 Task: Look for space in Ranipur, Pakistan from 10th July, 2023 to 15th July, 2023 for 7 adults in price range Rs.10000 to Rs.15000. Place can be entire place or shared room with 4 bedrooms having 7 beds and 4 bathrooms. Property type can be house, flat, guest house. Amenities needed are: wifi, TV, free parkinig on premises, gym, breakfast. Booking option can be shelf check-in. Required host language is English.
Action: Mouse moved to (601, 116)
Screenshot: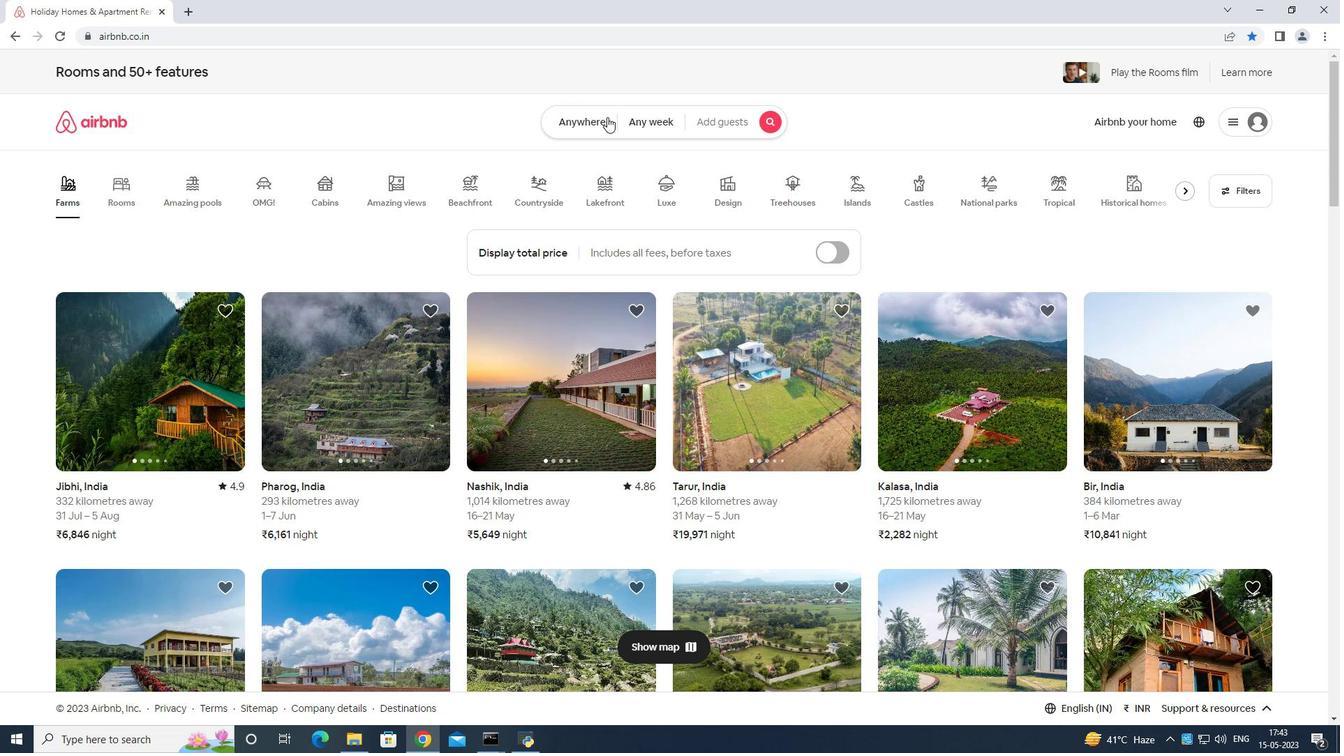 
Action: Mouse pressed left at (601, 116)
Screenshot: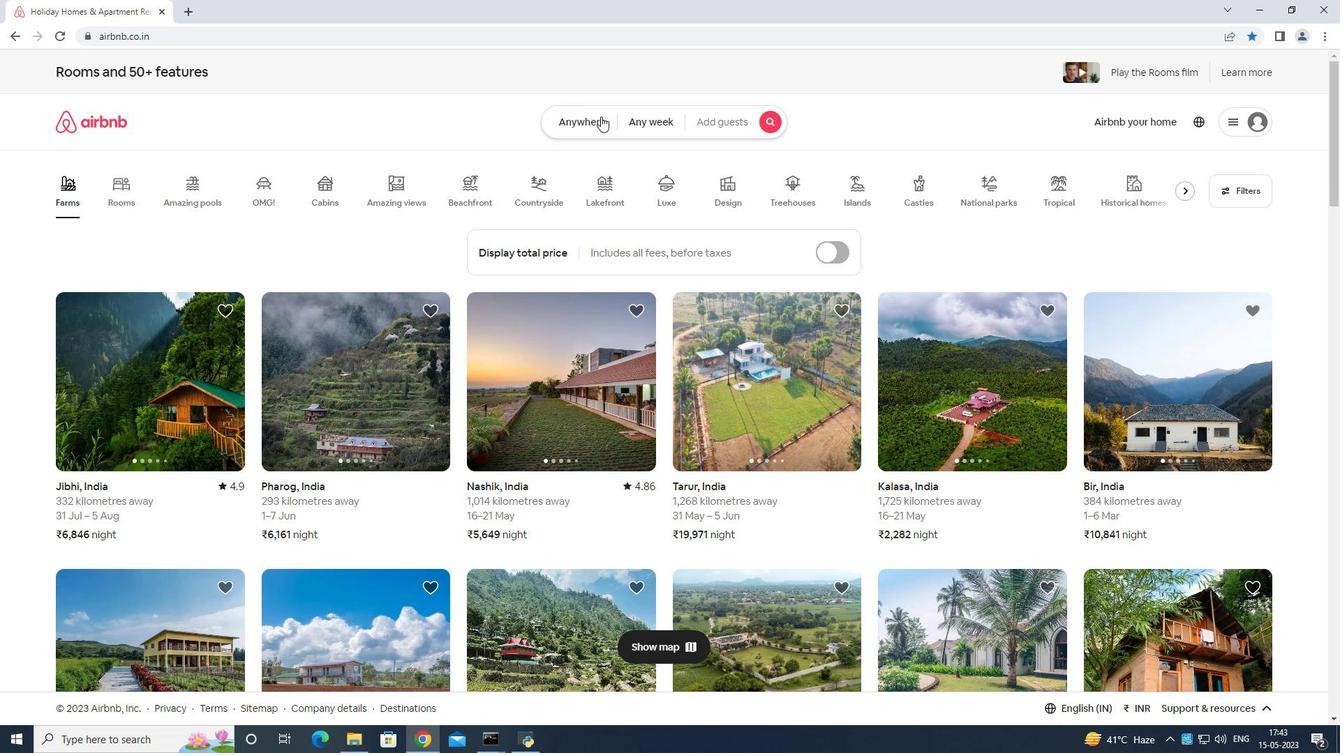 
Action: Mouse moved to (521, 159)
Screenshot: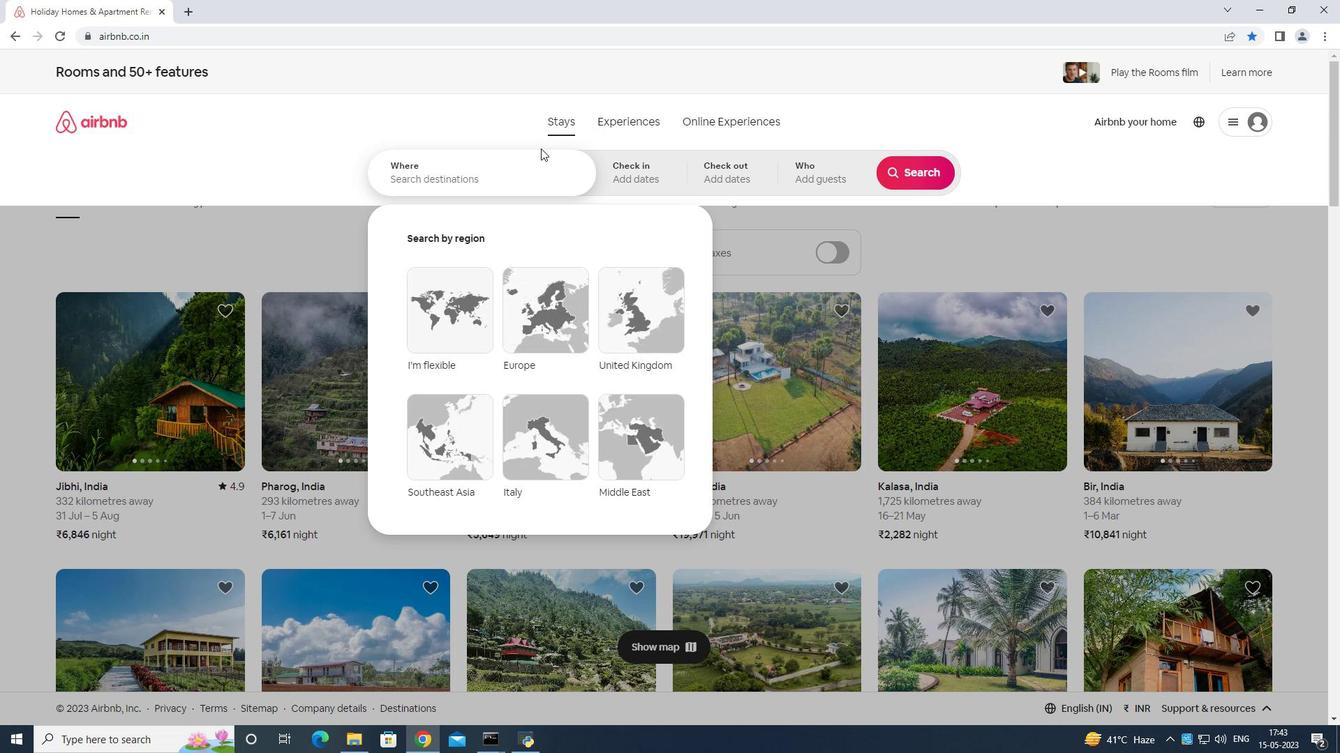 
Action: Mouse pressed left at (521, 159)
Screenshot: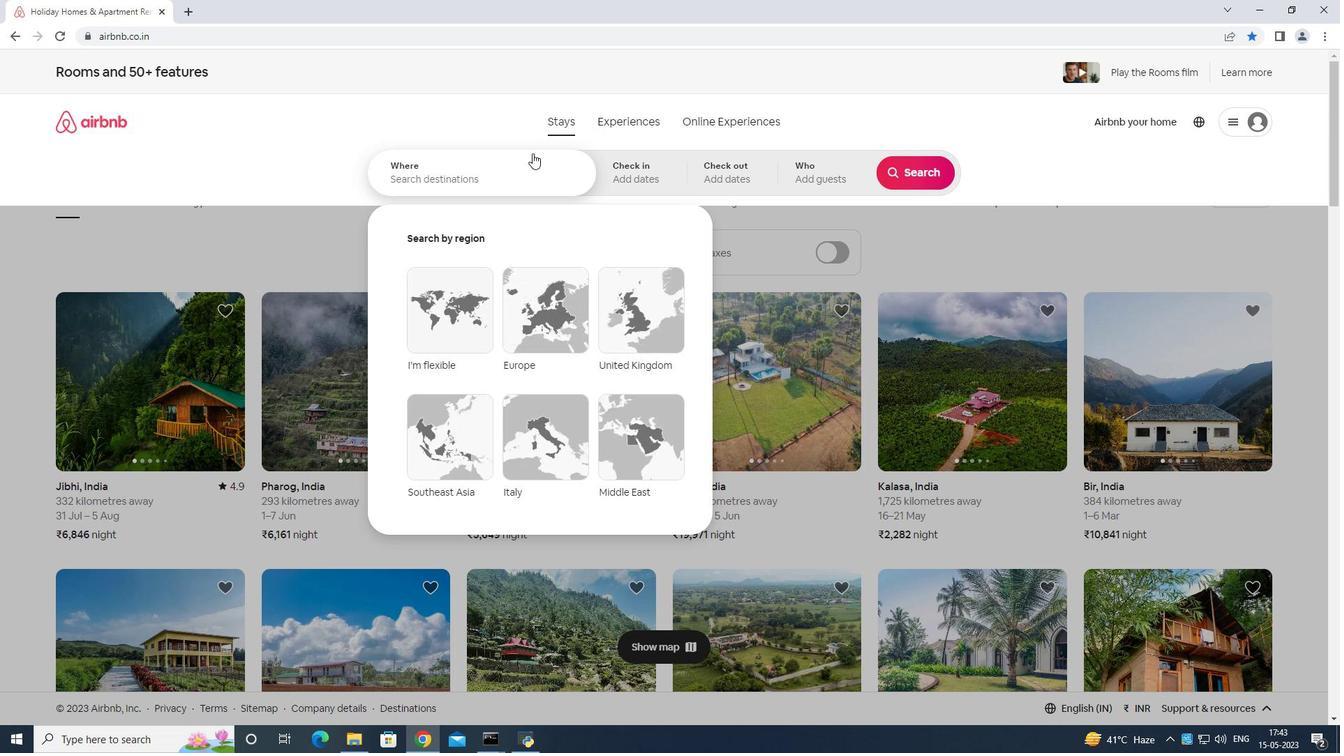 
Action: Mouse moved to (527, 174)
Screenshot: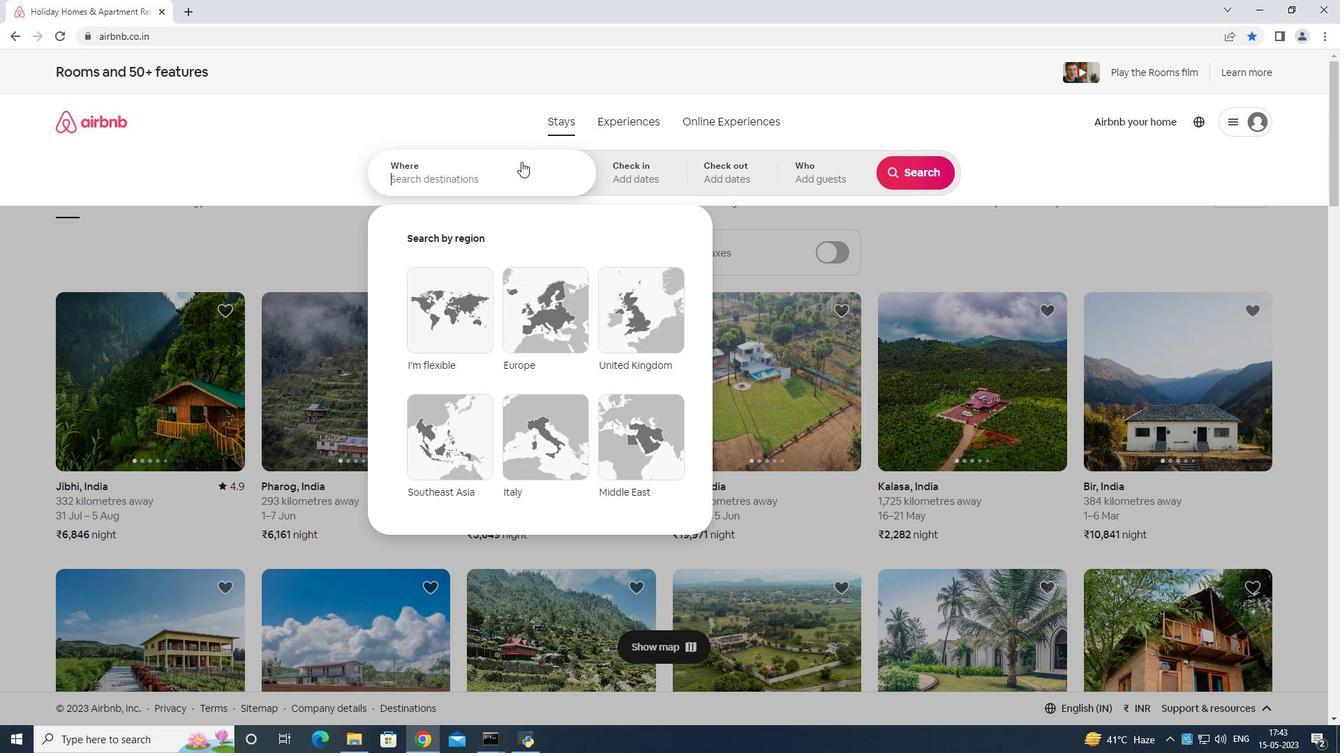 
Action: Key pressed <Key.shift>Ranipur<Key.space>p<Key.shift>ki<Key.backspace><Key.backspace>akistan<Key.space><Key.enter>
Screenshot: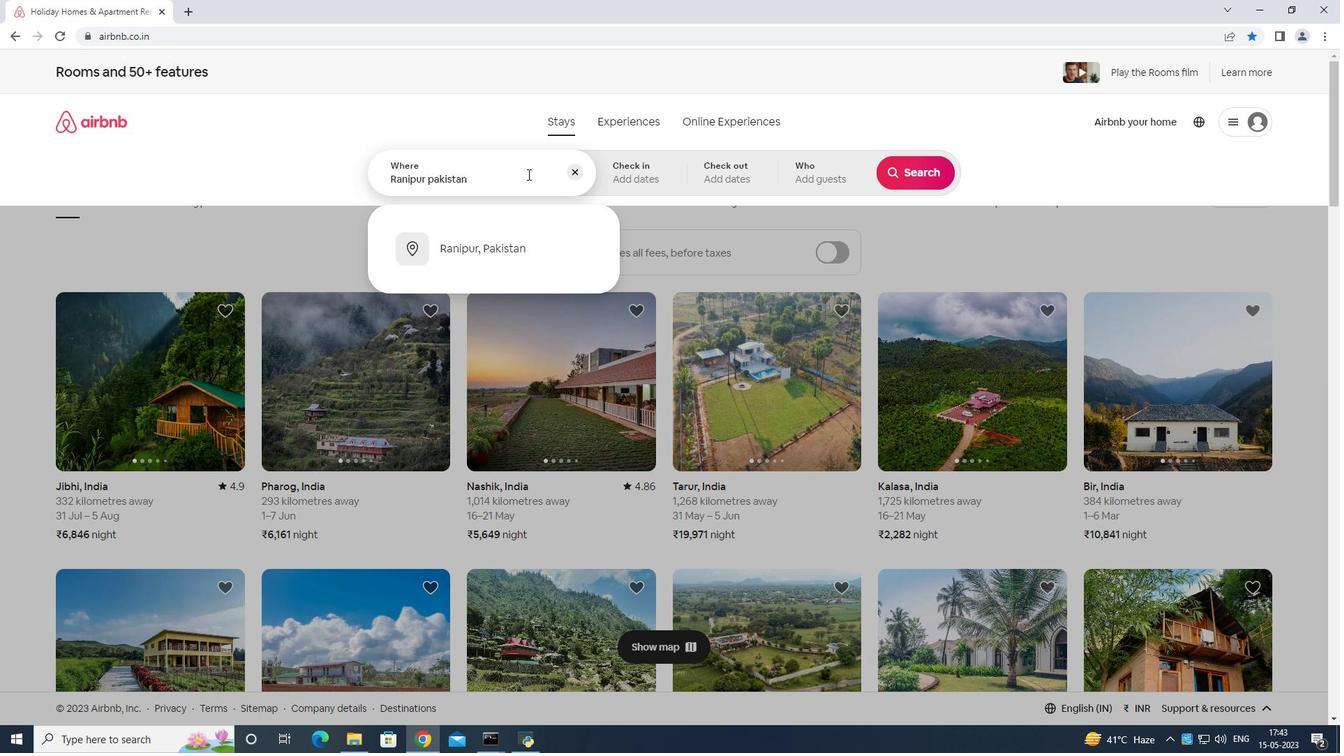 
Action: Mouse moved to (913, 287)
Screenshot: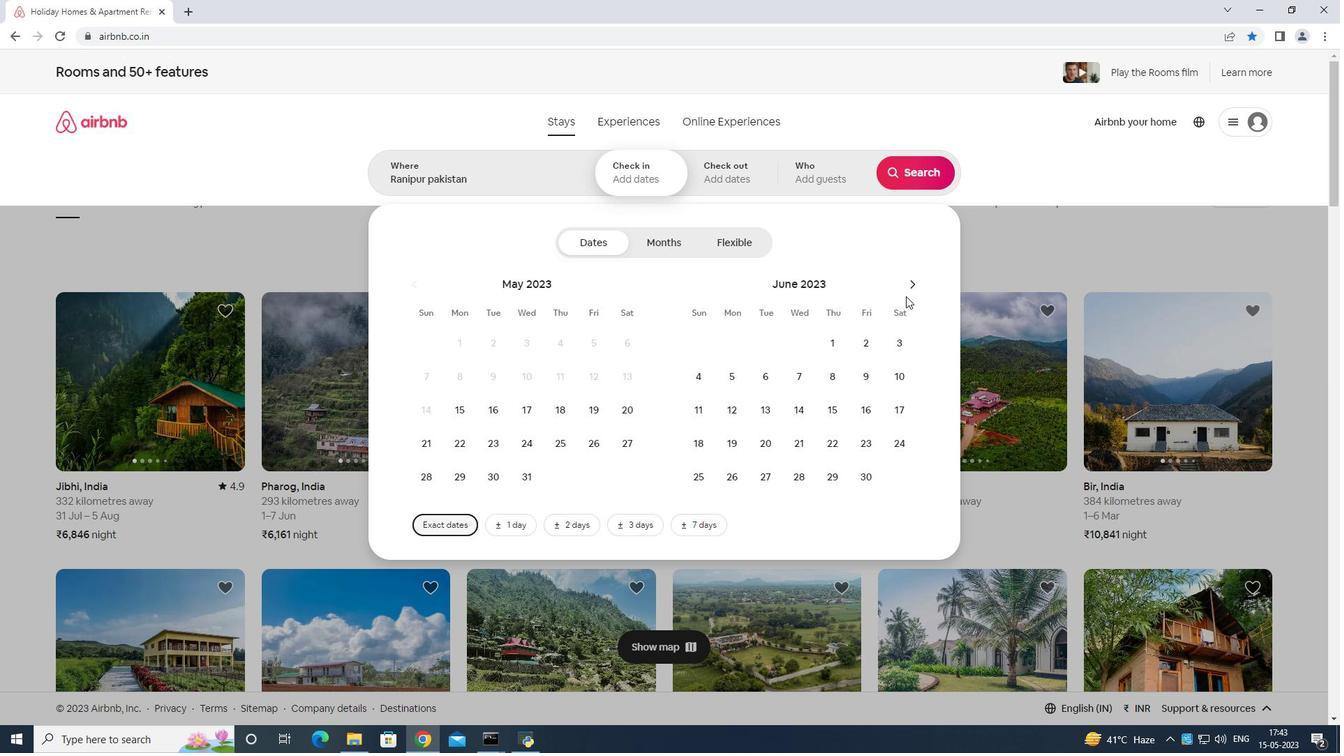 
Action: Mouse pressed left at (913, 287)
Screenshot: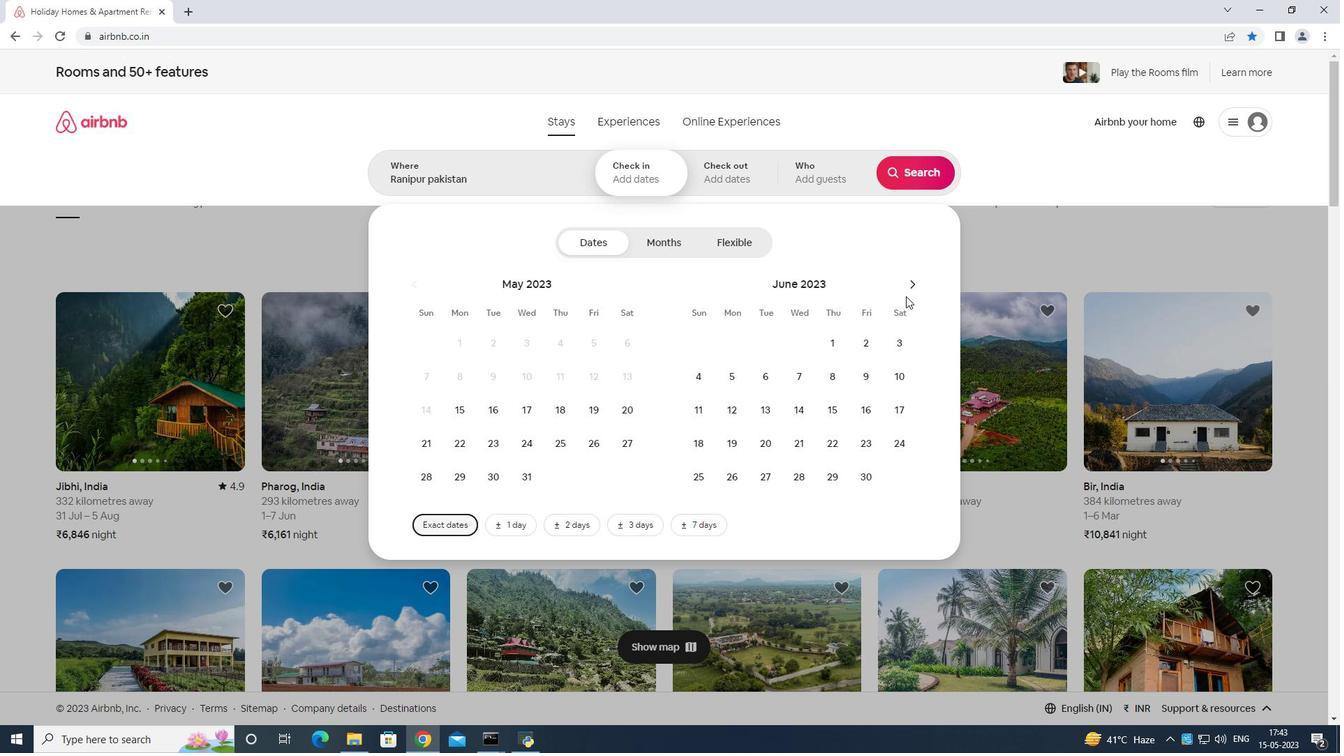 
Action: Mouse moved to (737, 402)
Screenshot: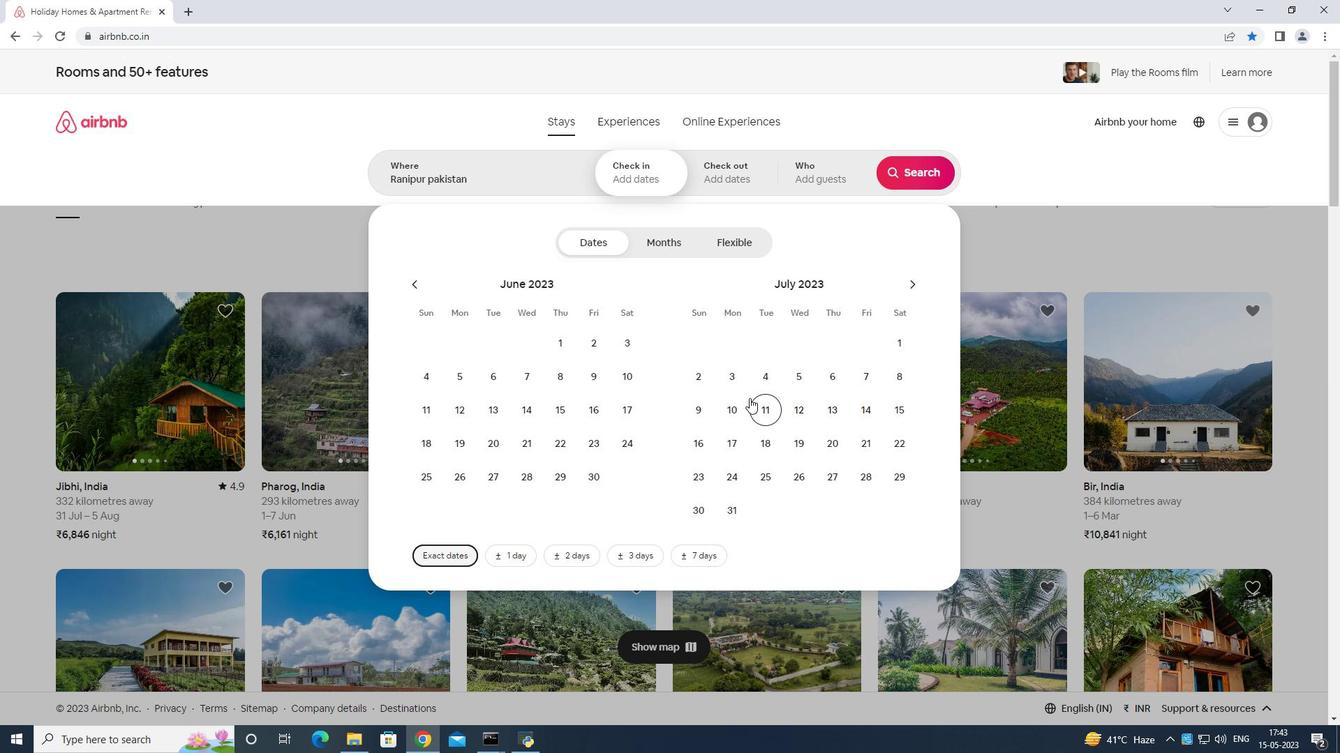 
Action: Mouse pressed left at (737, 402)
Screenshot: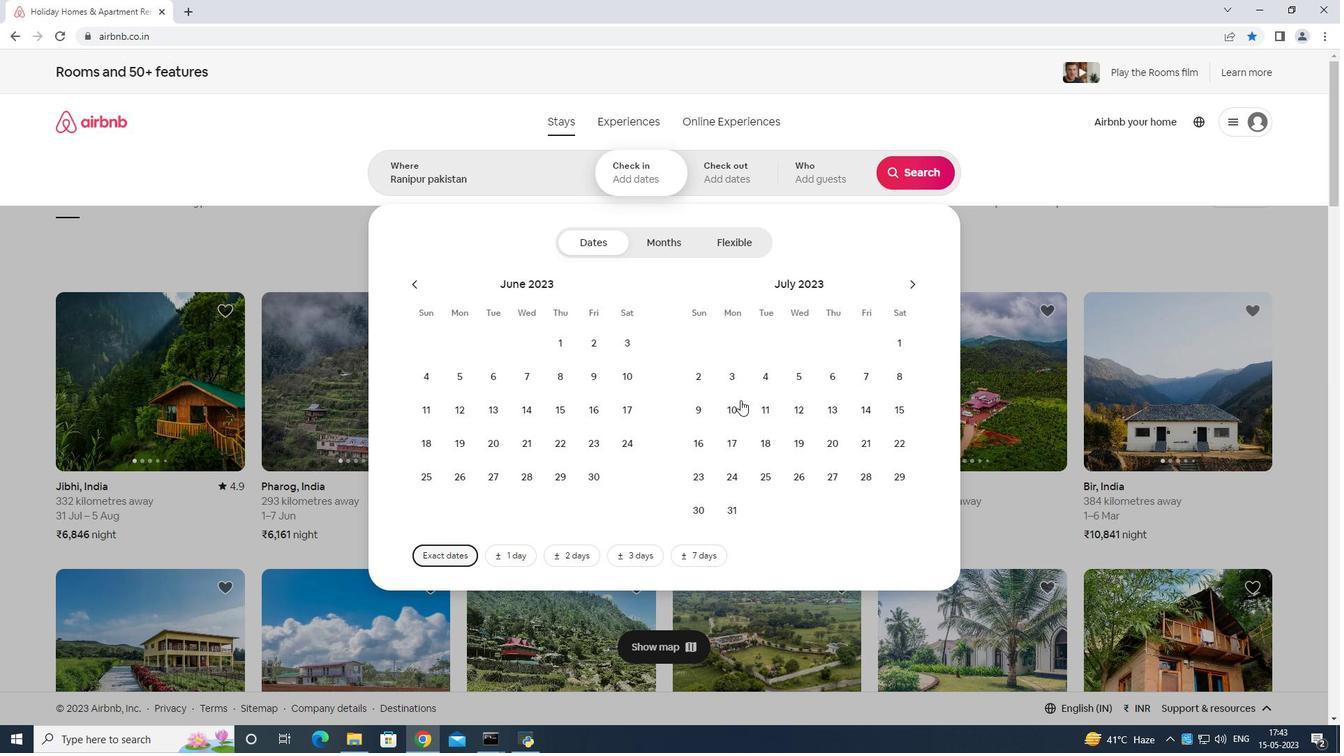 
Action: Mouse moved to (909, 418)
Screenshot: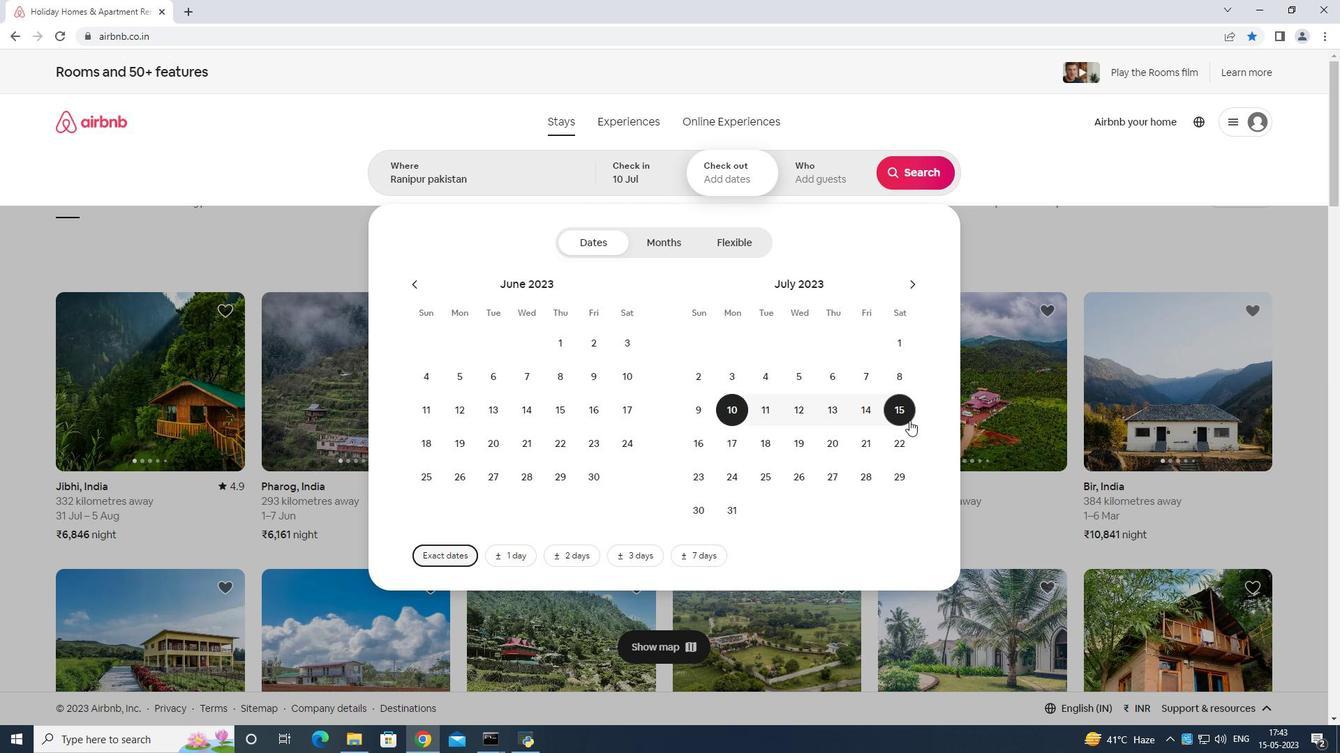 
Action: Mouse pressed left at (909, 418)
Screenshot: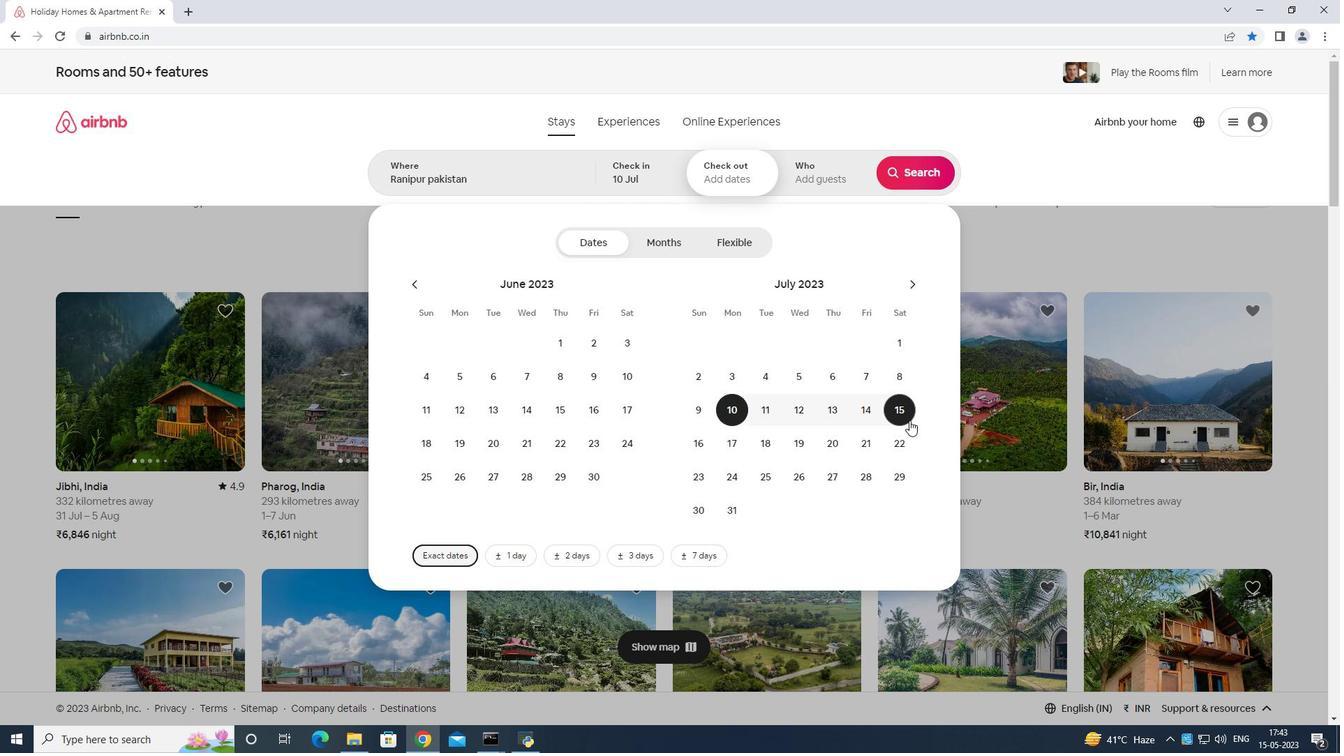 
Action: Mouse moved to (813, 162)
Screenshot: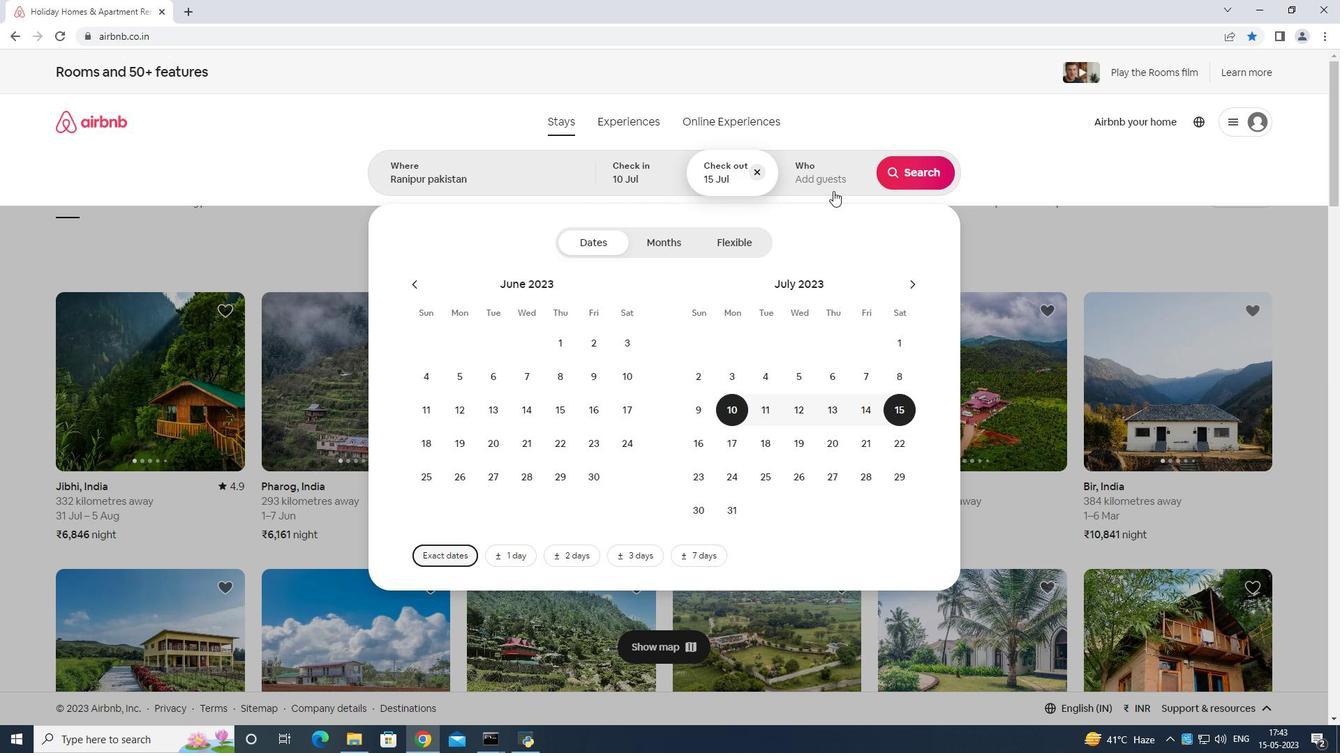 
Action: Mouse pressed left at (813, 162)
Screenshot: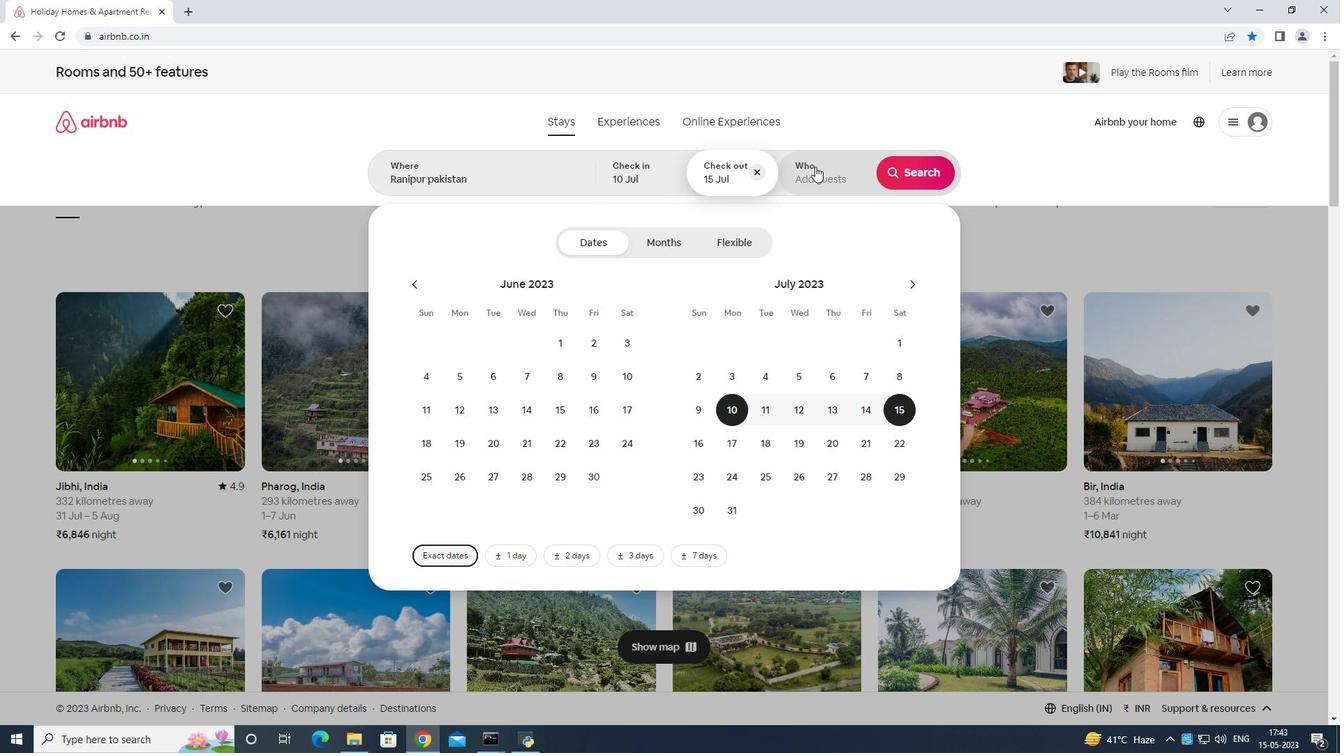 
Action: Mouse moved to (922, 252)
Screenshot: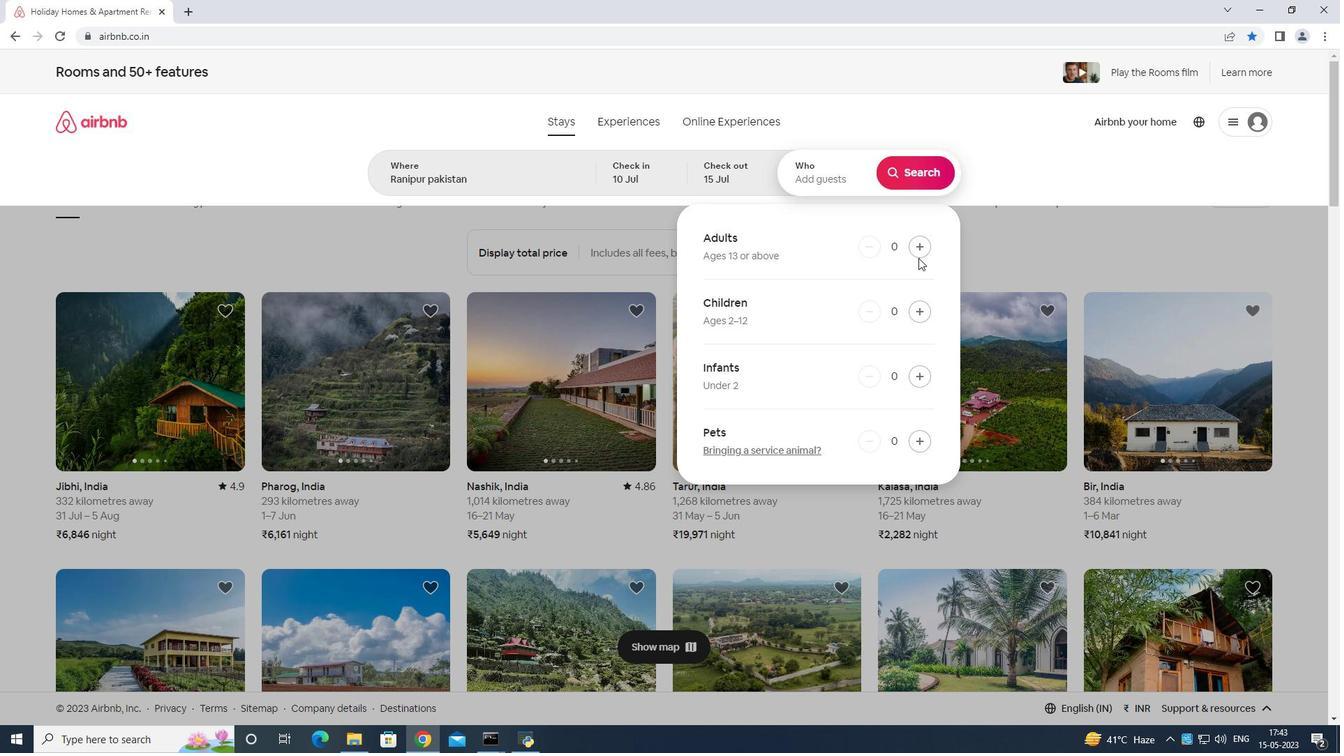 
Action: Mouse pressed left at (922, 252)
Screenshot: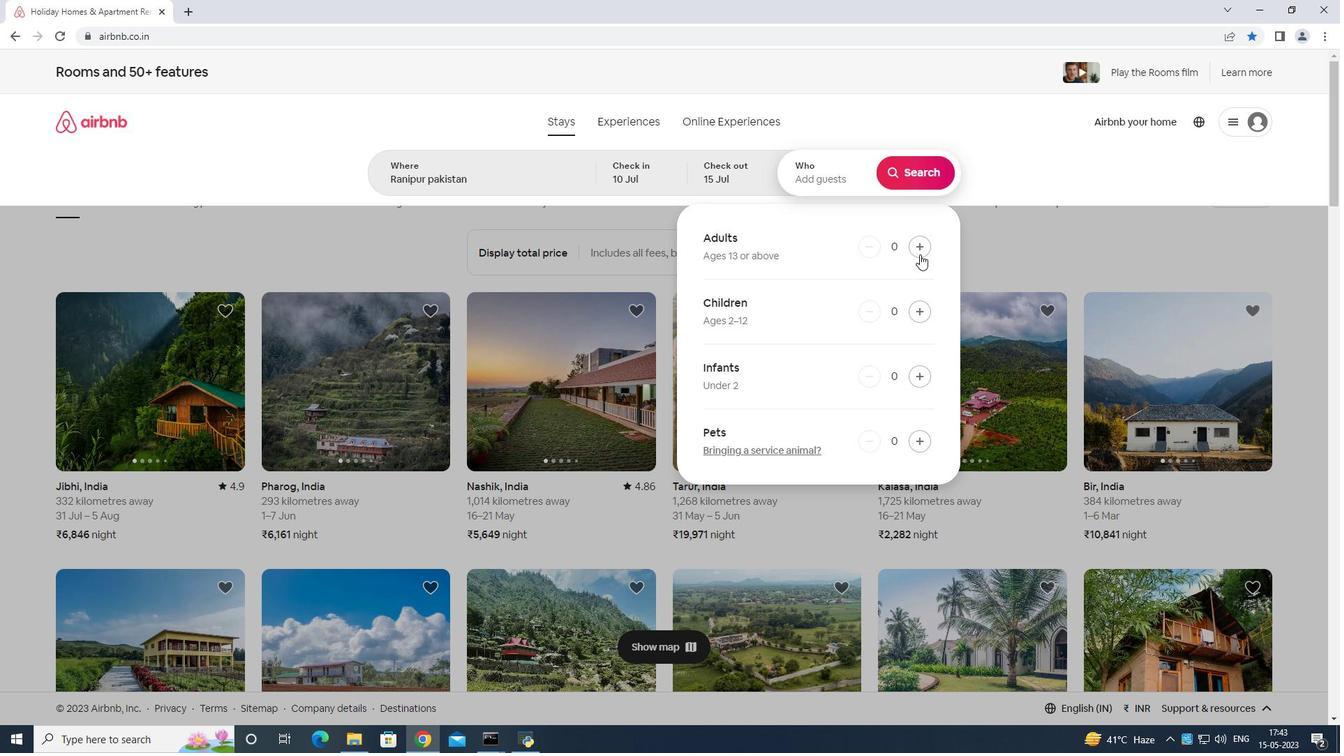 
Action: Mouse moved to (922, 252)
Screenshot: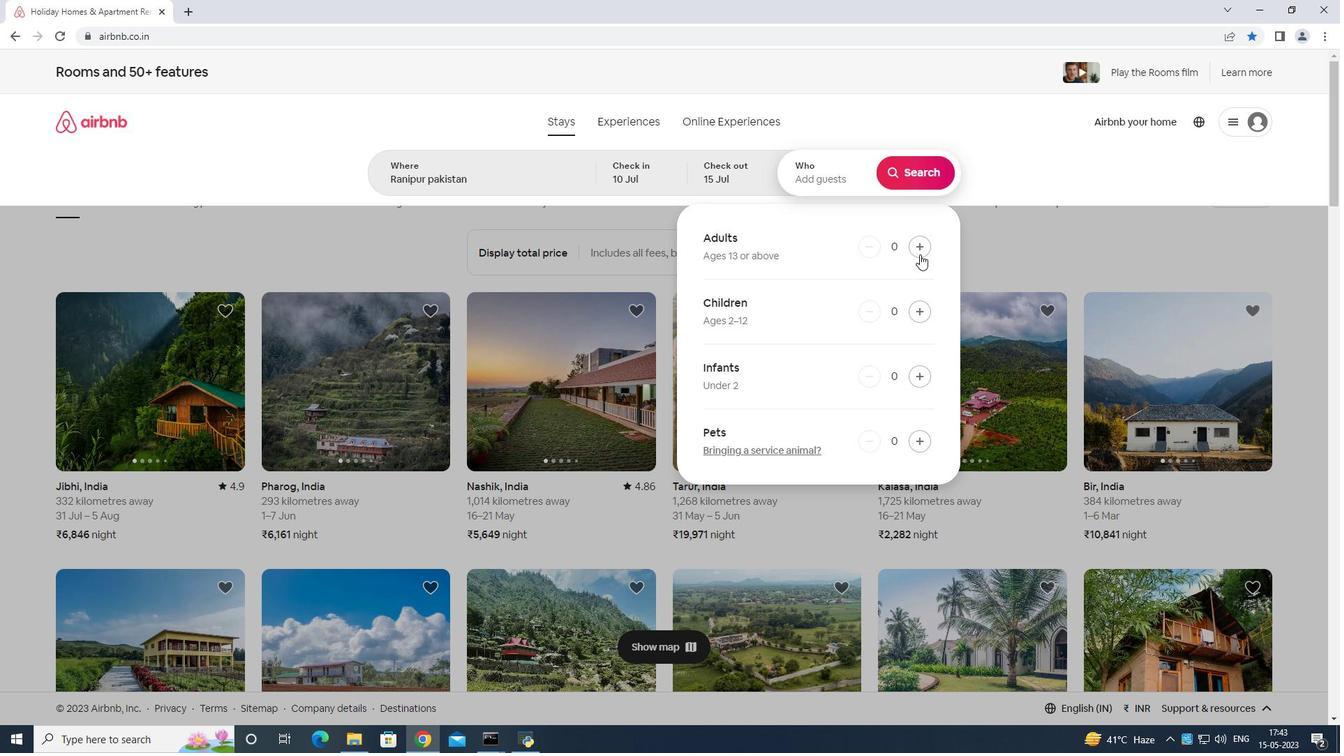 
Action: Mouse pressed left at (922, 252)
Screenshot: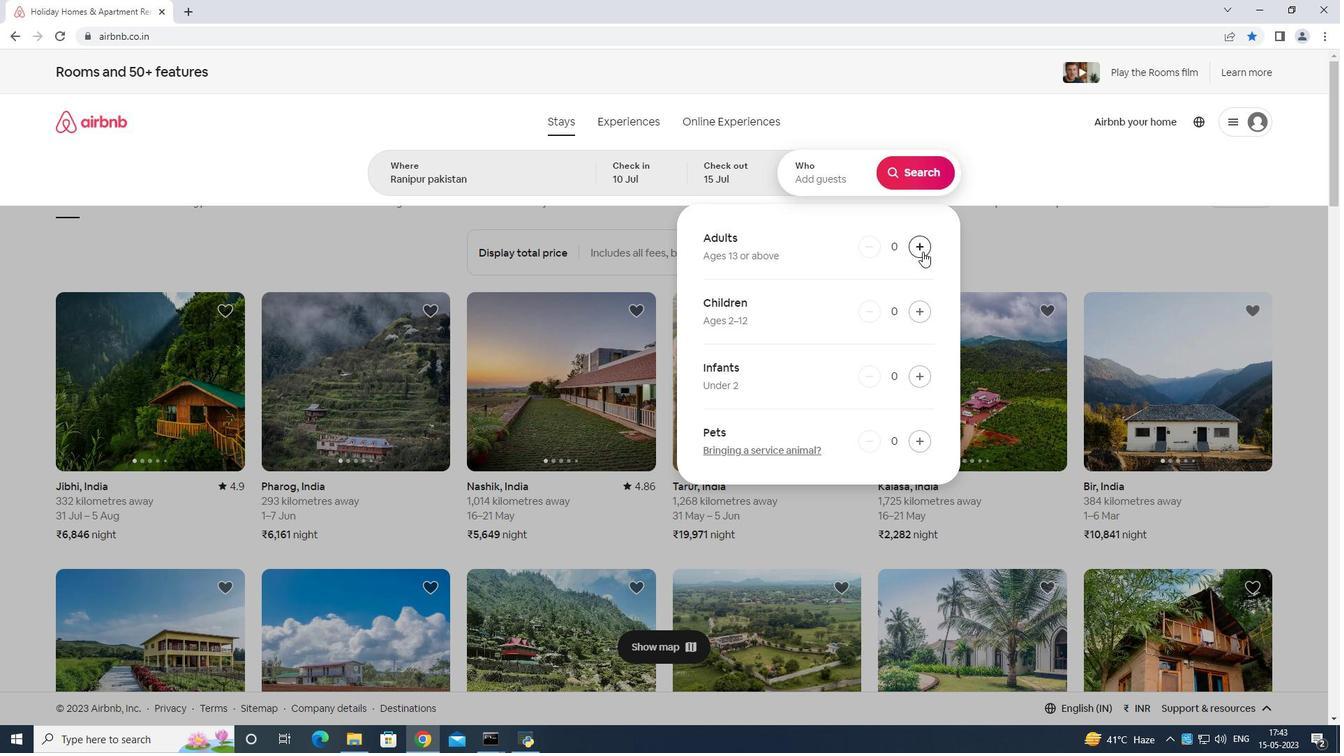 
Action: Mouse pressed left at (922, 252)
Screenshot: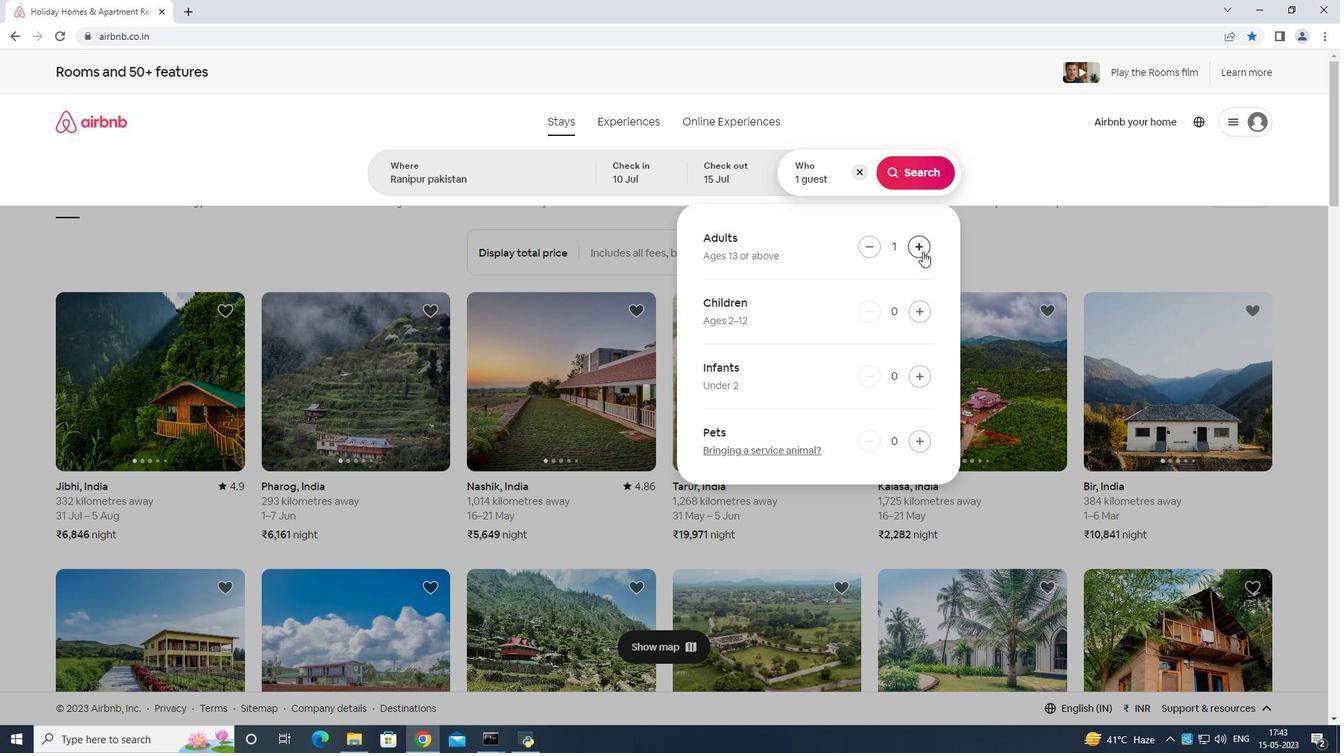 
Action: Mouse pressed left at (922, 252)
Screenshot: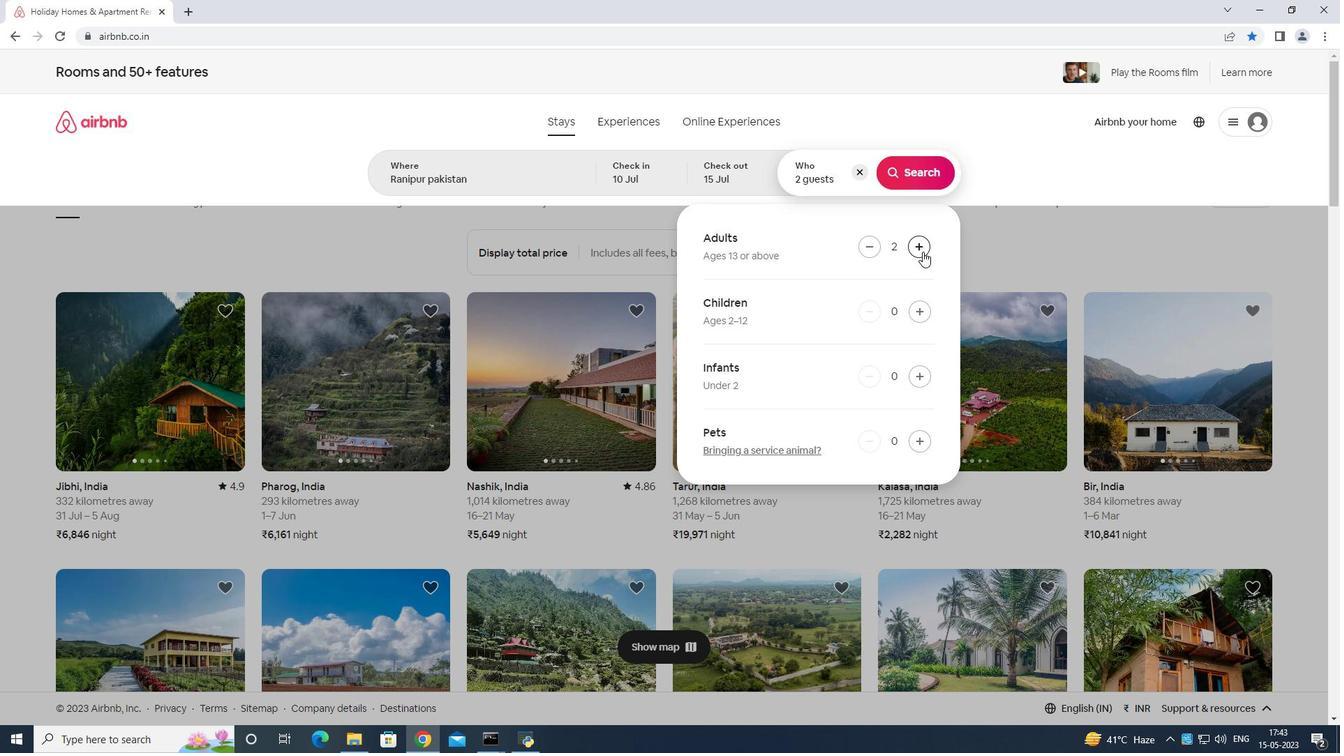 
Action: Mouse pressed left at (922, 252)
Screenshot: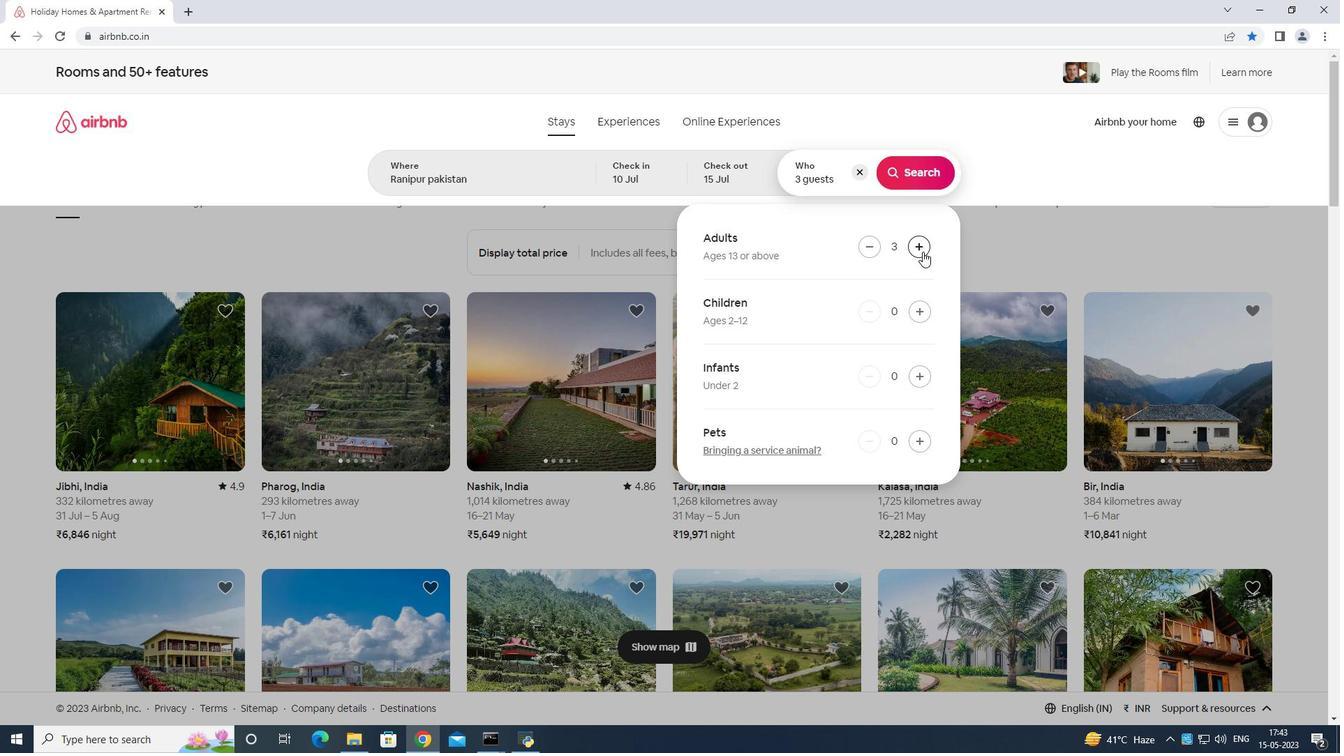 
Action: Mouse pressed left at (922, 252)
Screenshot: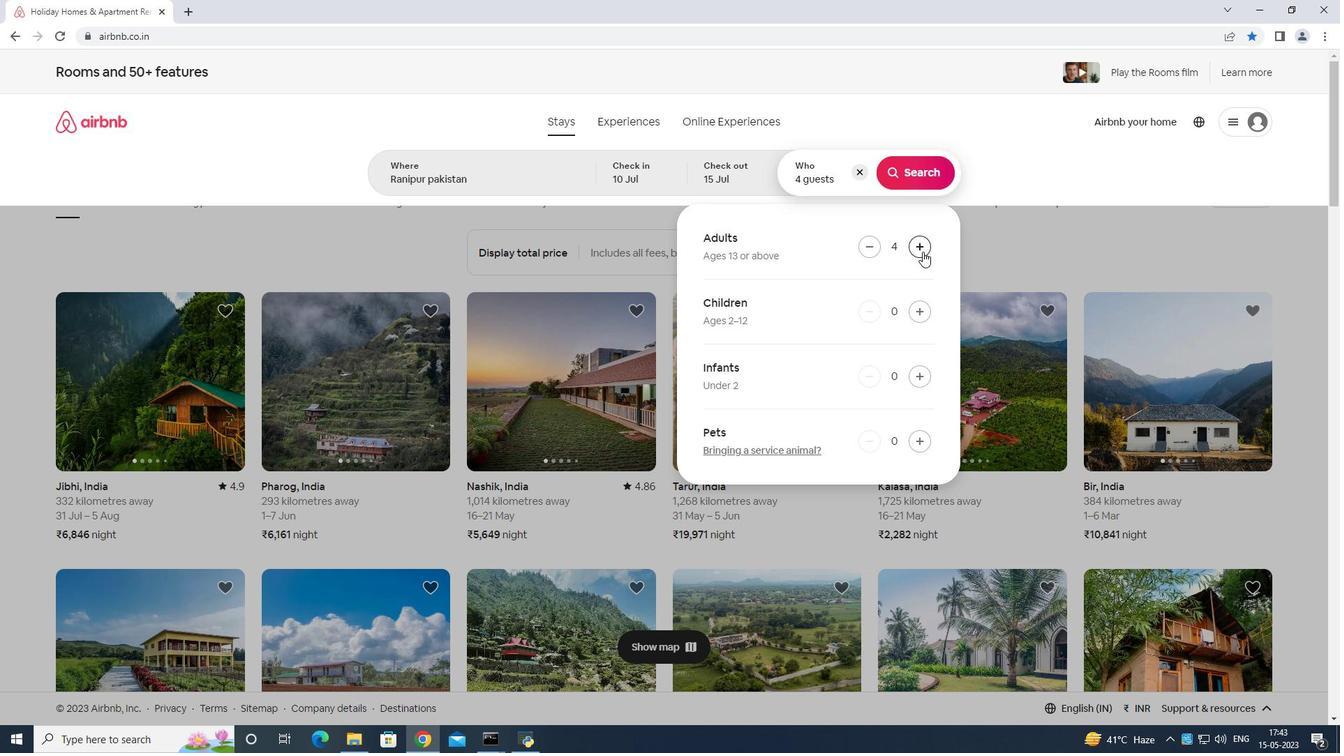 
Action: Mouse pressed left at (922, 252)
Screenshot: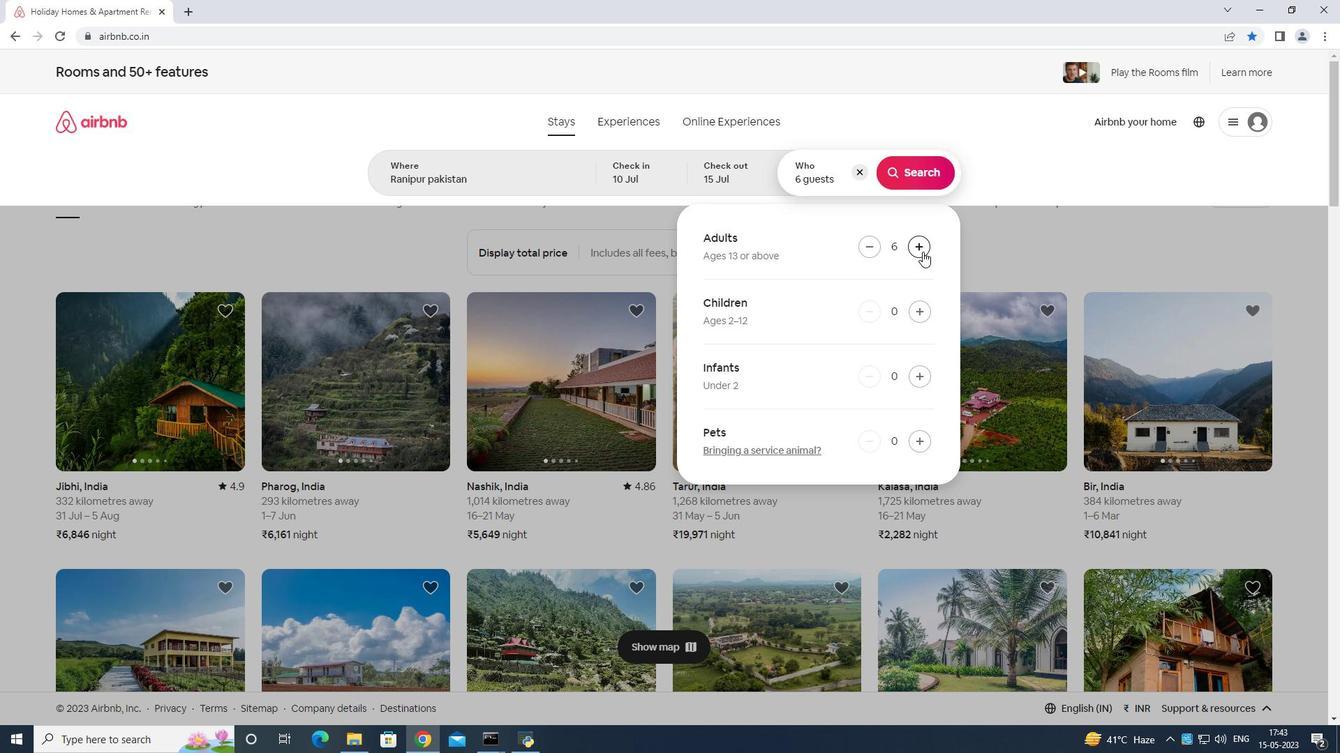 
Action: Mouse moved to (908, 183)
Screenshot: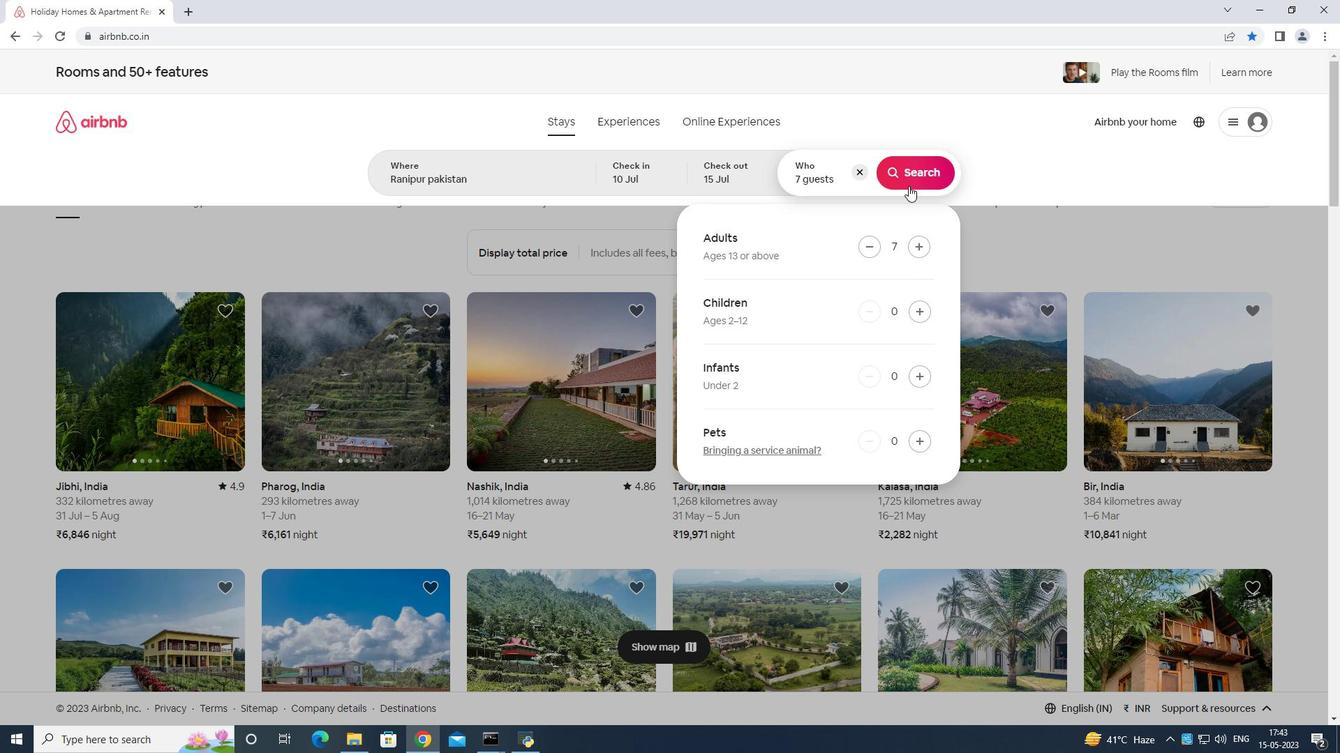 
Action: Mouse pressed left at (908, 183)
Screenshot: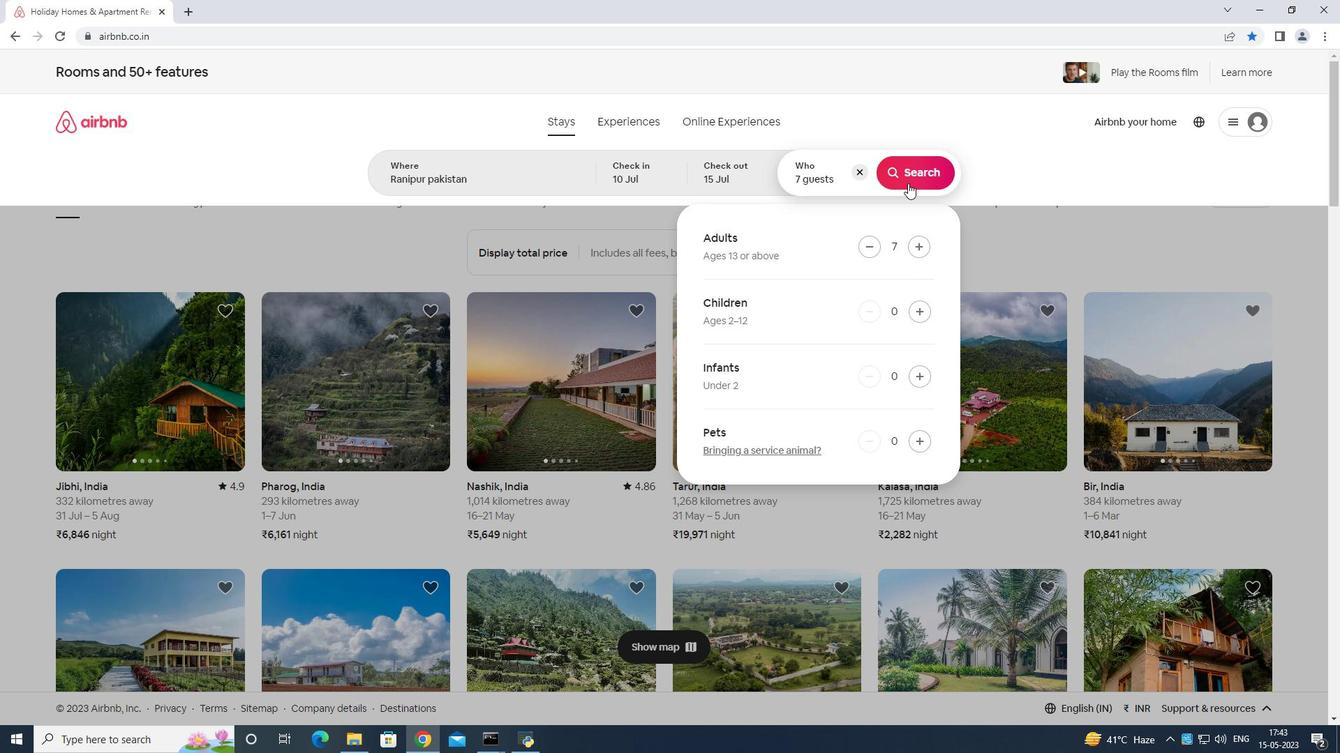 
Action: Mouse moved to (1281, 125)
Screenshot: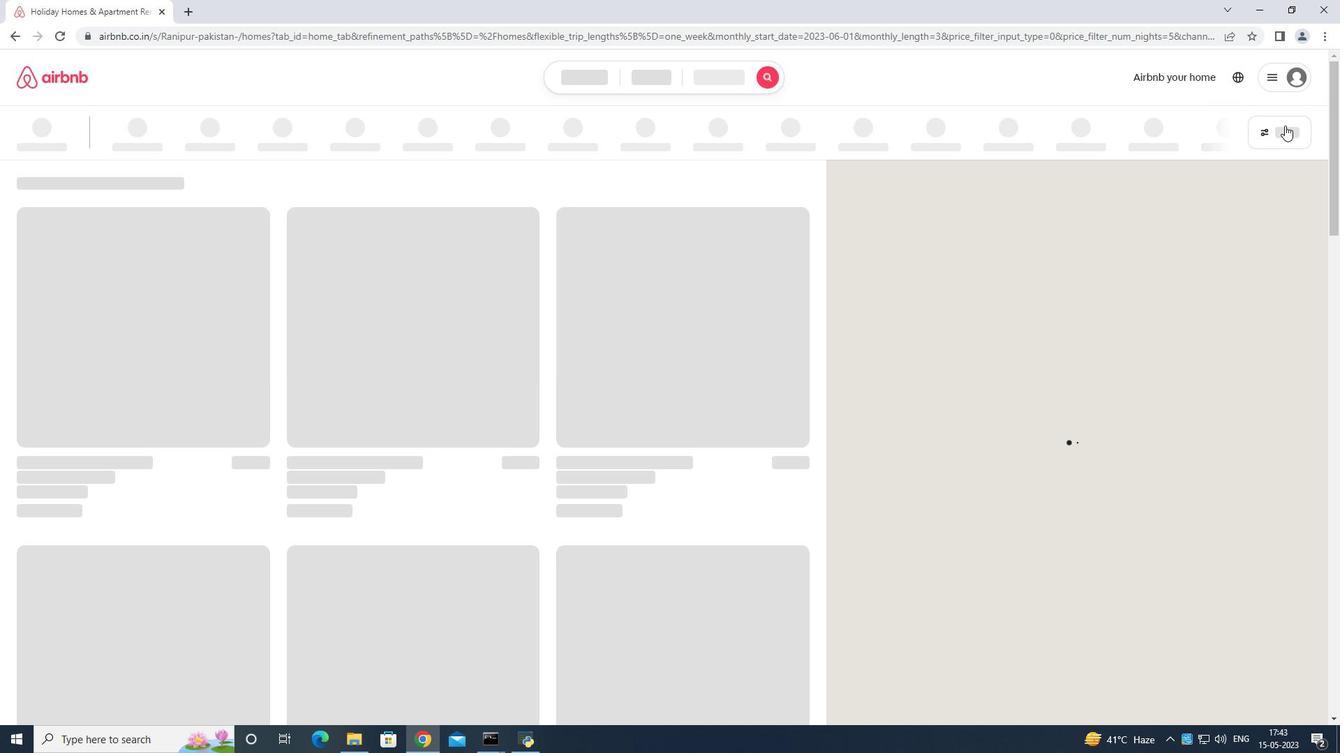 
Action: Mouse pressed left at (1281, 125)
Screenshot: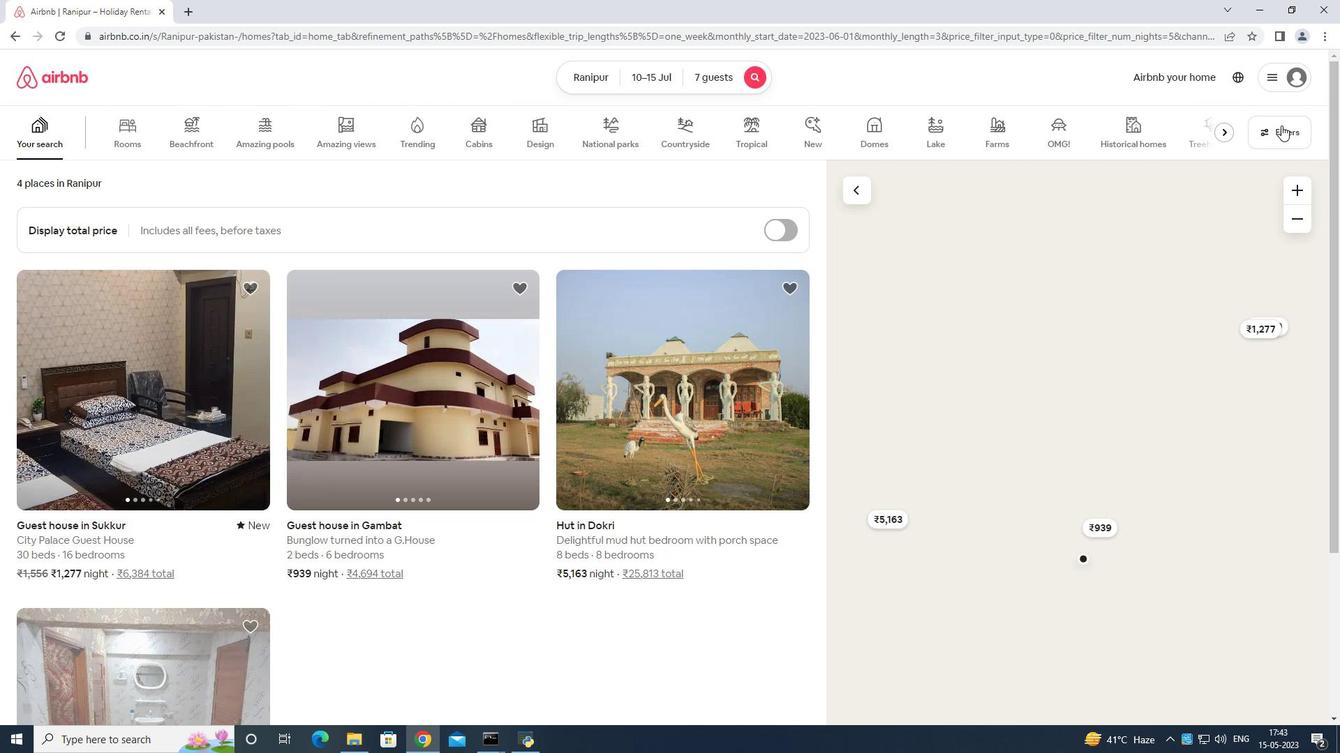 
Action: Mouse moved to (611, 470)
Screenshot: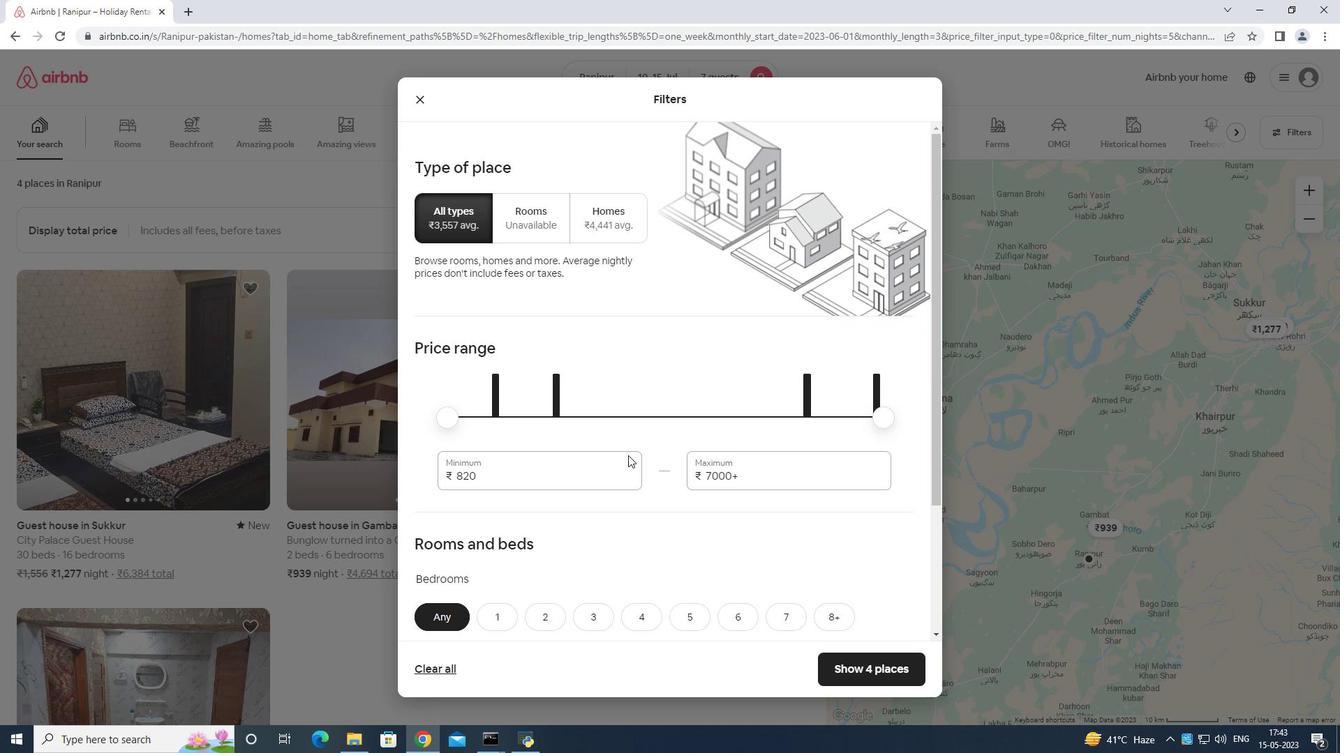 
Action: Mouse pressed left at (611, 470)
Screenshot: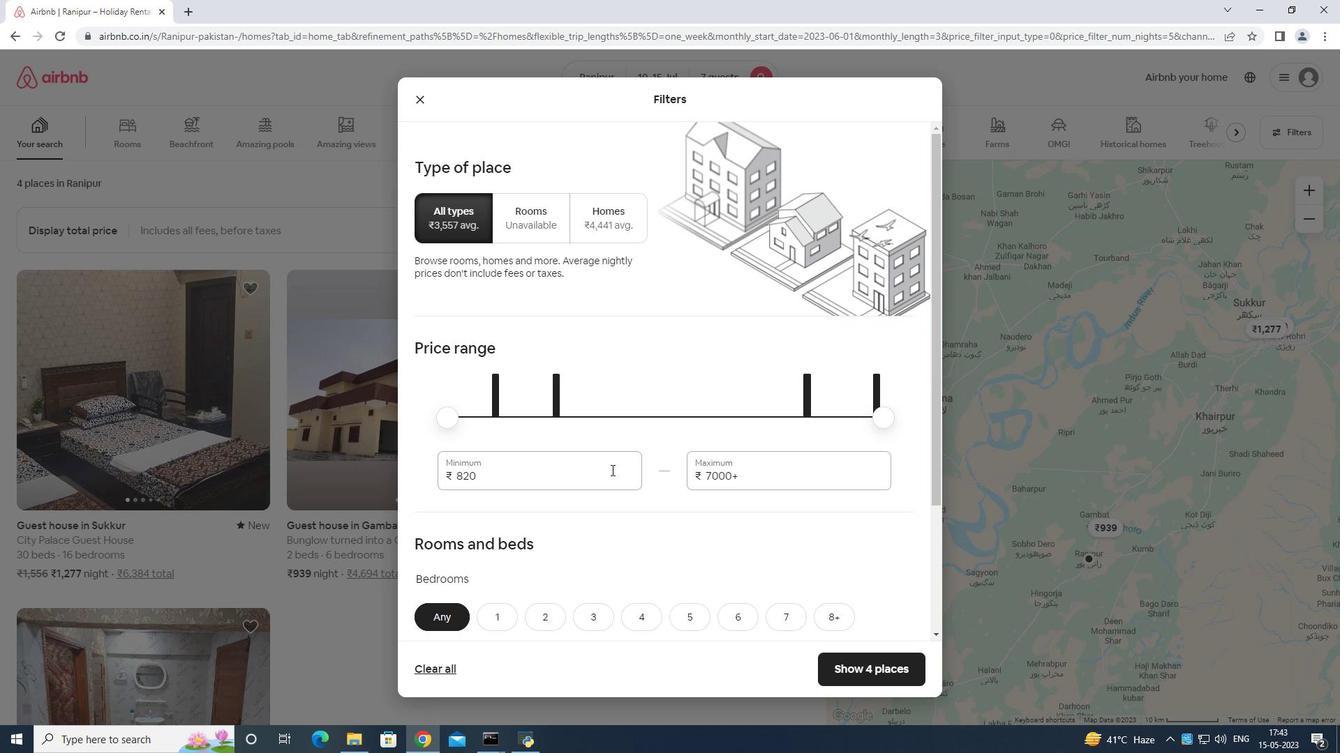 
Action: Mouse moved to (612, 453)
Screenshot: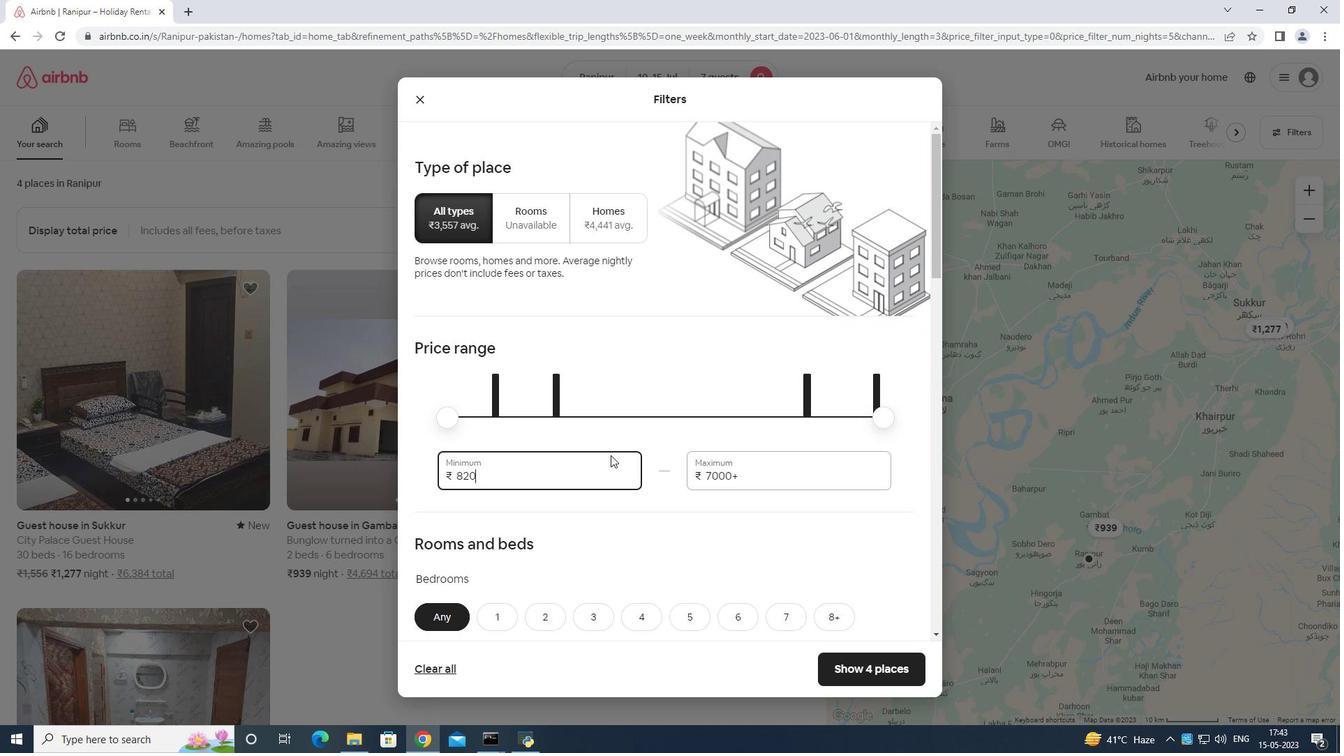 
Action: Key pressed <Key.backspace>
Screenshot: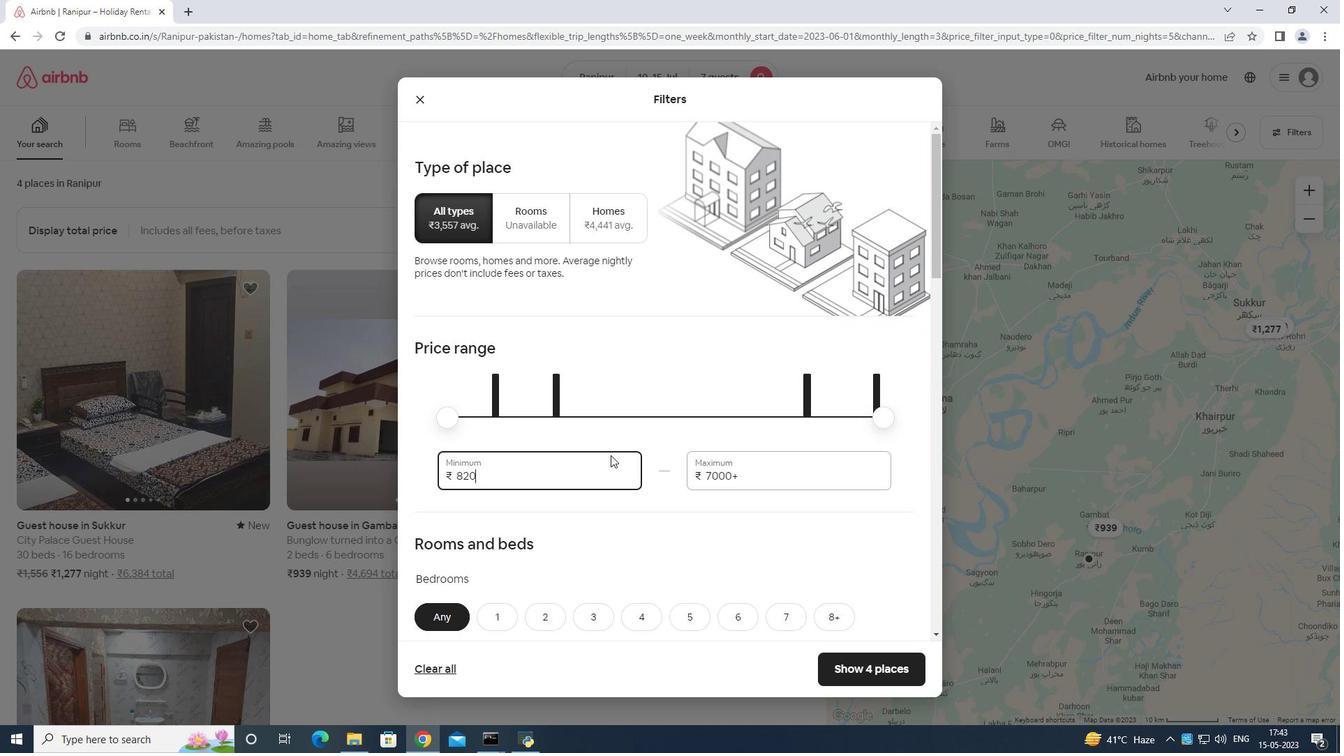 
Action: Mouse moved to (615, 441)
Screenshot: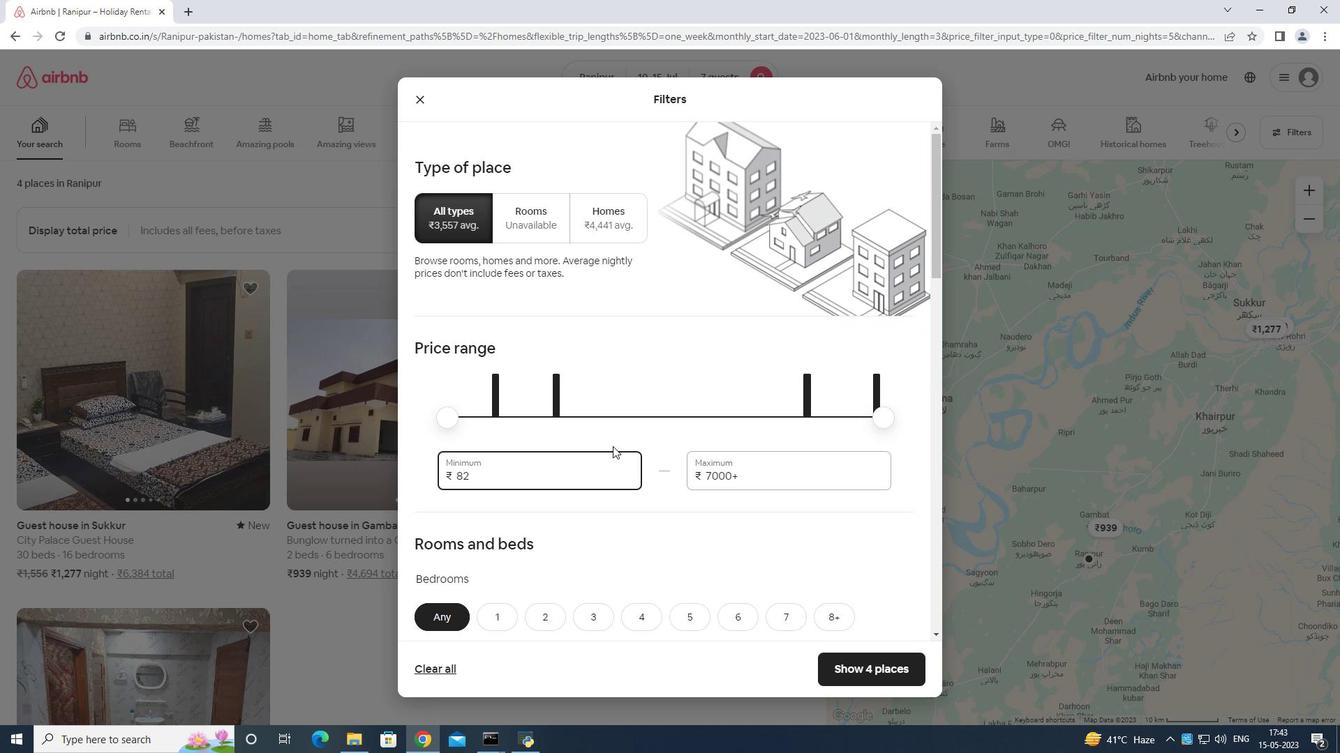 
Action: Key pressed <Key.backspace><Key.backspace><Key.backspace><Key.backspace>
Screenshot: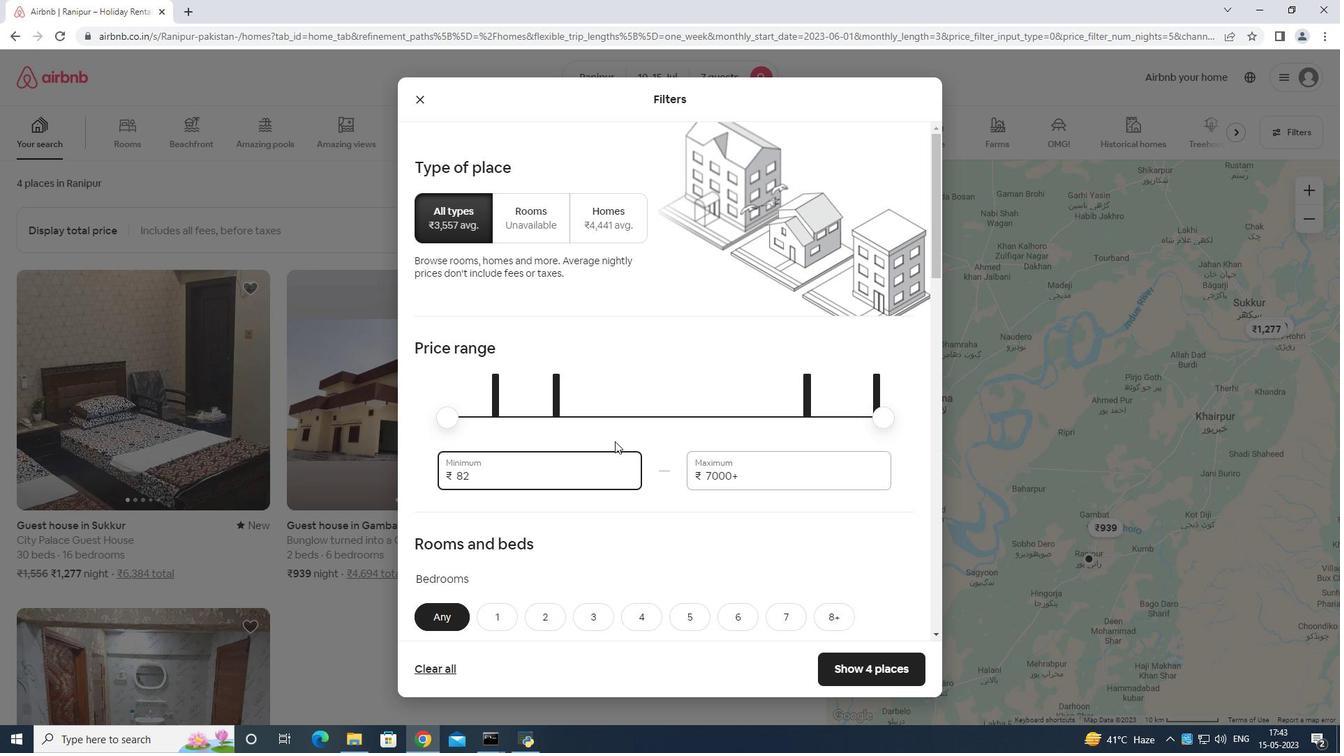 
Action: Mouse moved to (615, 441)
Screenshot: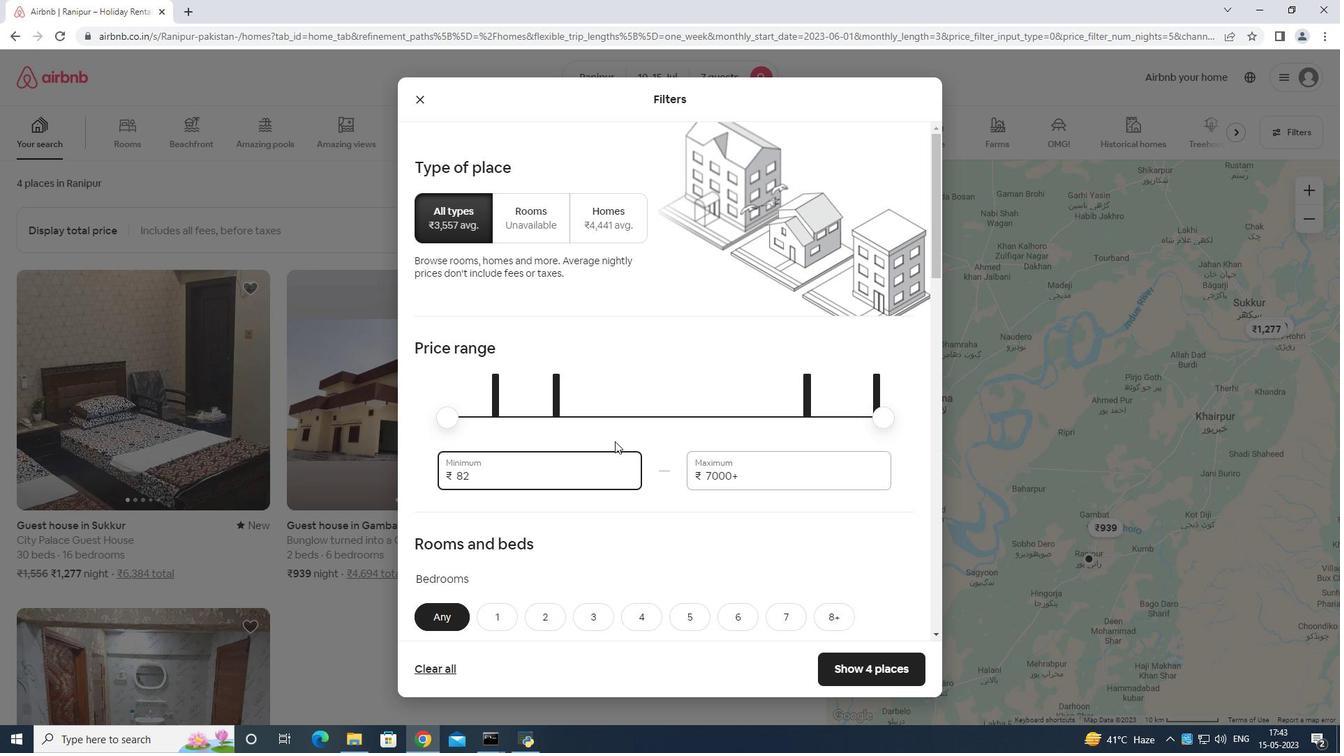 
Action: Key pressed <Key.backspace>
Screenshot: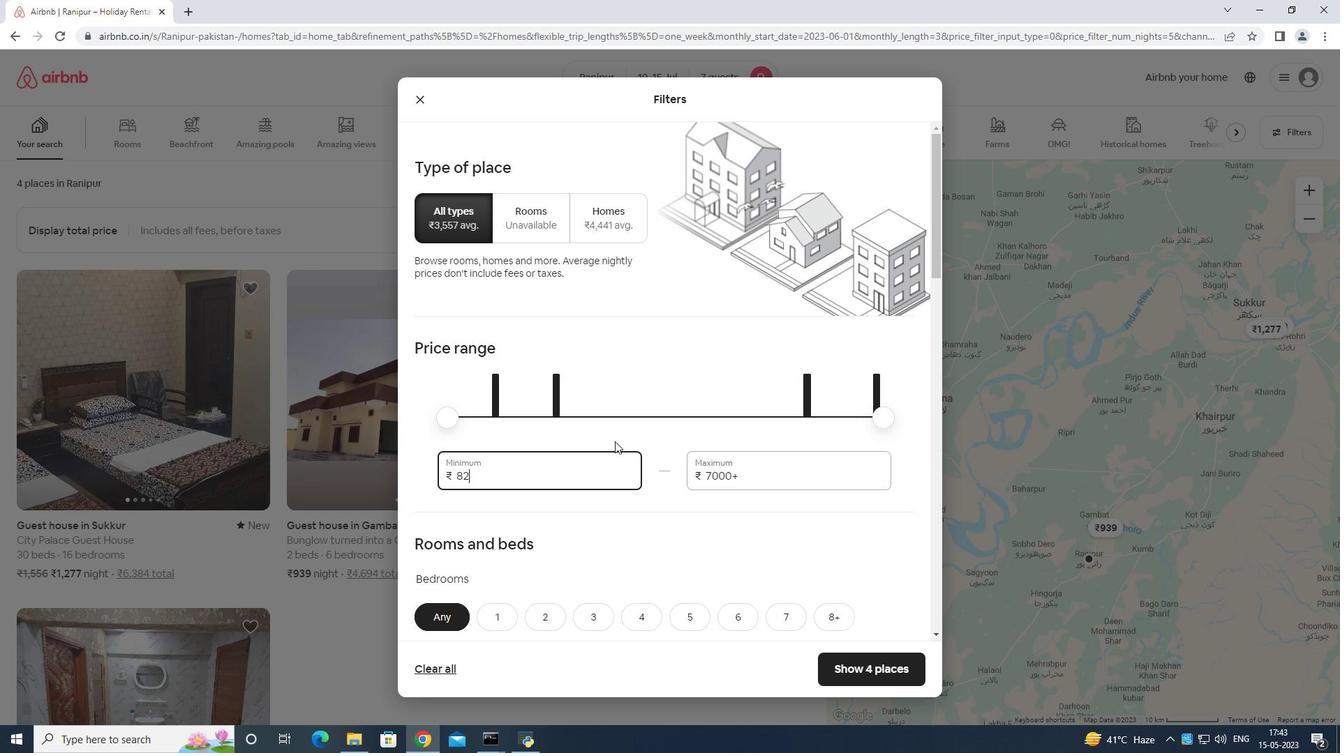 
Action: Mouse moved to (615, 441)
Screenshot: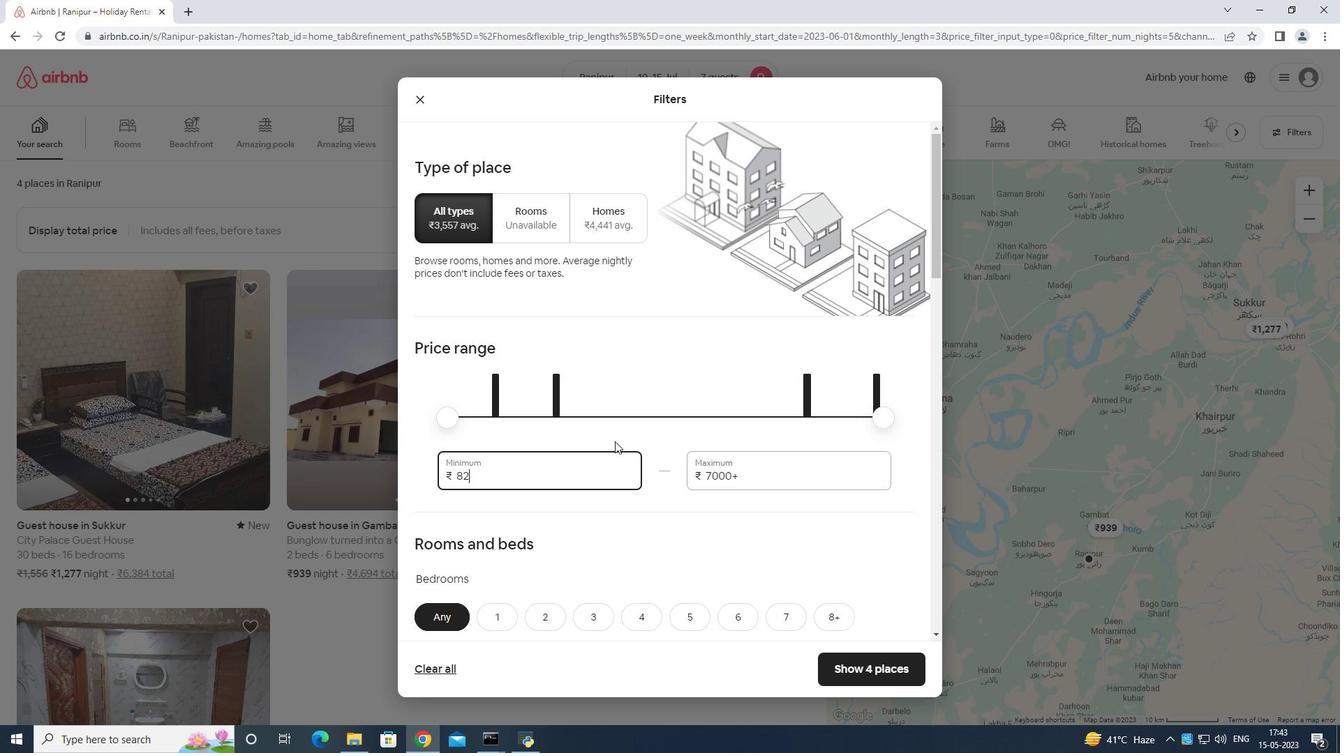 
Action: Key pressed <Key.backspace><Key.backspace>
Screenshot: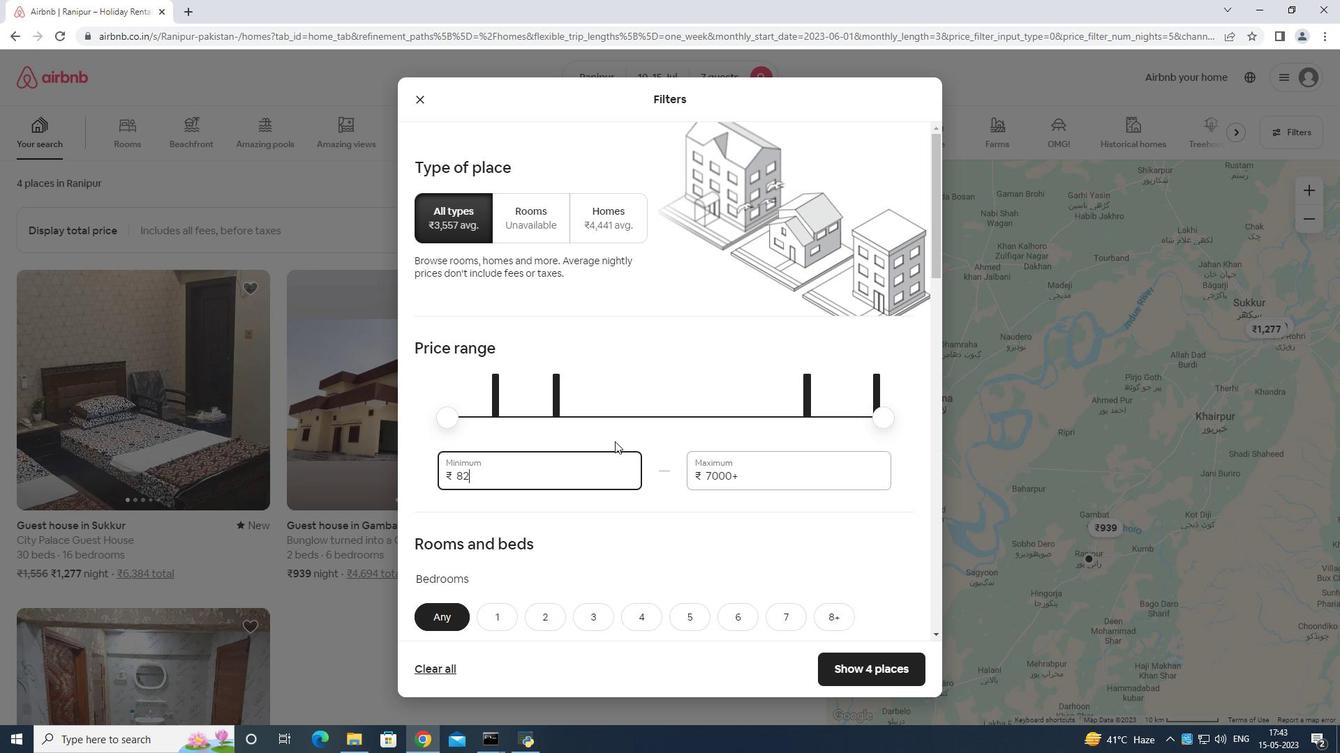 
Action: Mouse moved to (617, 445)
Screenshot: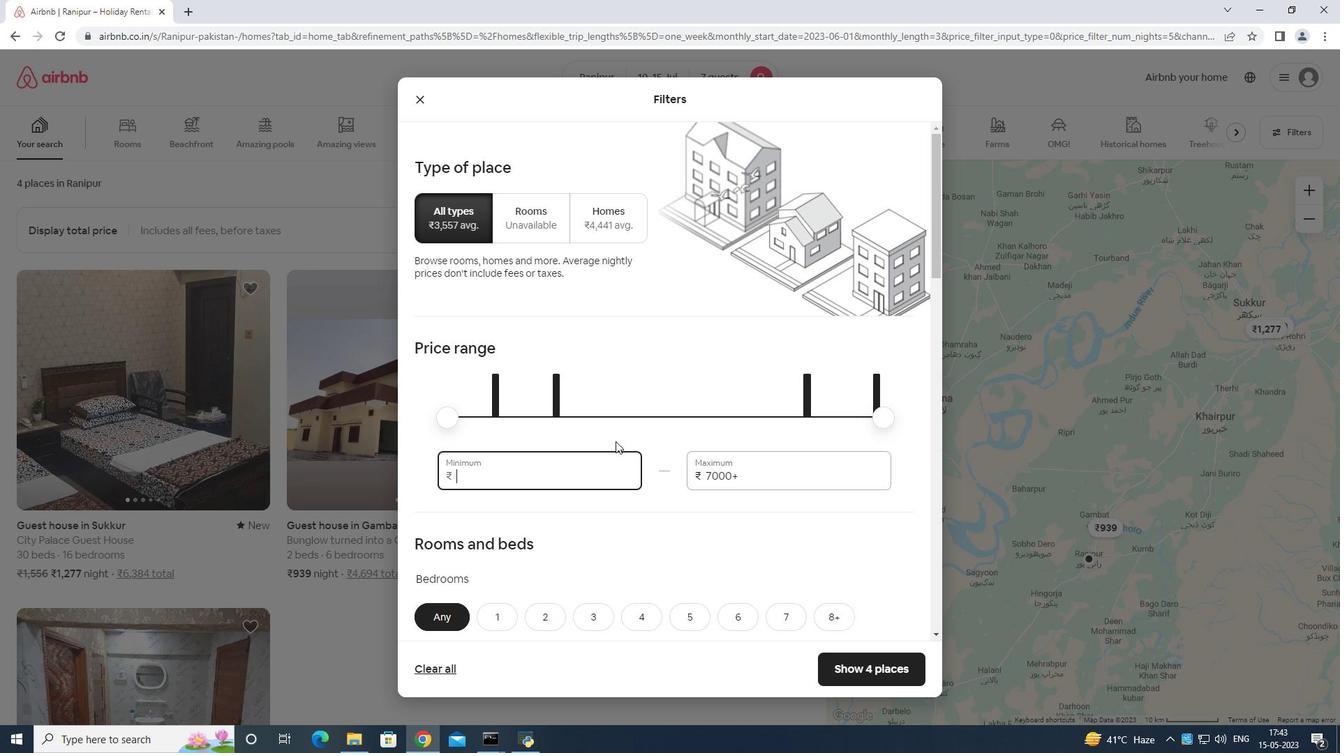 
Action: Key pressed 1
Screenshot: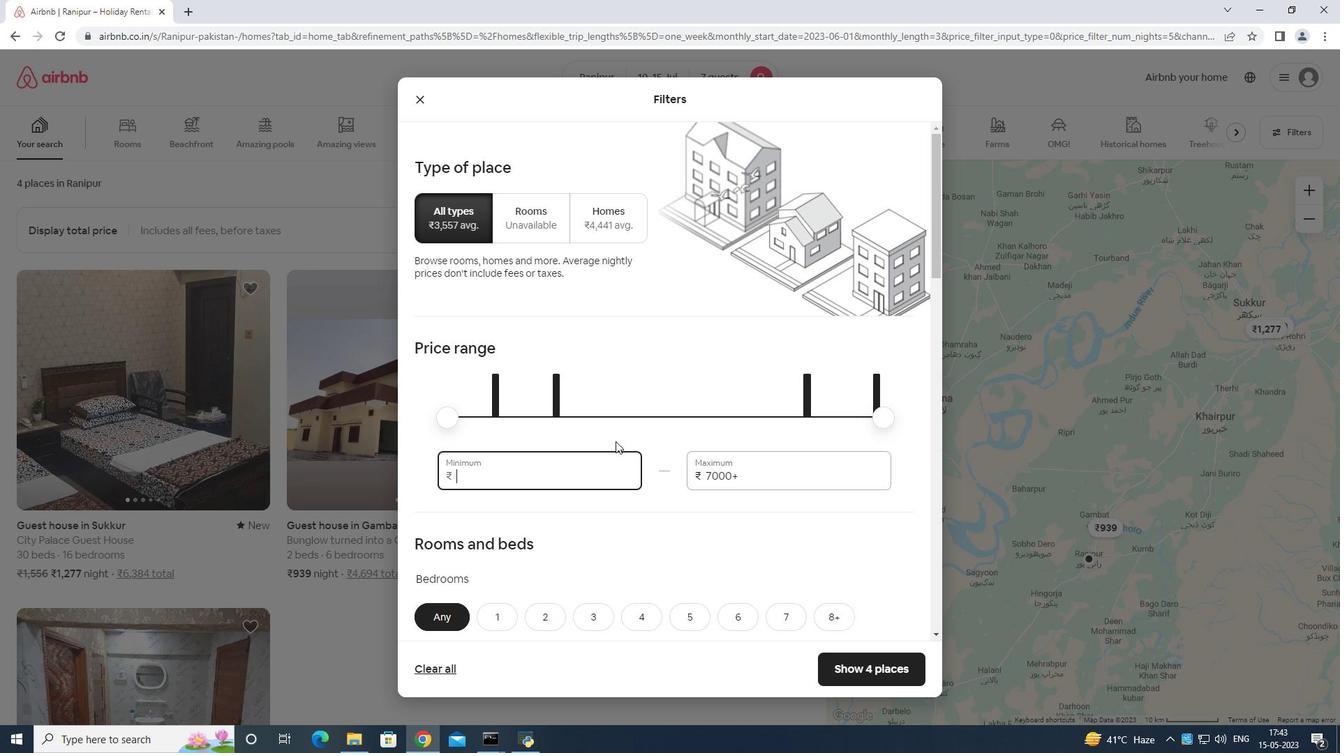 
Action: Mouse moved to (617, 446)
Screenshot: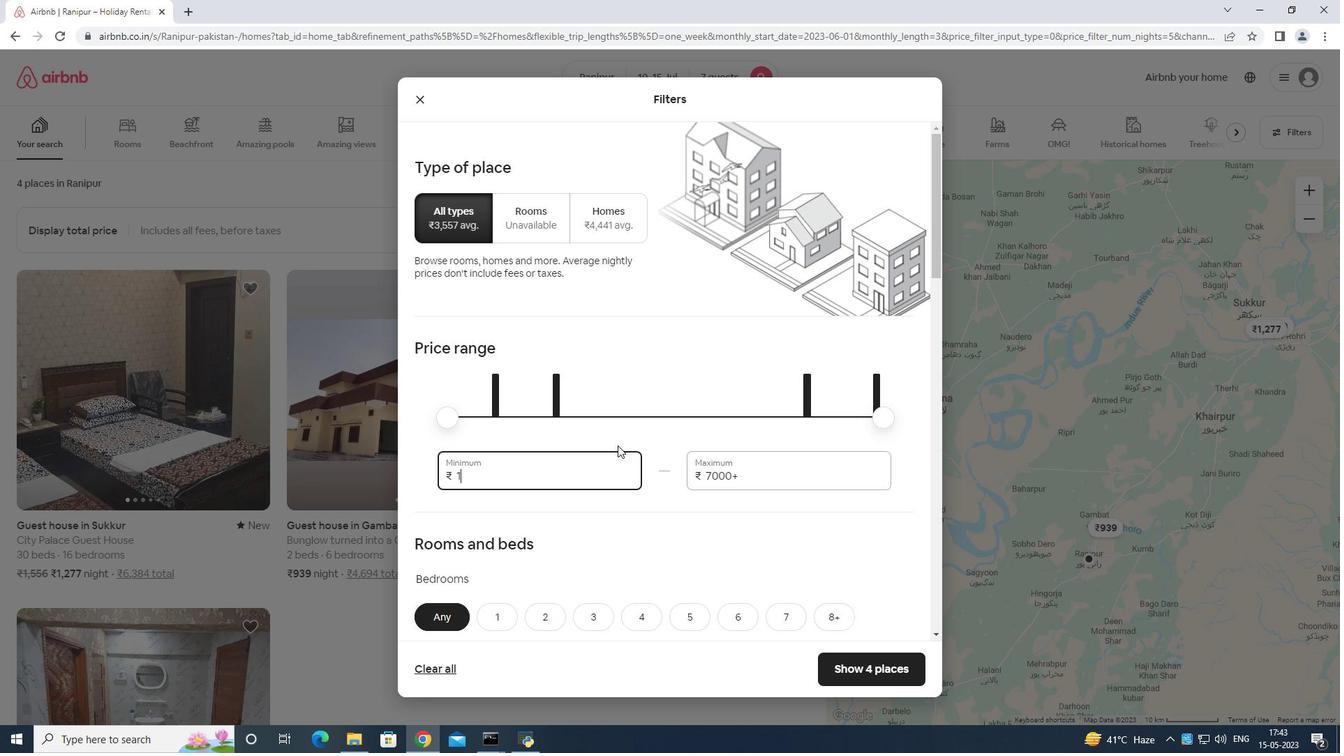 
Action: Key pressed 0
Screenshot: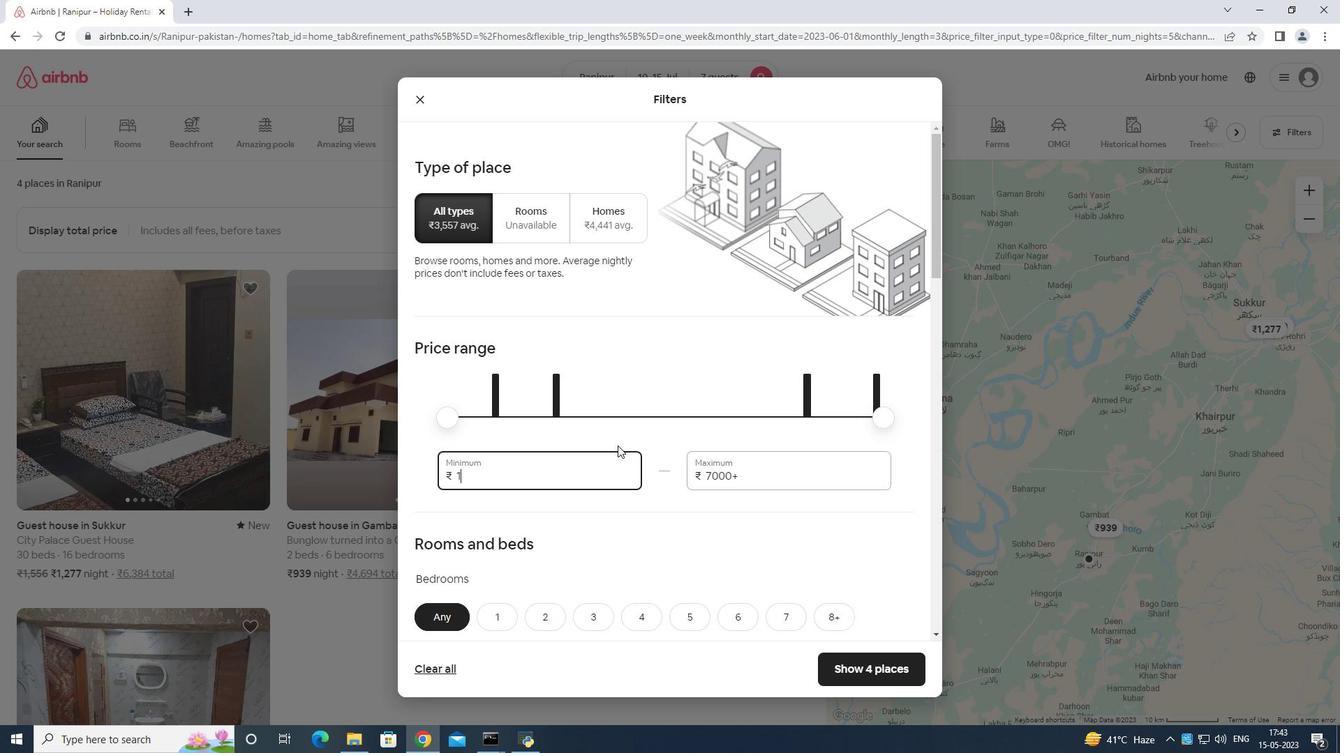 
Action: Mouse moved to (617, 446)
Screenshot: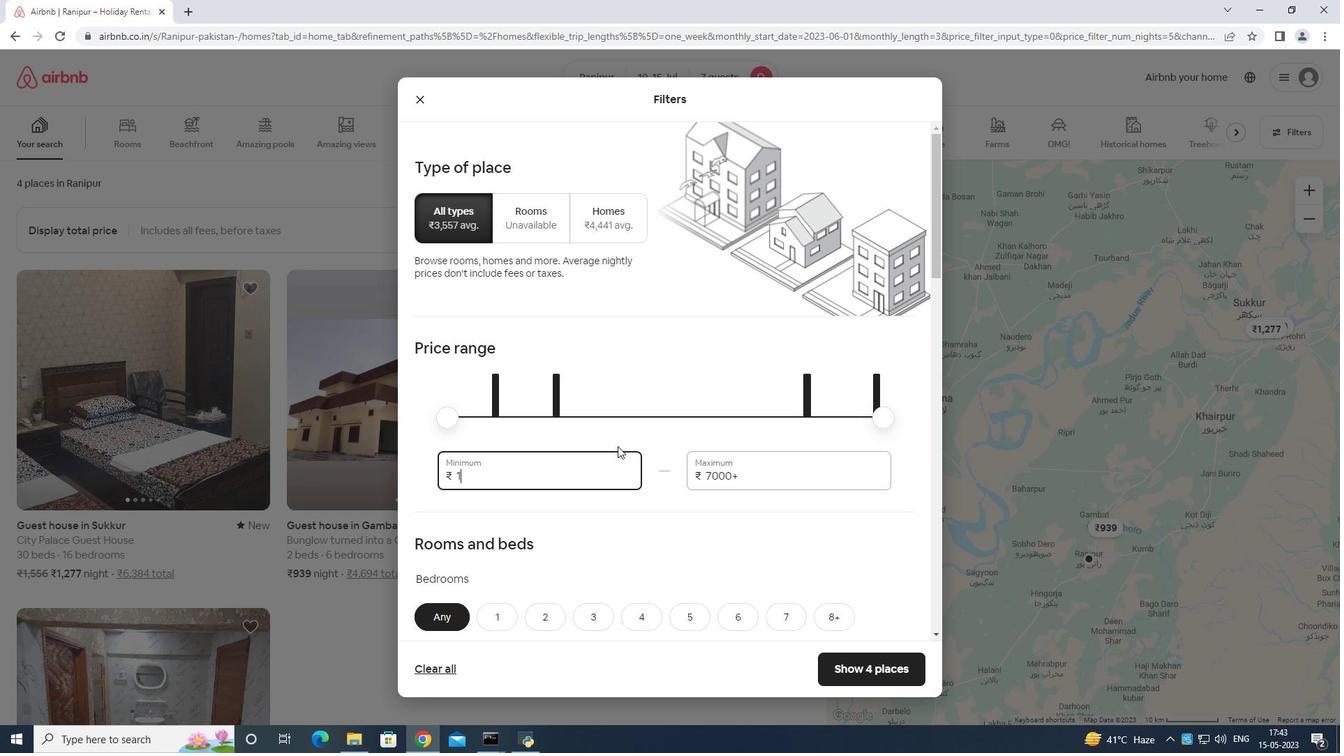 
Action: Key pressed 000
Screenshot: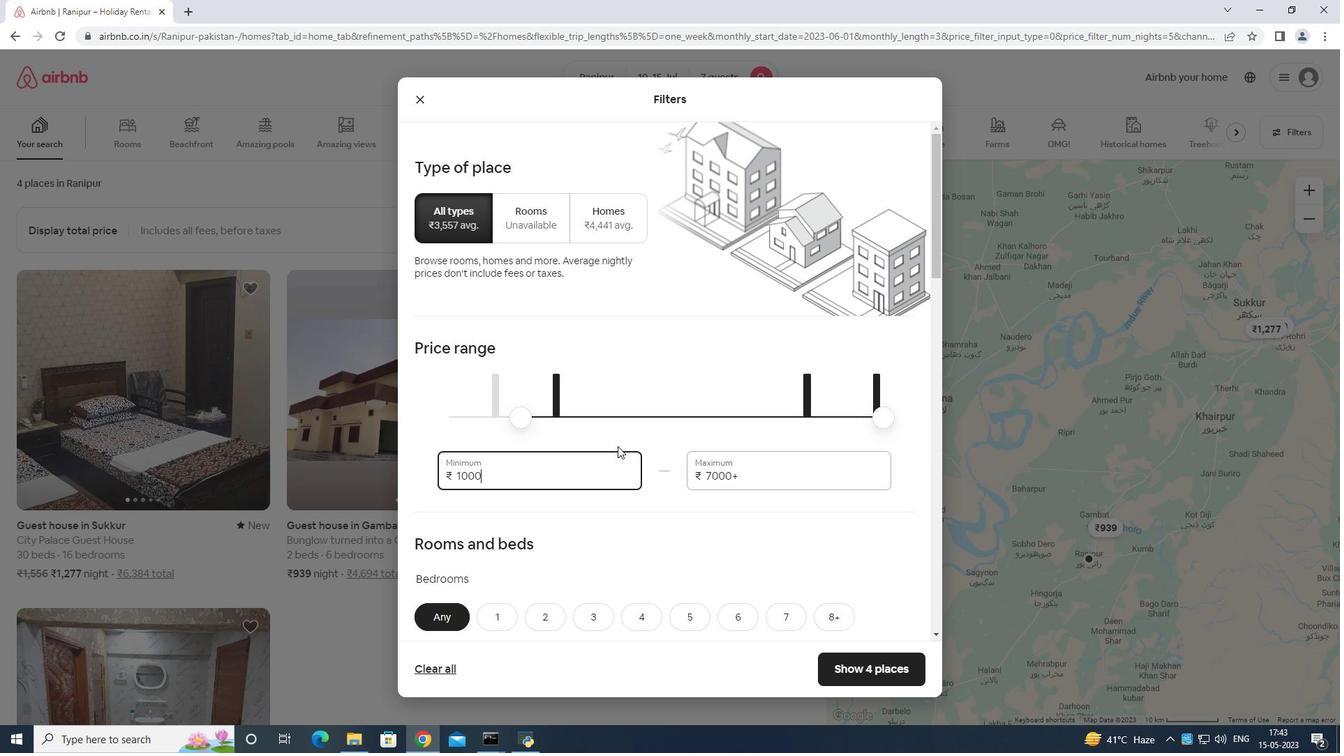 
Action: Mouse moved to (743, 464)
Screenshot: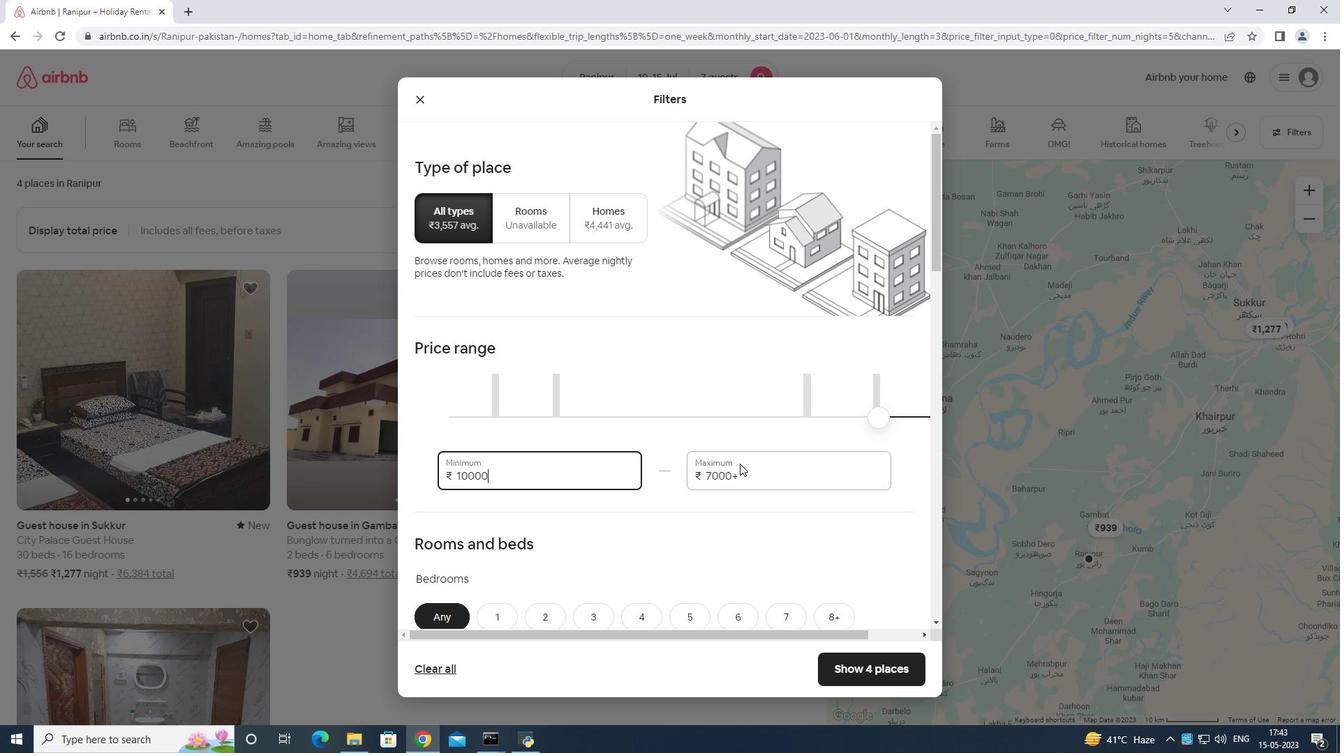 
Action: Mouse pressed left at (743, 464)
Screenshot: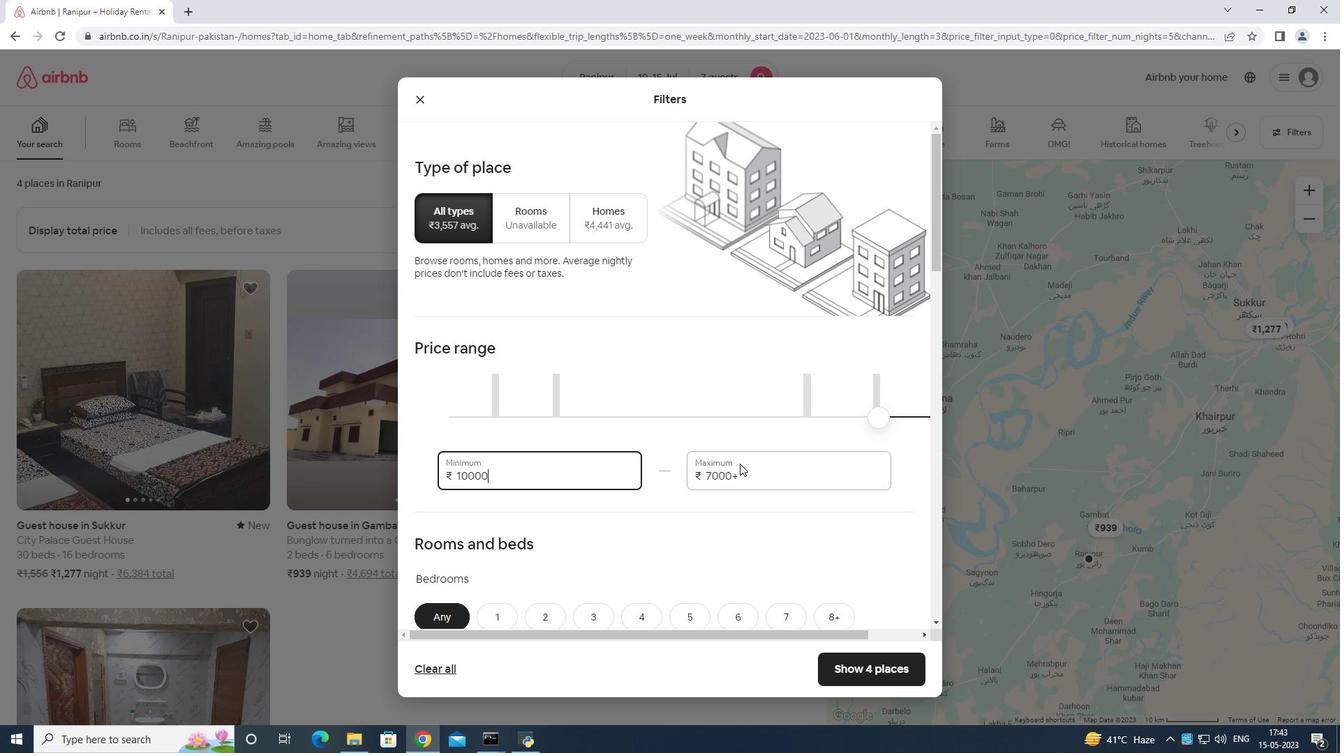 
Action: Mouse moved to (751, 461)
Screenshot: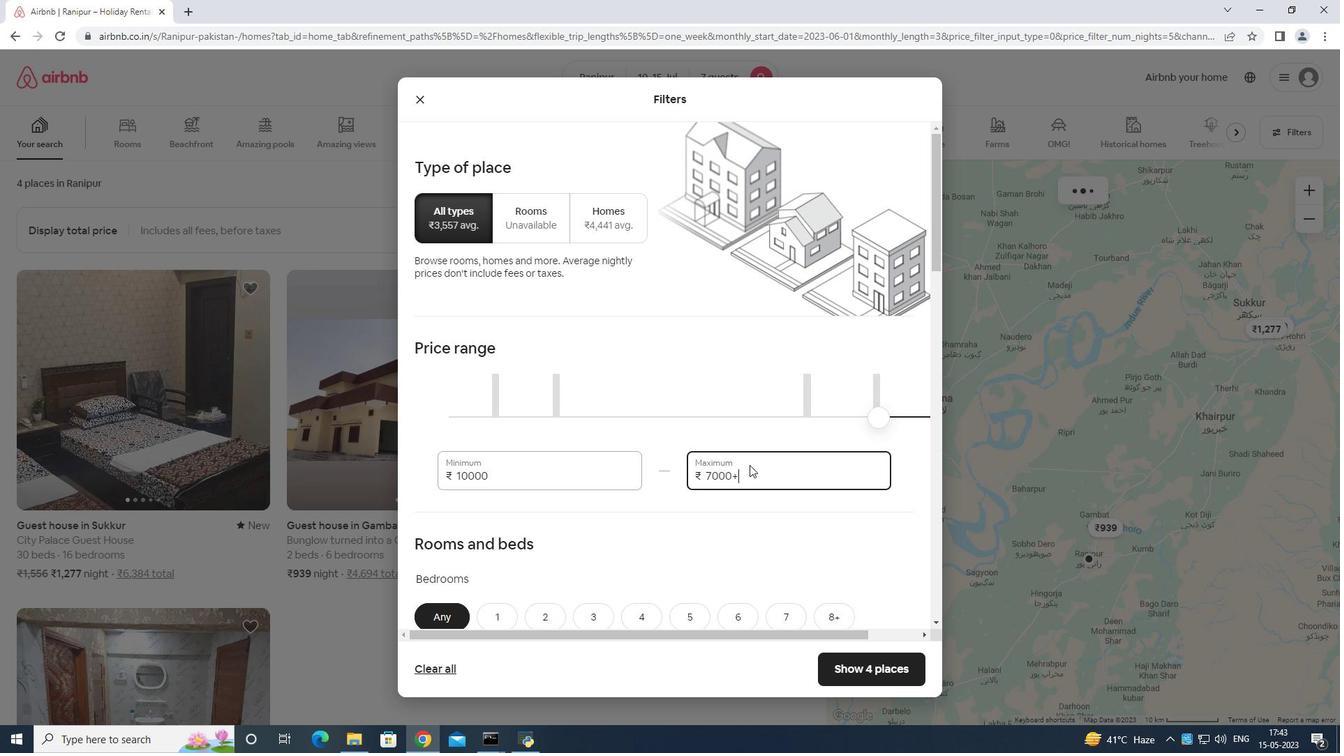 
Action: Key pressed <Key.backspace><Key.backspace><Key.backspace><Key.backspace><Key.backspace><Key.backspace><Key.backspace><Key.backspace><Key.backspace><Key.backspace><Key.backspace><Key.backspace><Key.backspace><Key.backspace><Key.backspace>1
Screenshot: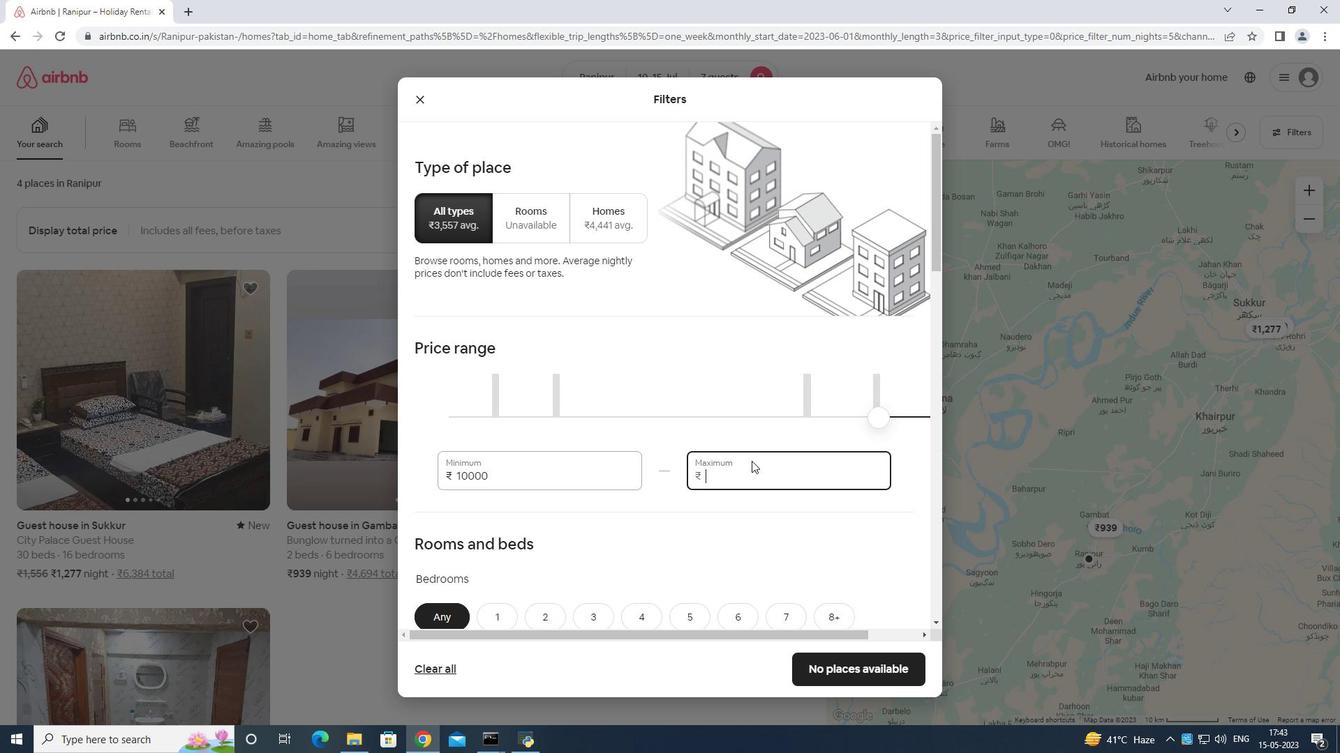 
Action: Mouse moved to (753, 460)
Screenshot: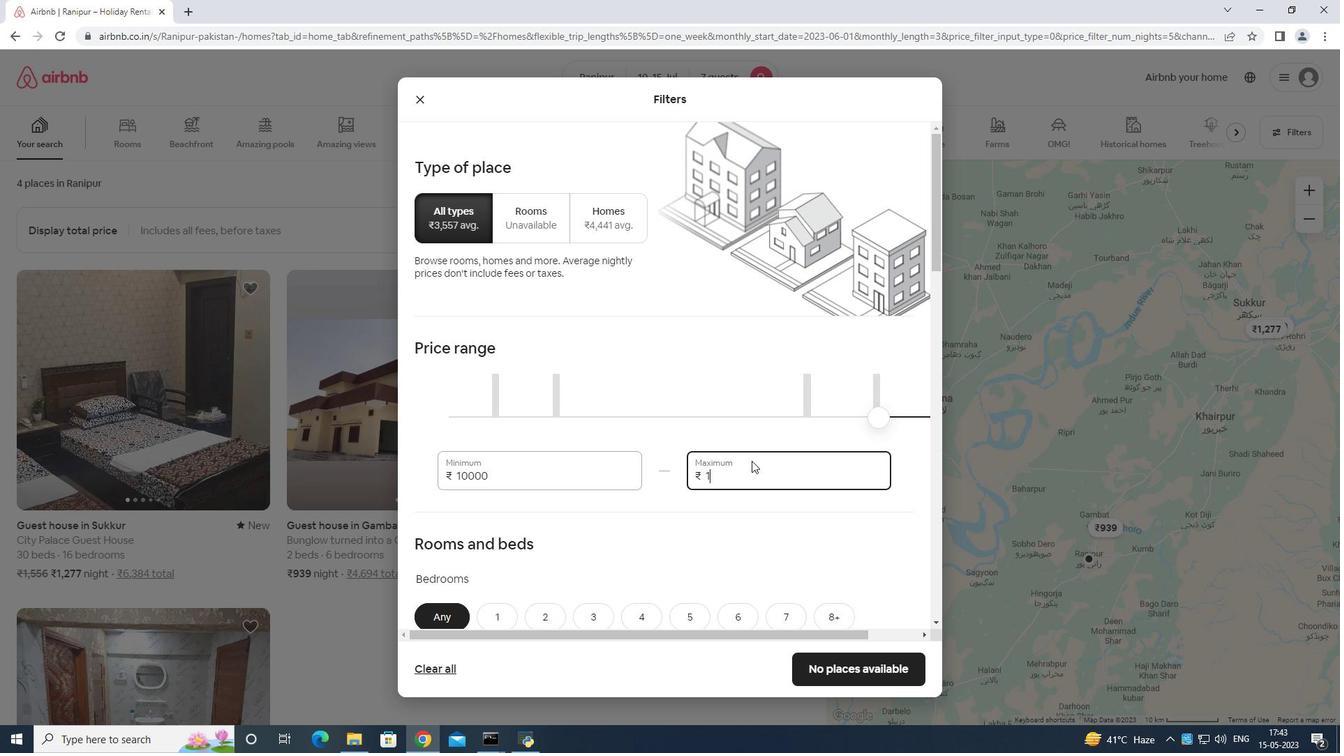 
Action: Key pressed 5
Screenshot: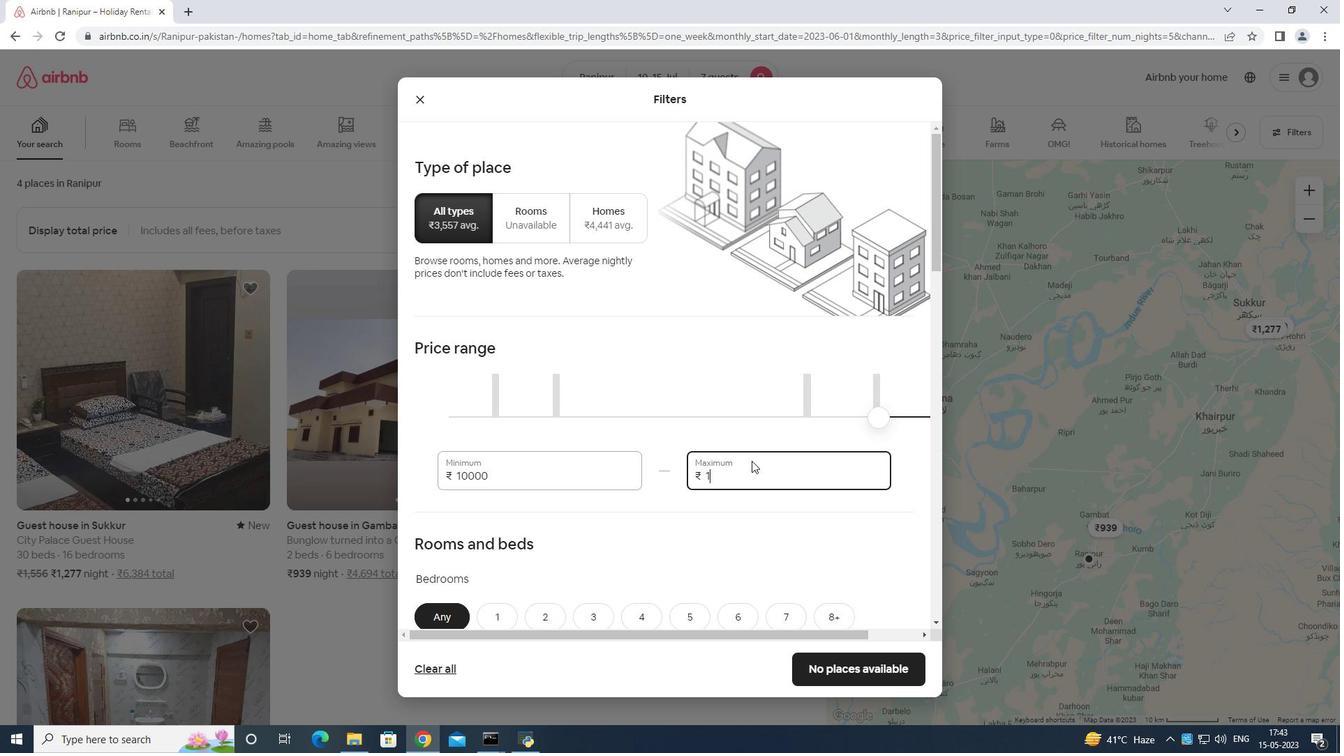 
Action: Mouse moved to (756, 457)
Screenshot: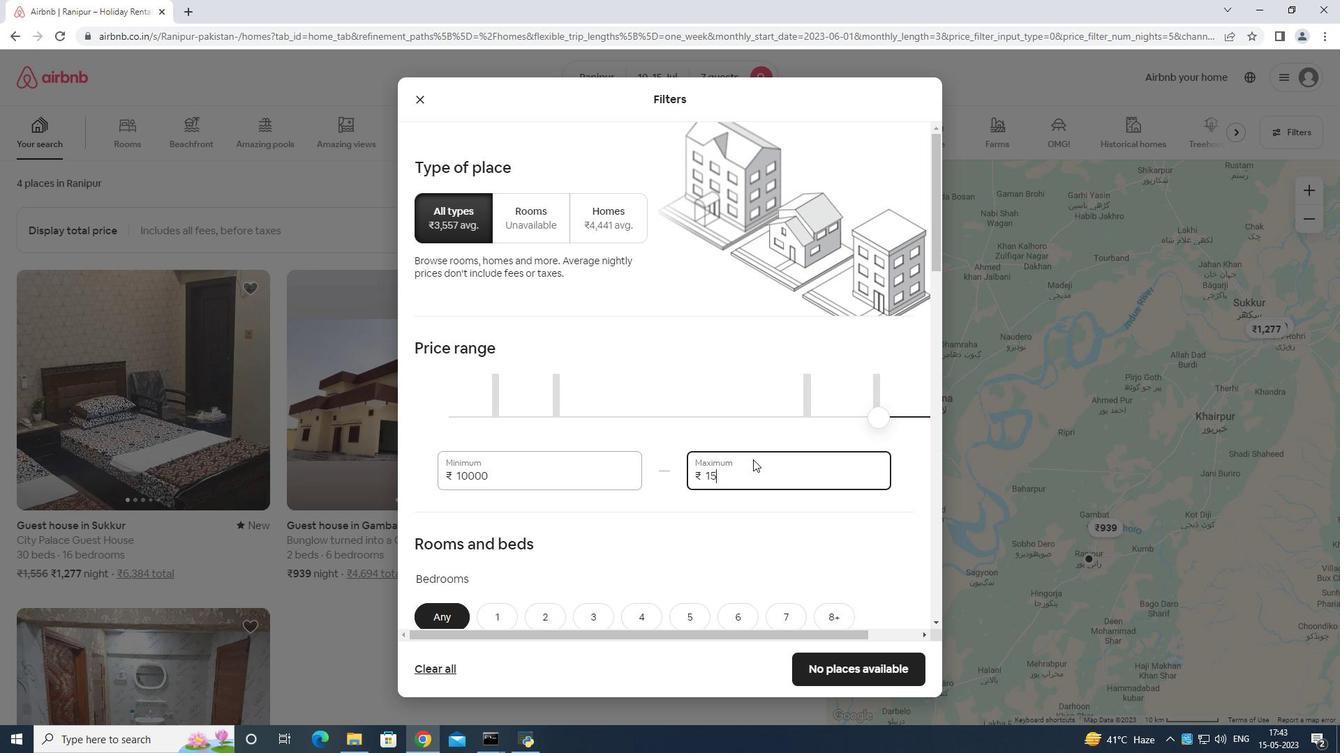 
Action: Key pressed 000
Screenshot: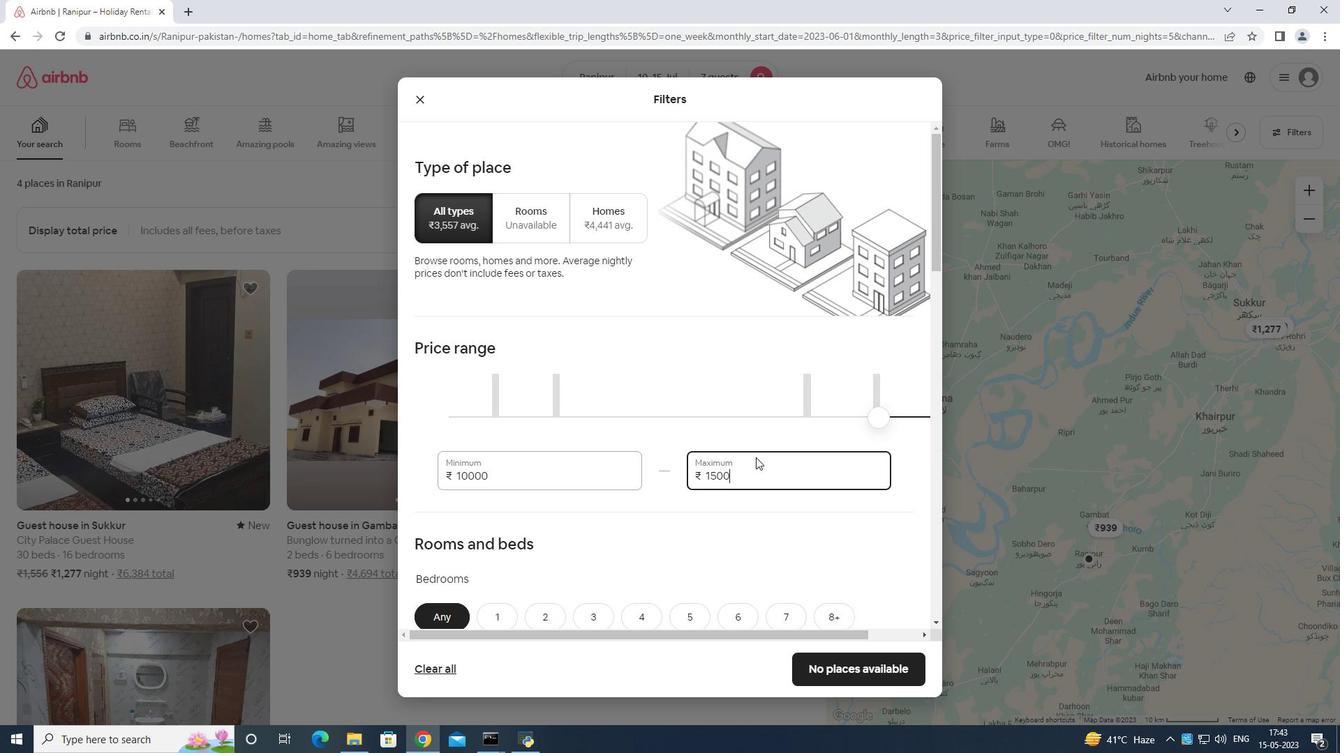 
Action: Mouse scrolled (756, 457) with delta (0, 0)
Screenshot: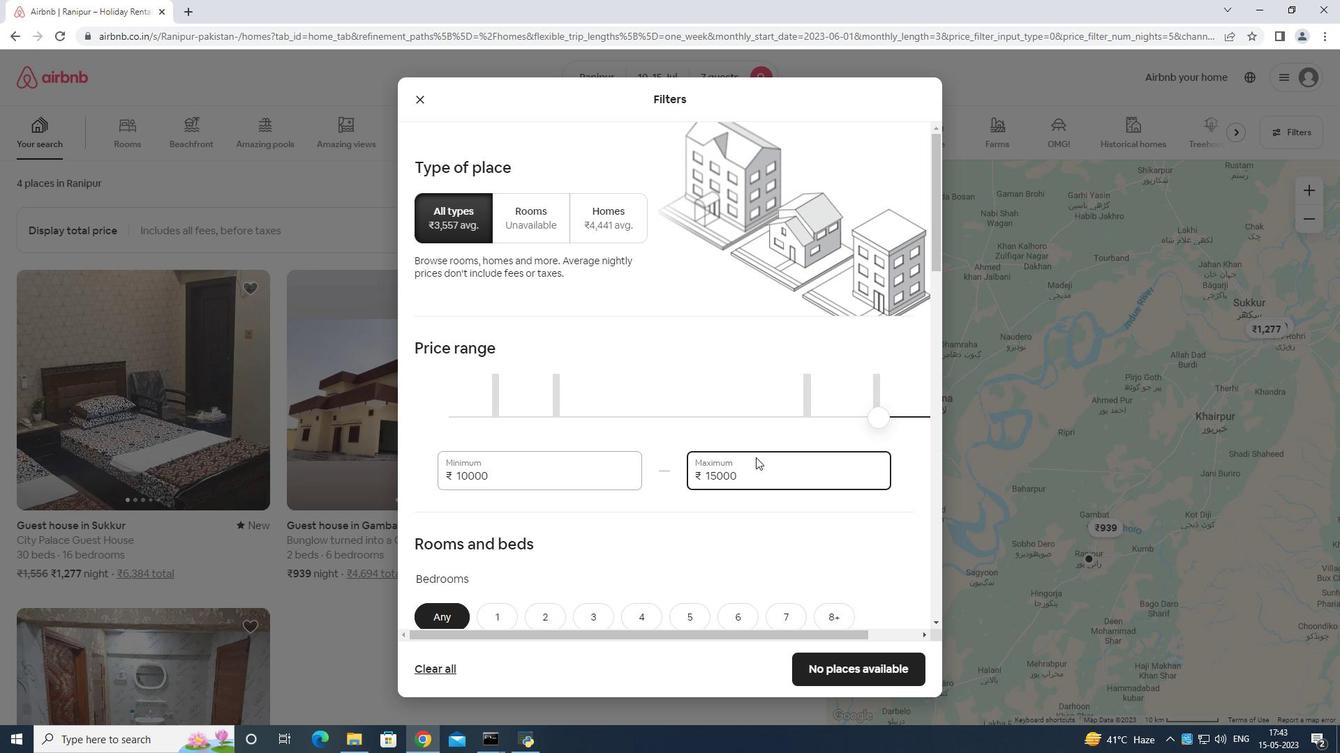 
Action: Mouse scrolled (756, 457) with delta (0, 0)
Screenshot: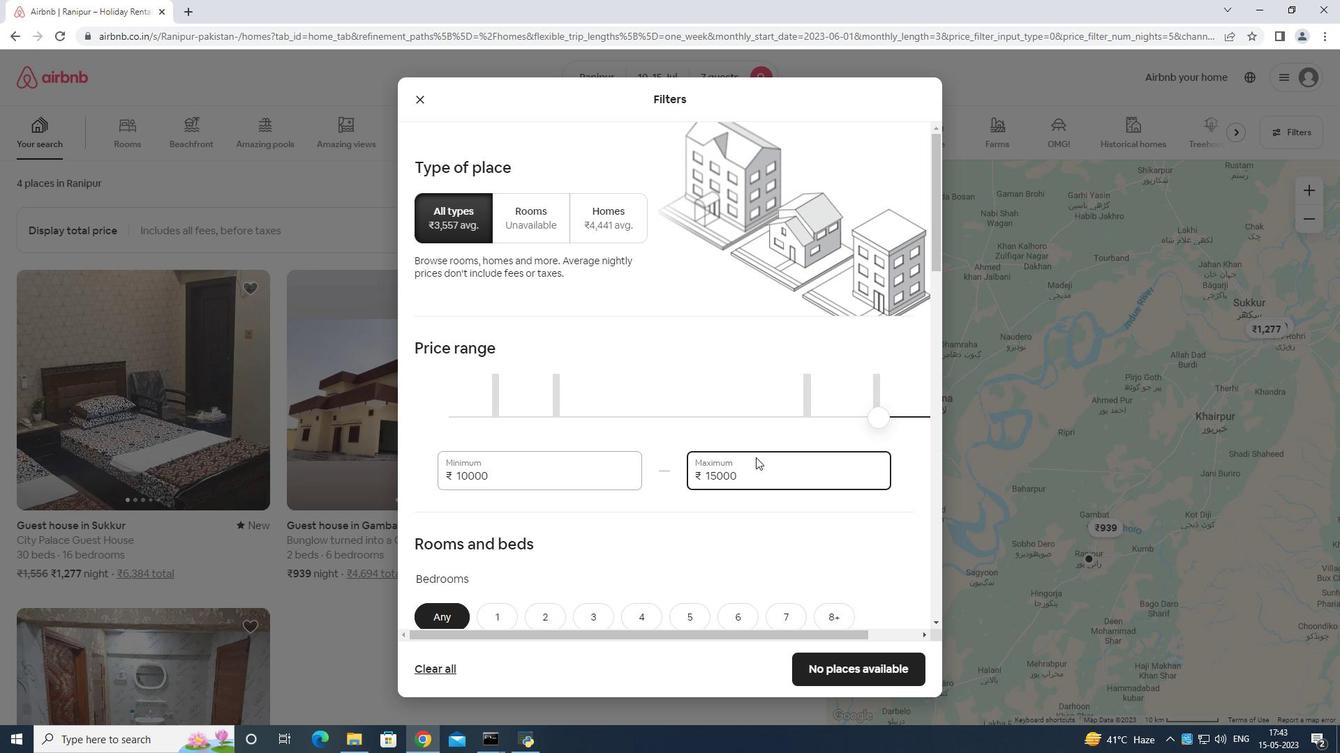 
Action: Mouse scrolled (756, 457) with delta (0, 0)
Screenshot: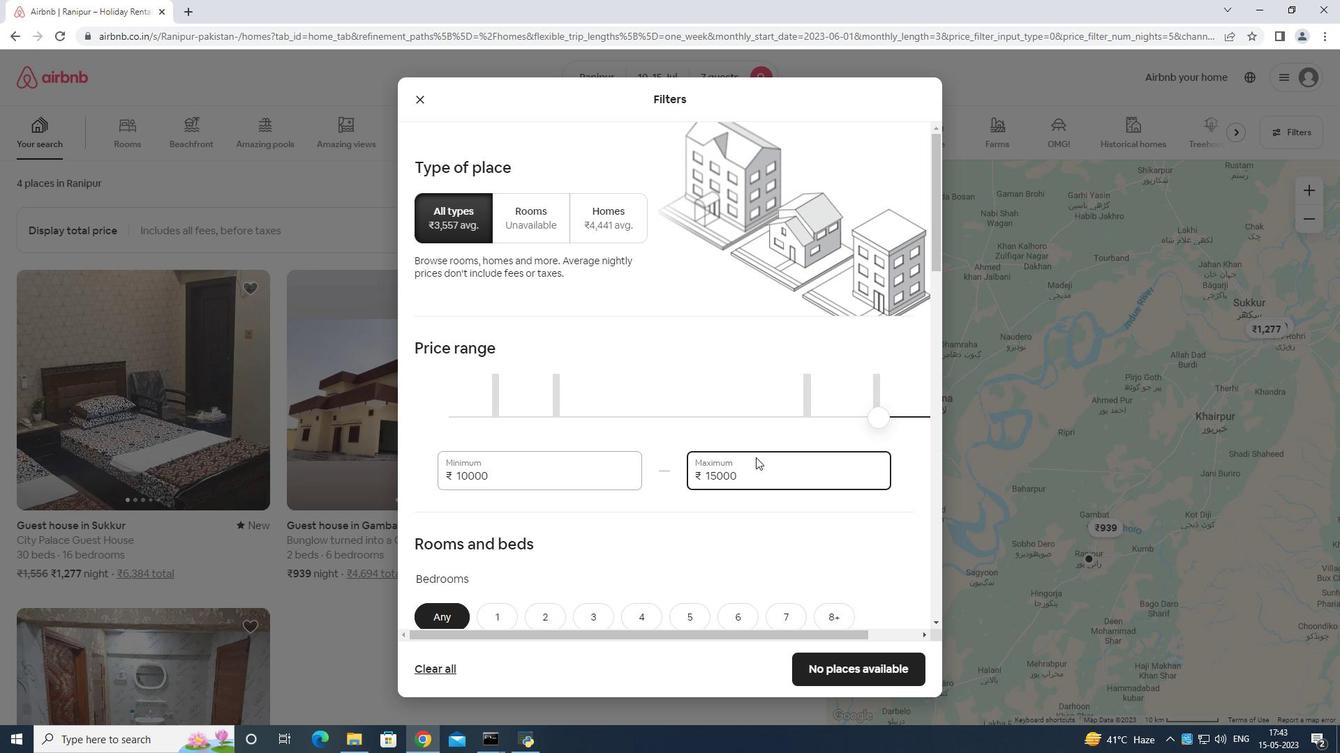 
Action: Mouse scrolled (756, 457) with delta (0, 0)
Screenshot: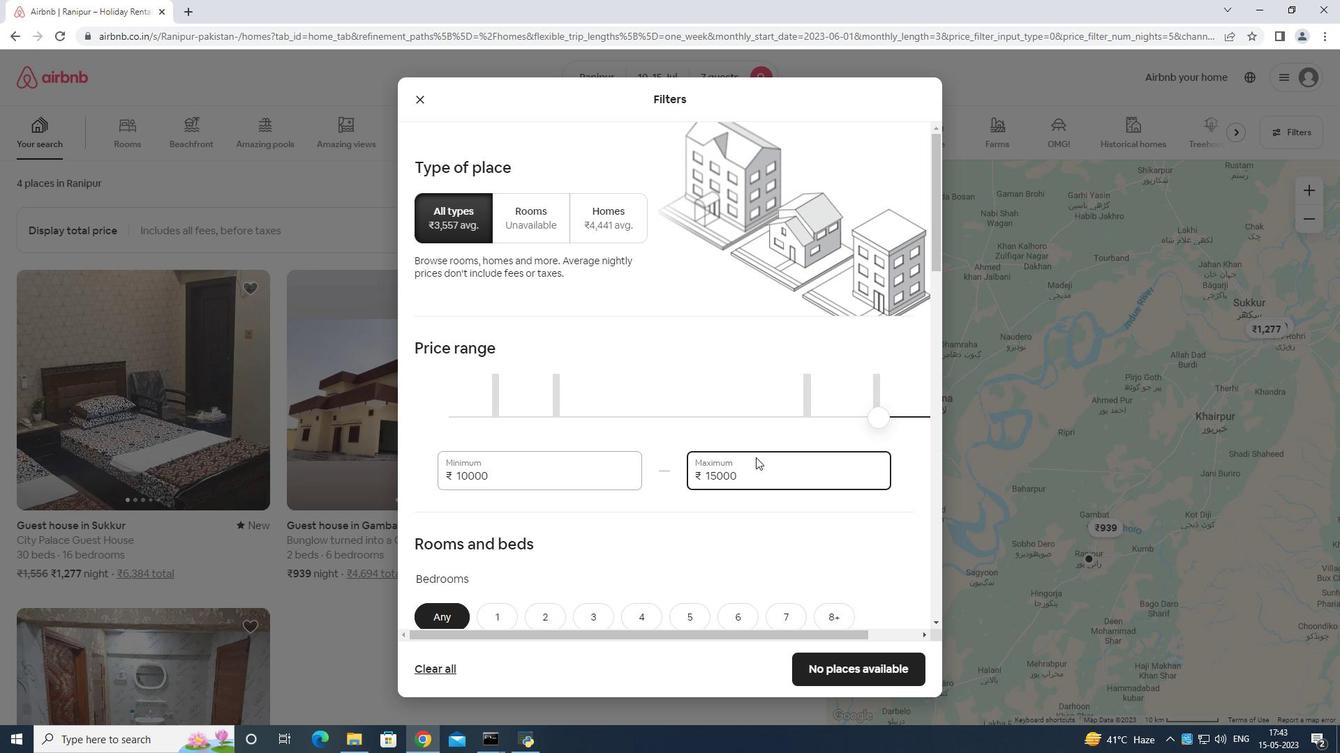 
Action: Mouse moved to (626, 335)
Screenshot: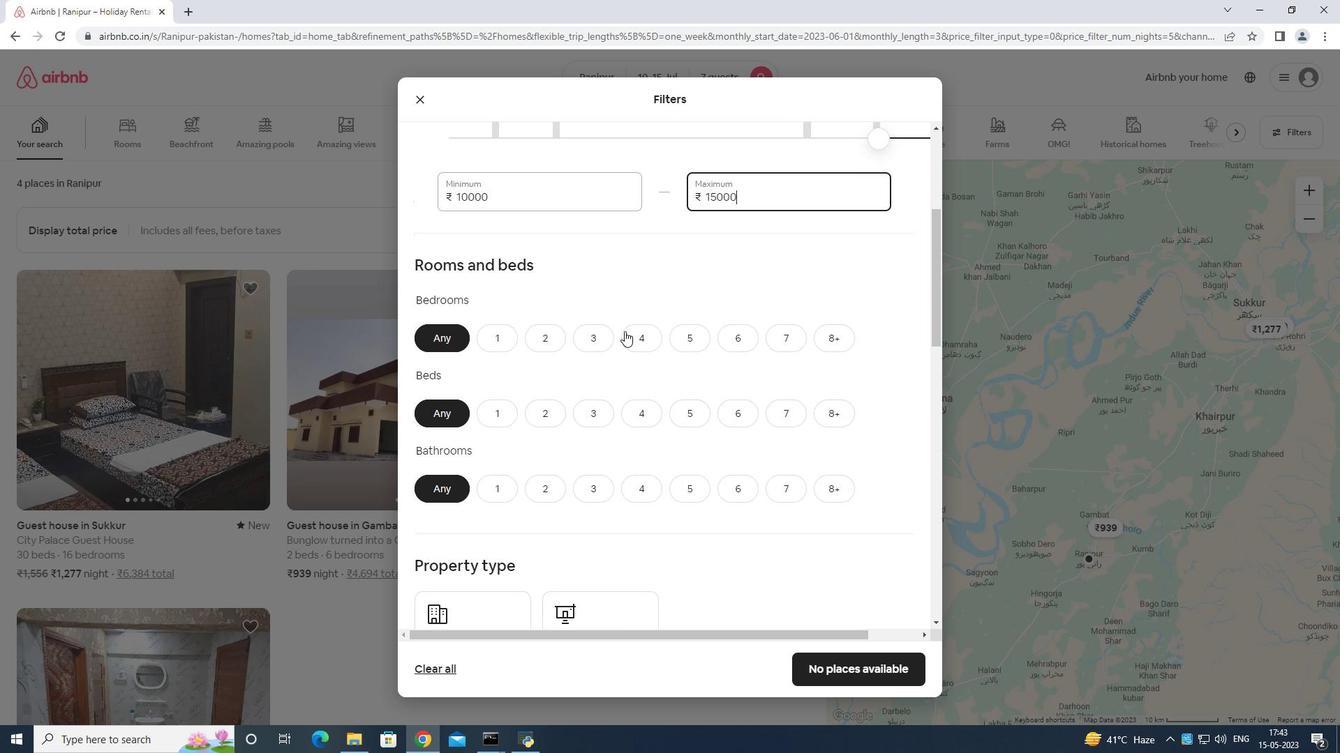 
Action: Mouse pressed left at (626, 335)
Screenshot: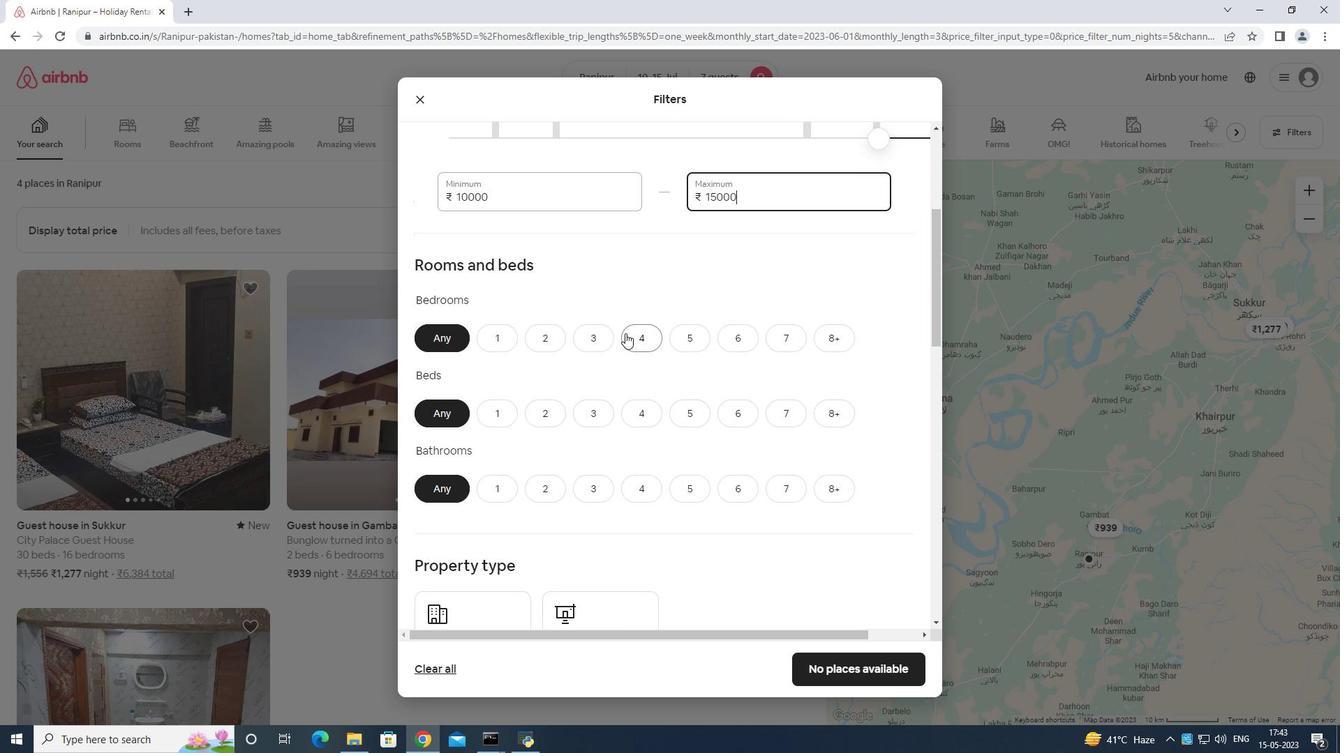 
Action: Mouse moved to (782, 418)
Screenshot: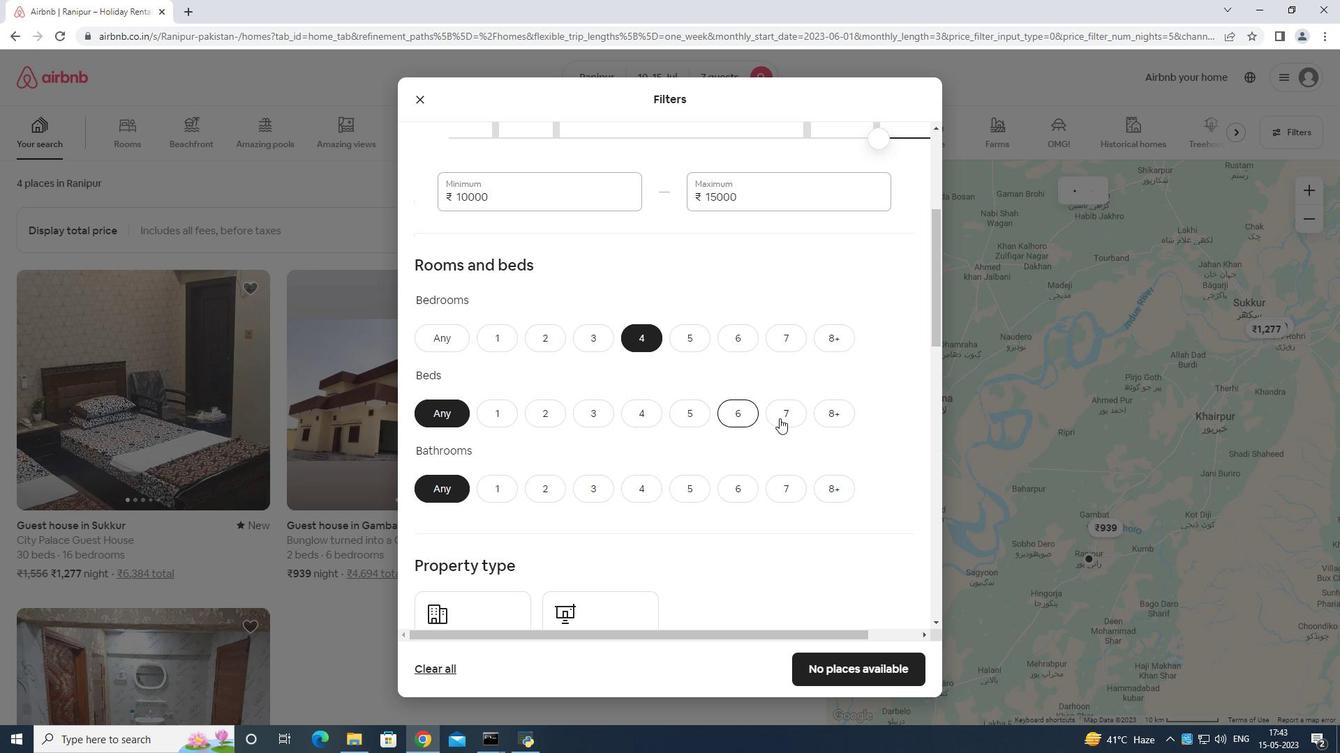 
Action: Mouse pressed left at (782, 418)
Screenshot: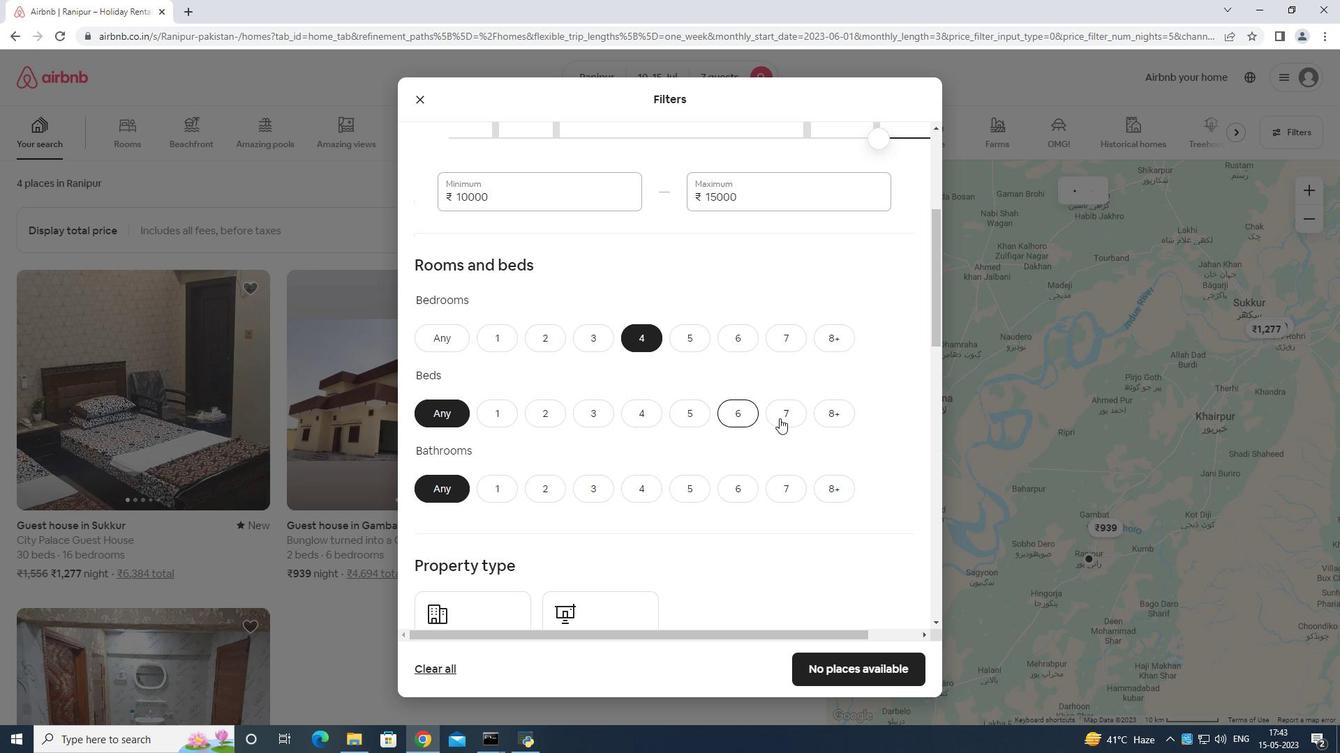 
Action: Mouse moved to (637, 487)
Screenshot: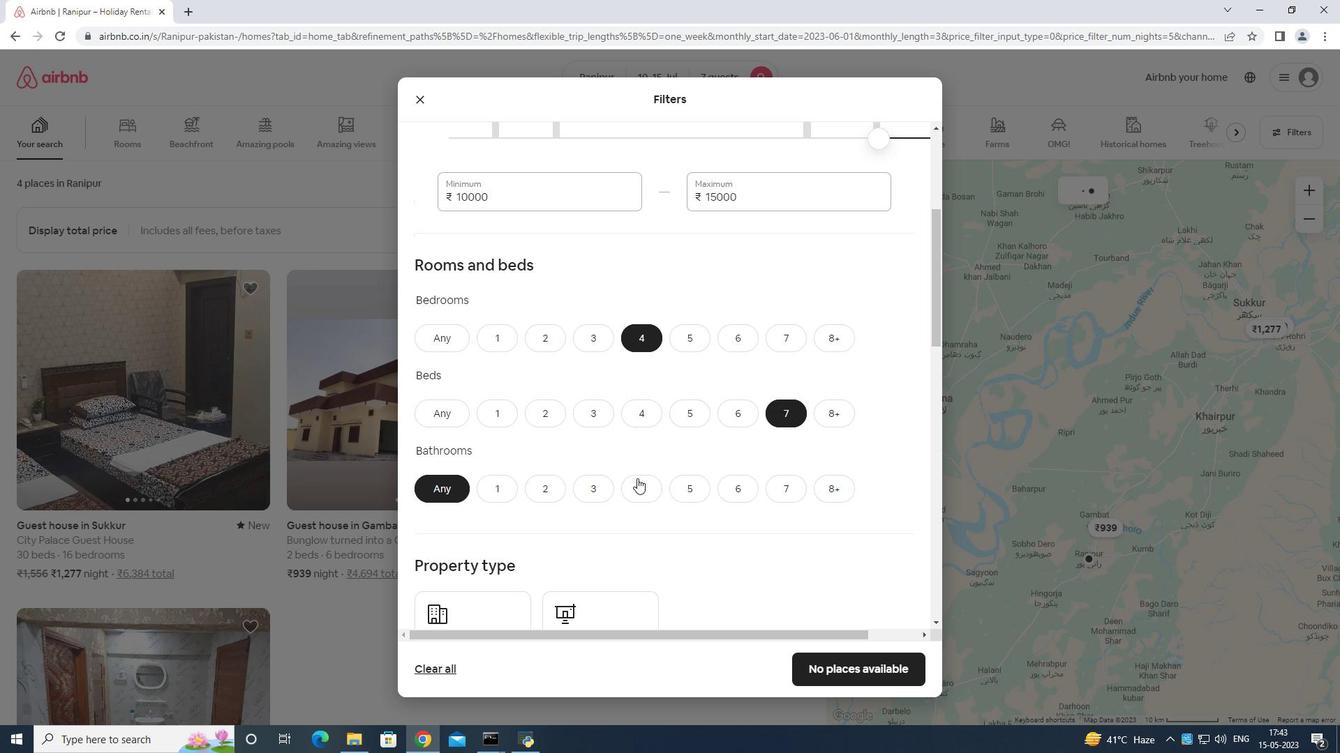
Action: Mouse pressed left at (637, 487)
Screenshot: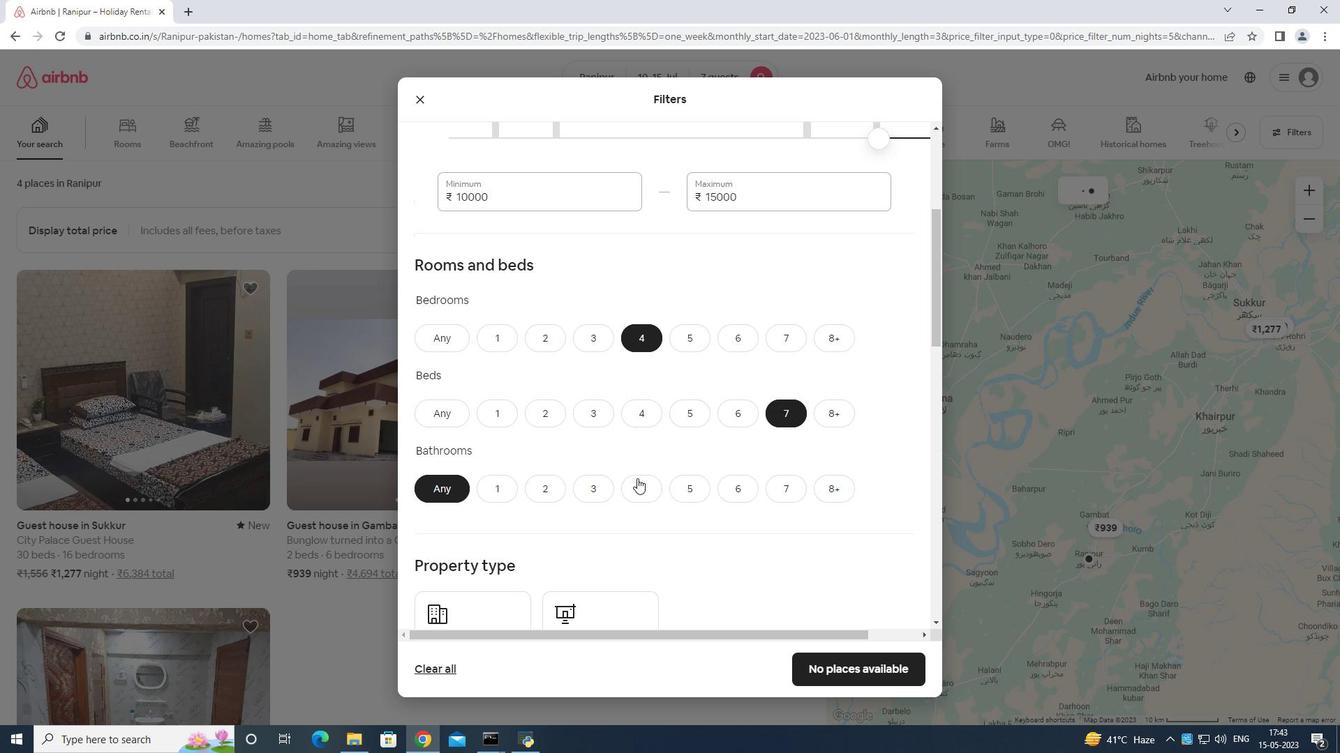 
Action: Mouse moved to (669, 444)
Screenshot: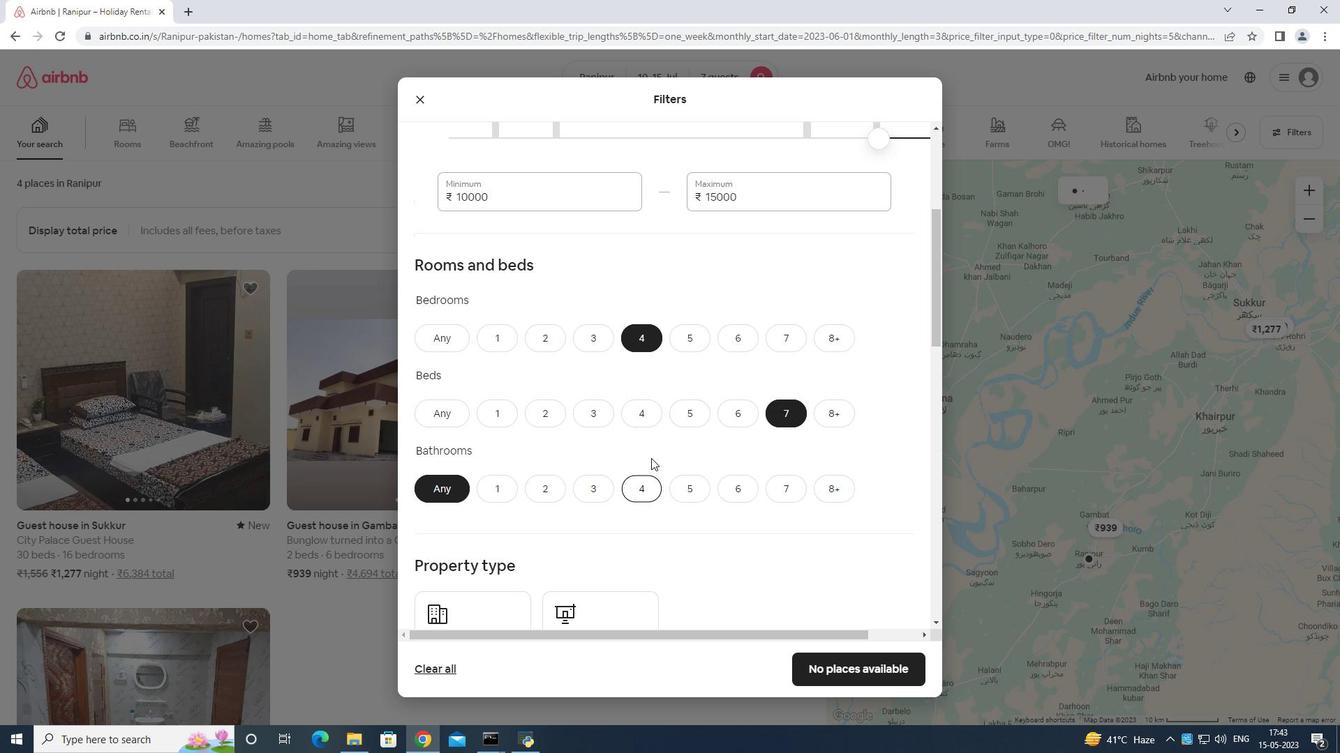 
Action: Mouse scrolled (669, 443) with delta (0, 0)
Screenshot: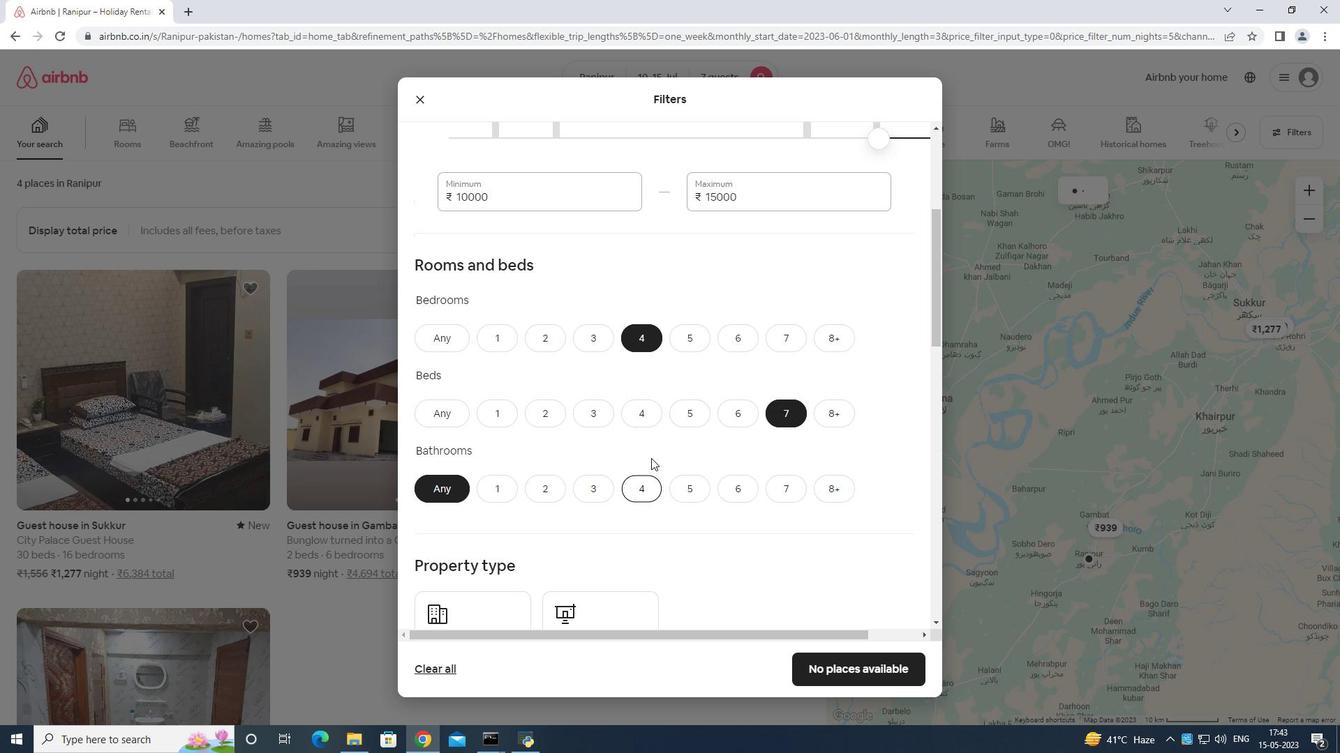 
Action: Mouse moved to (674, 445)
Screenshot: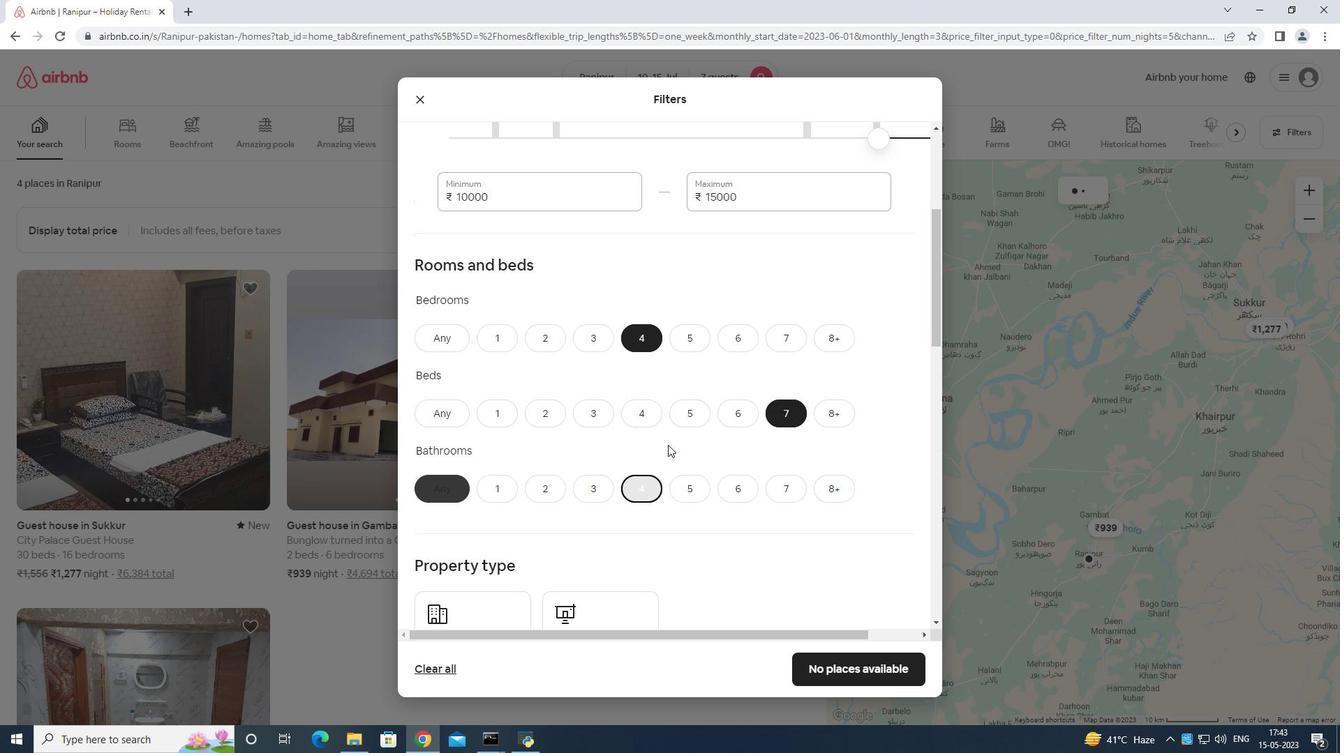 
Action: Mouse scrolled (674, 444) with delta (0, 0)
Screenshot: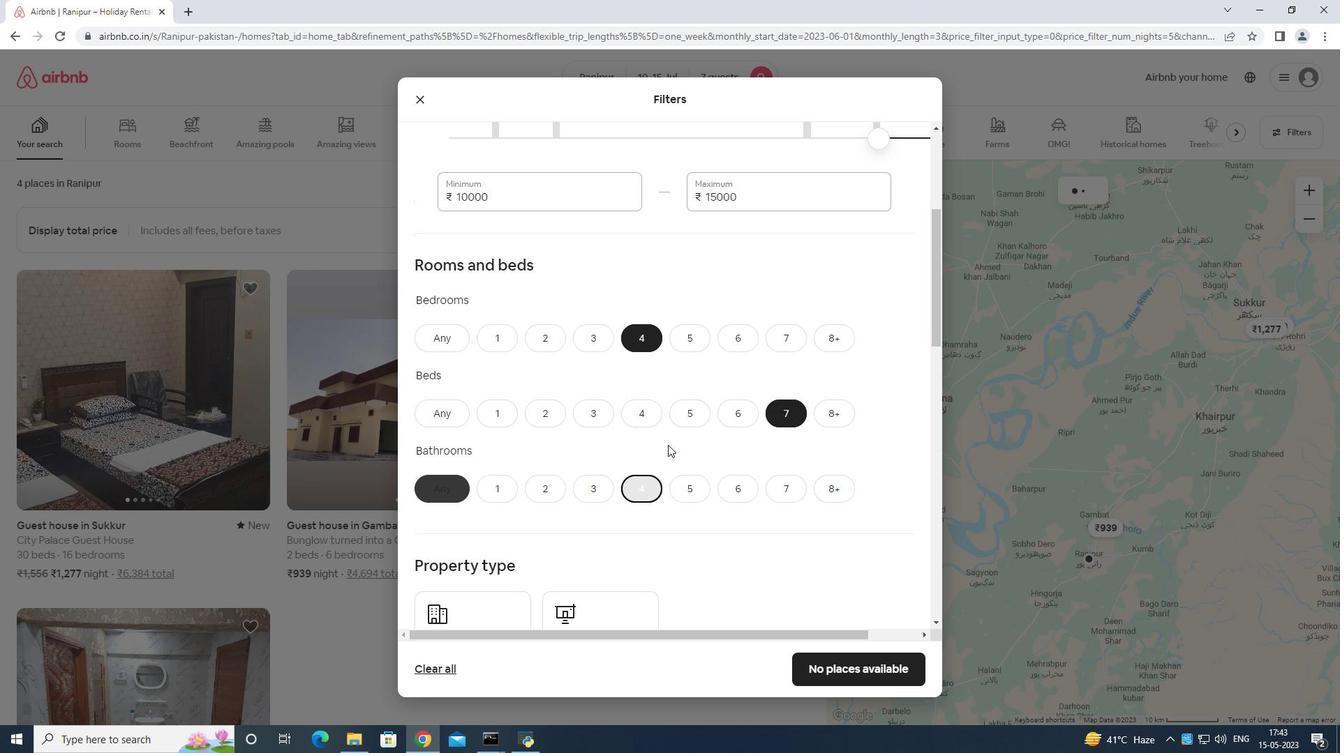
Action: Mouse moved to (680, 444)
Screenshot: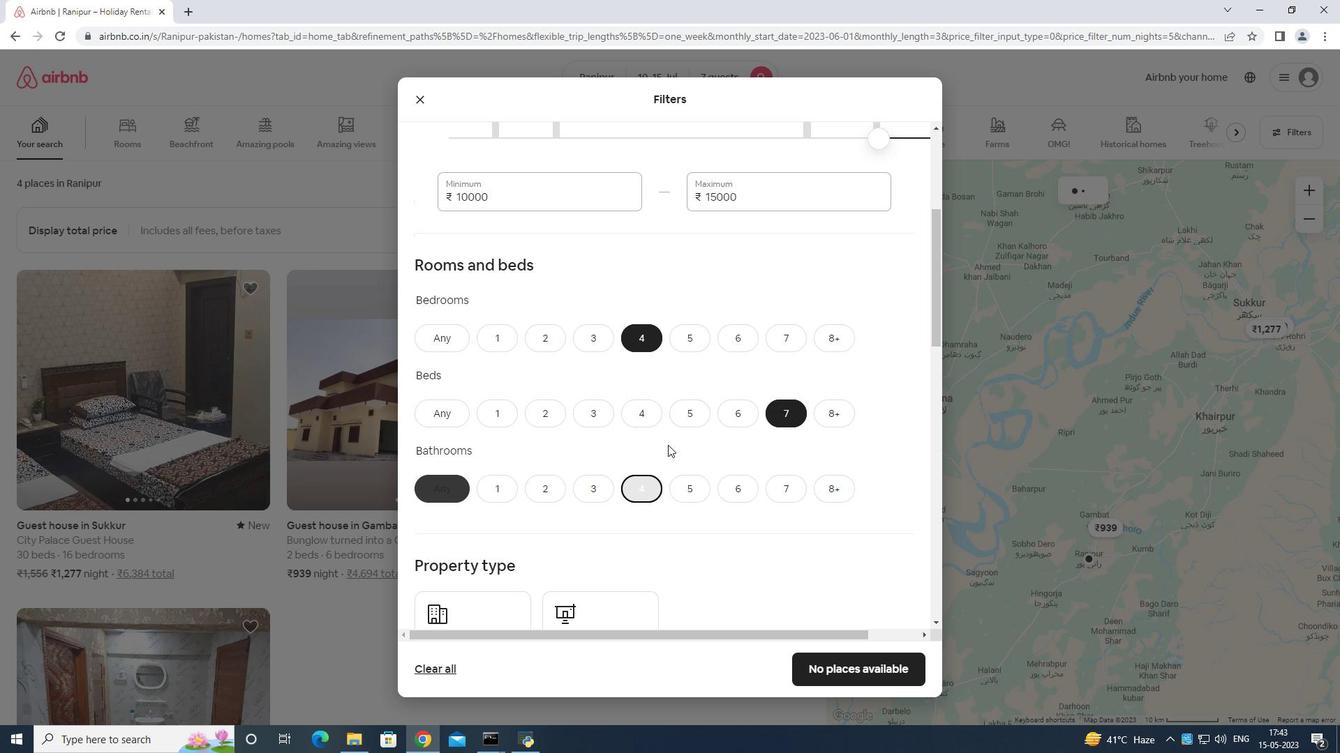 
Action: Mouse scrolled (680, 443) with delta (0, 0)
Screenshot: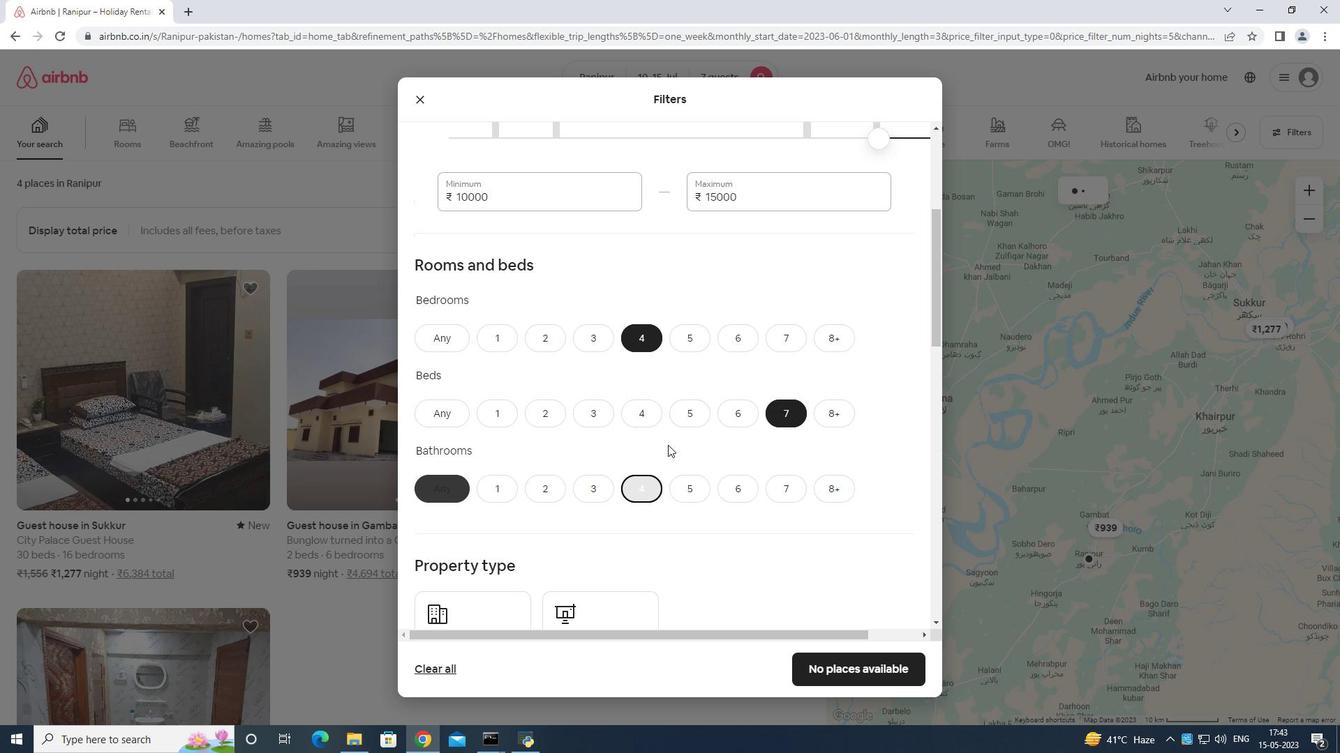 
Action: Mouse moved to (684, 442)
Screenshot: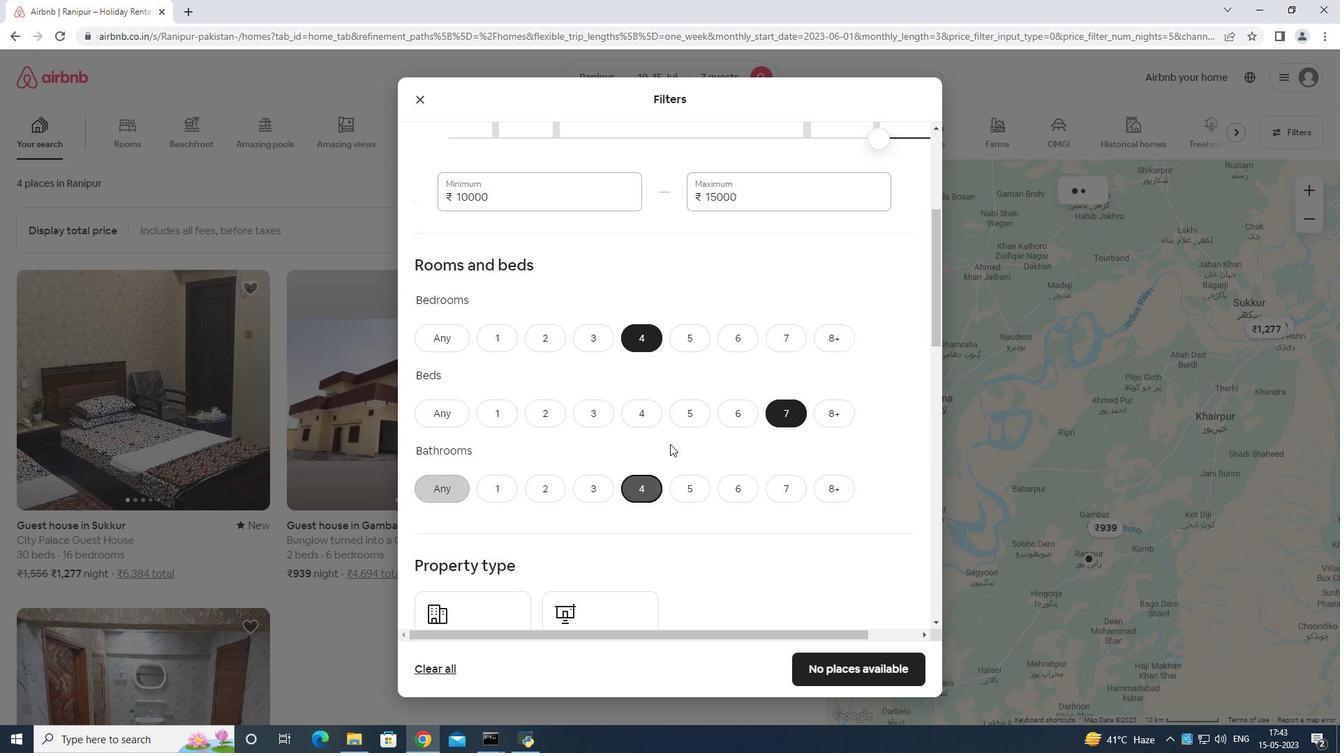
Action: Mouse scrolled (684, 441) with delta (0, 0)
Screenshot: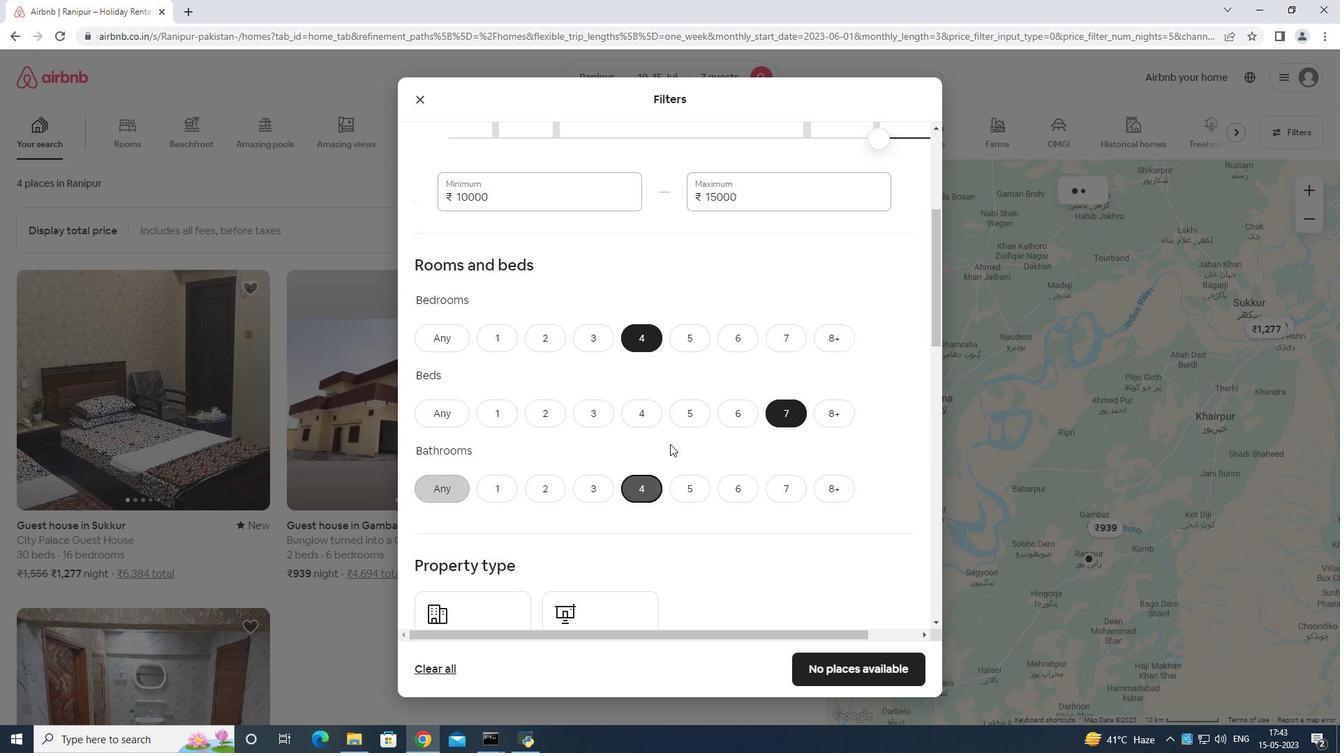 
Action: Mouse moved to (501, 337)
Screenshot: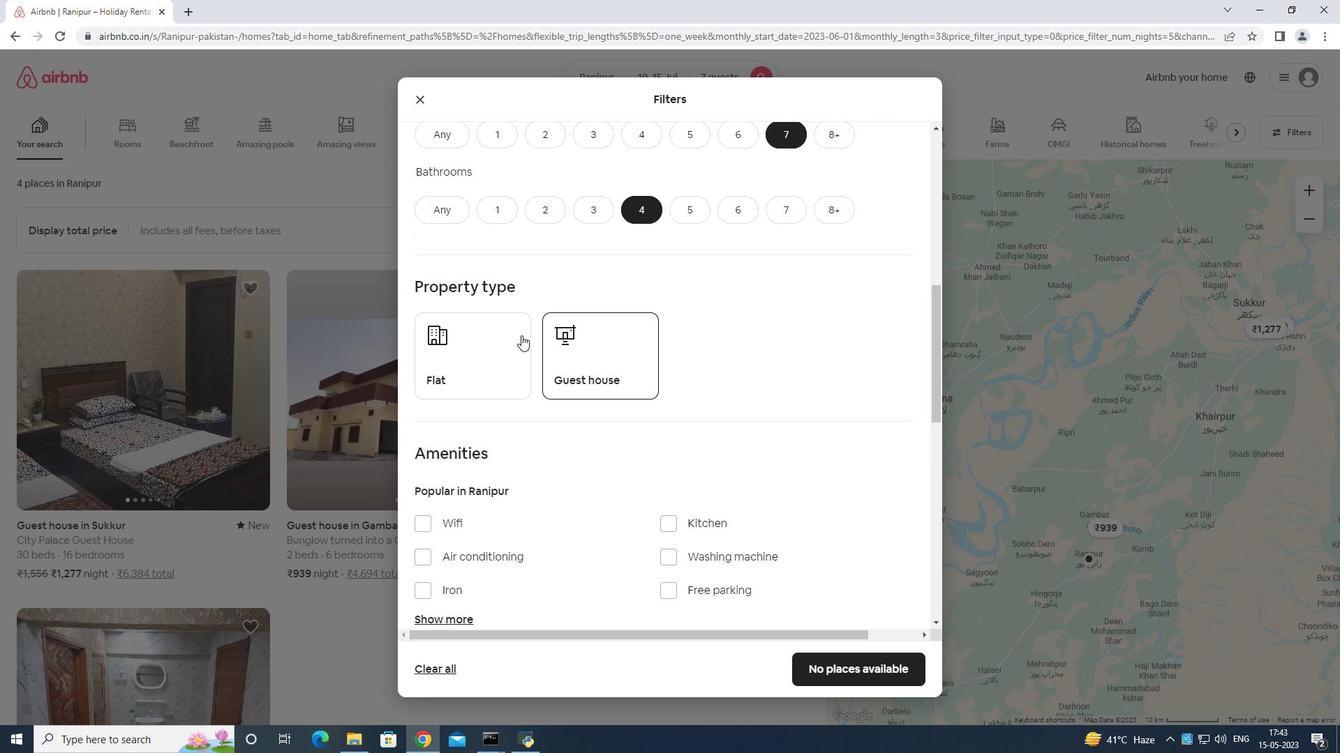 
Action: Mouse pressed left at (501, 337)
Screenshot: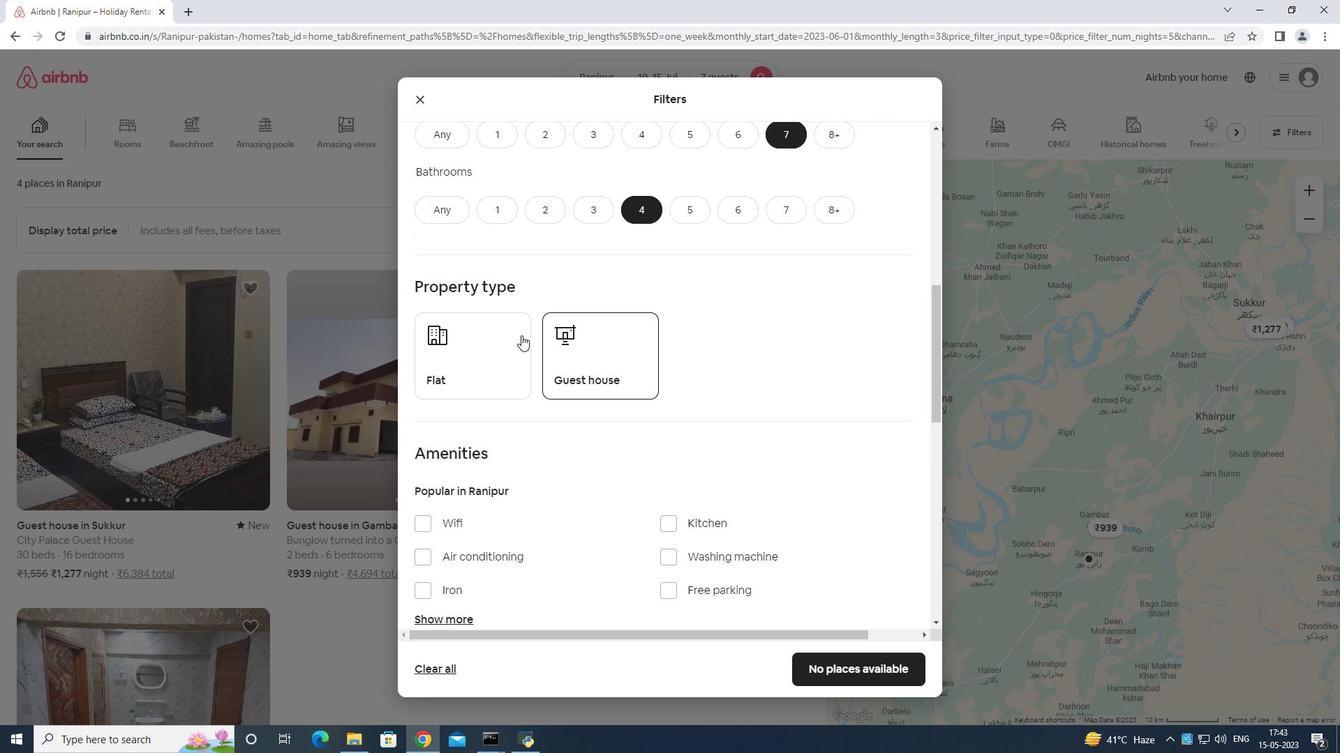 
Action: Mouse moved to (590, 344)
Screenshot: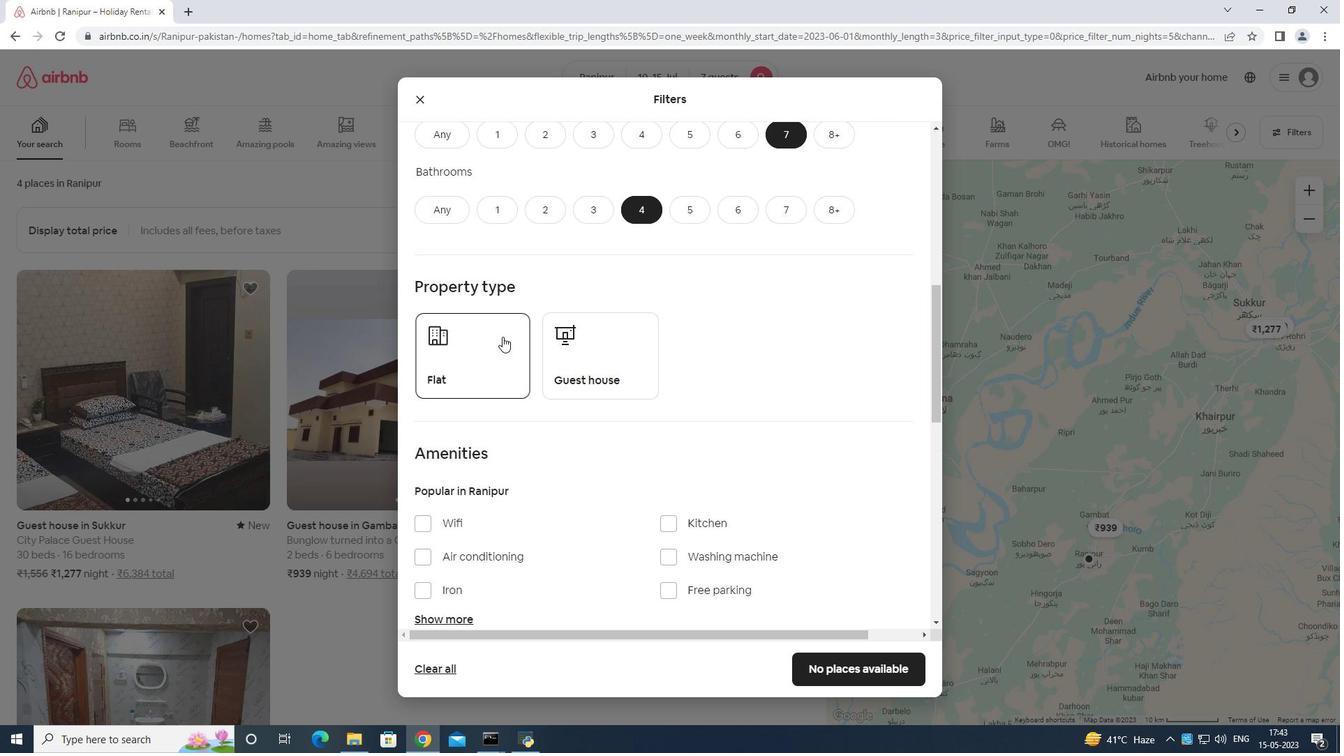 
Action: Mouse pressed left at (590, 344)
Screenshot: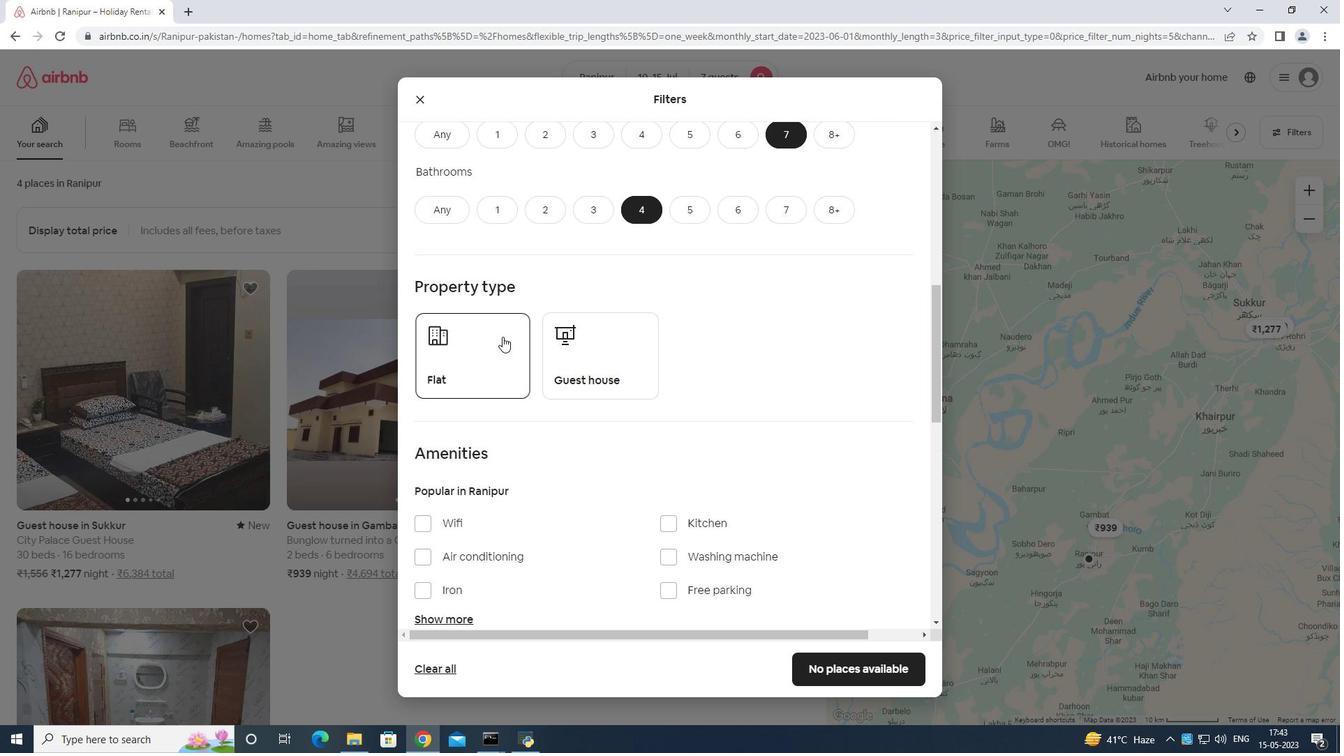 
Action: Mouse moved to (613, 337)
Screenshot: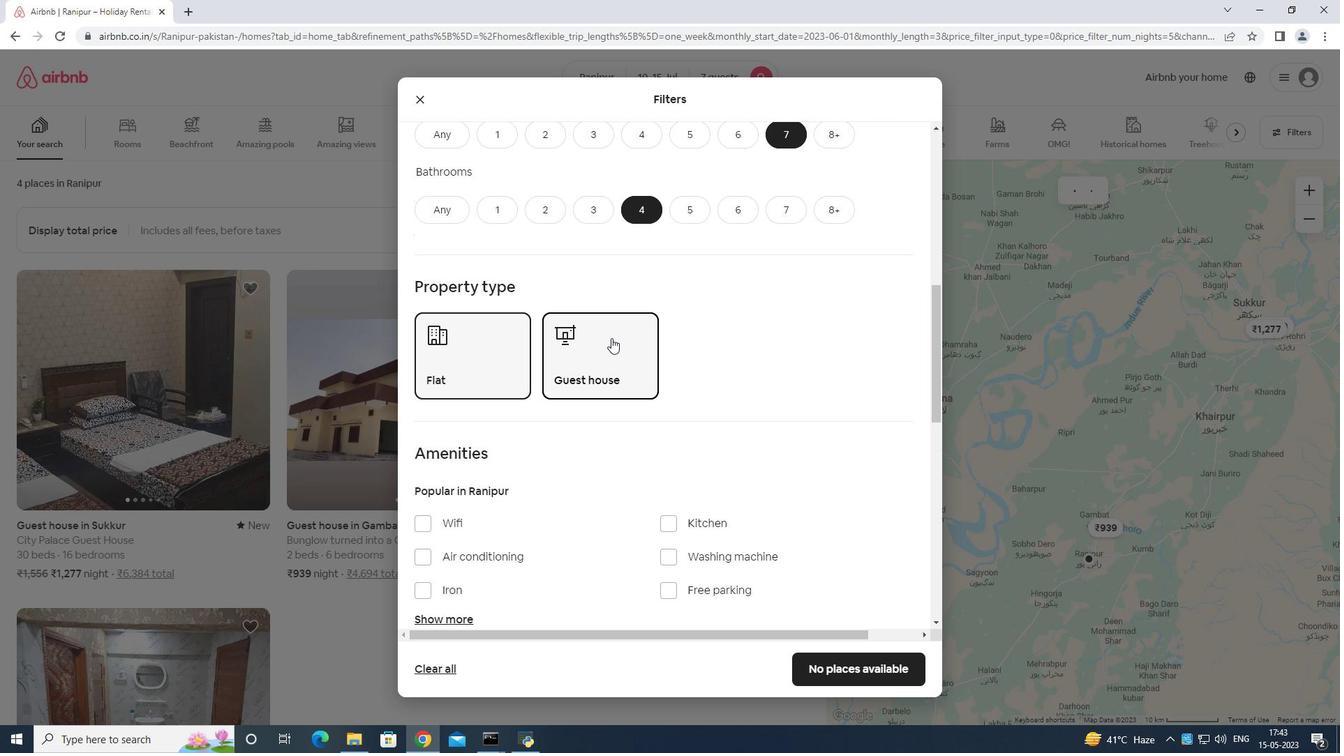 
Action: Mouse scrolled (613, 336) with delta (0, 0)
Screenshot: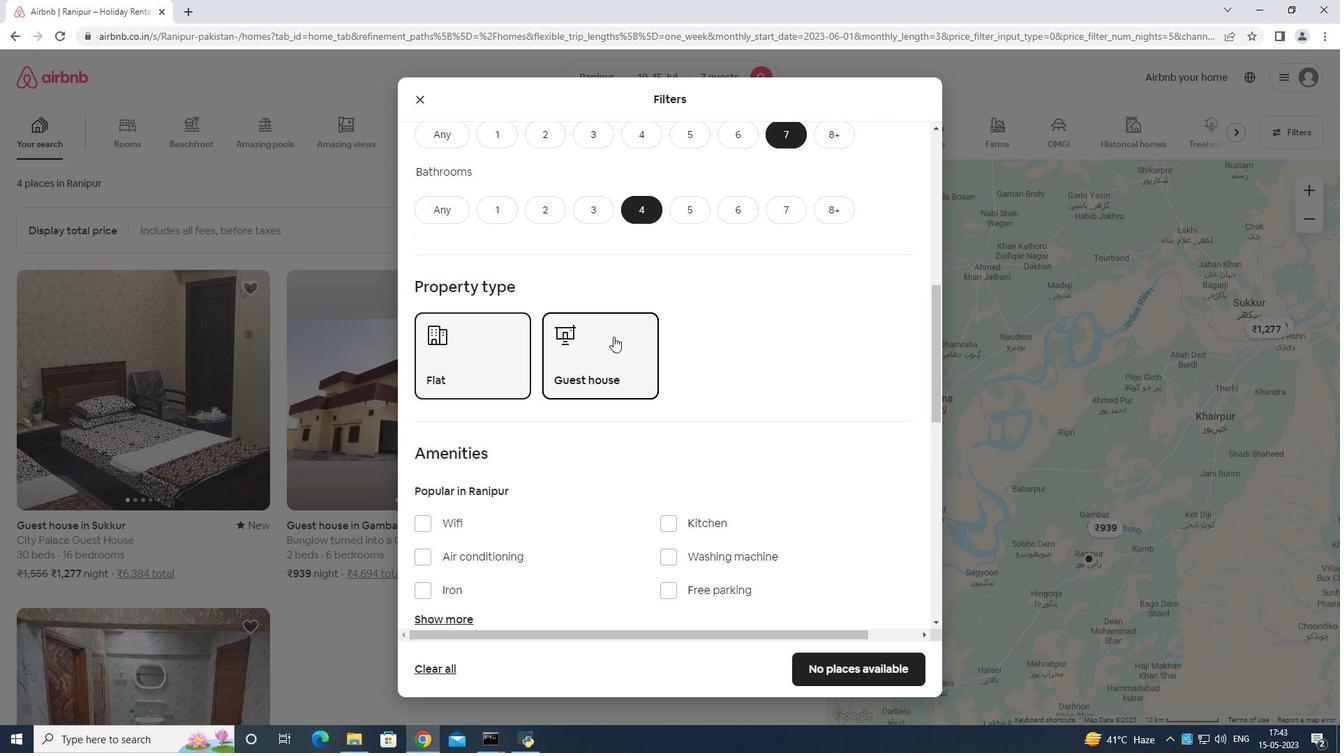 
Action: Mouse moved to (615, 337)
Screenshot: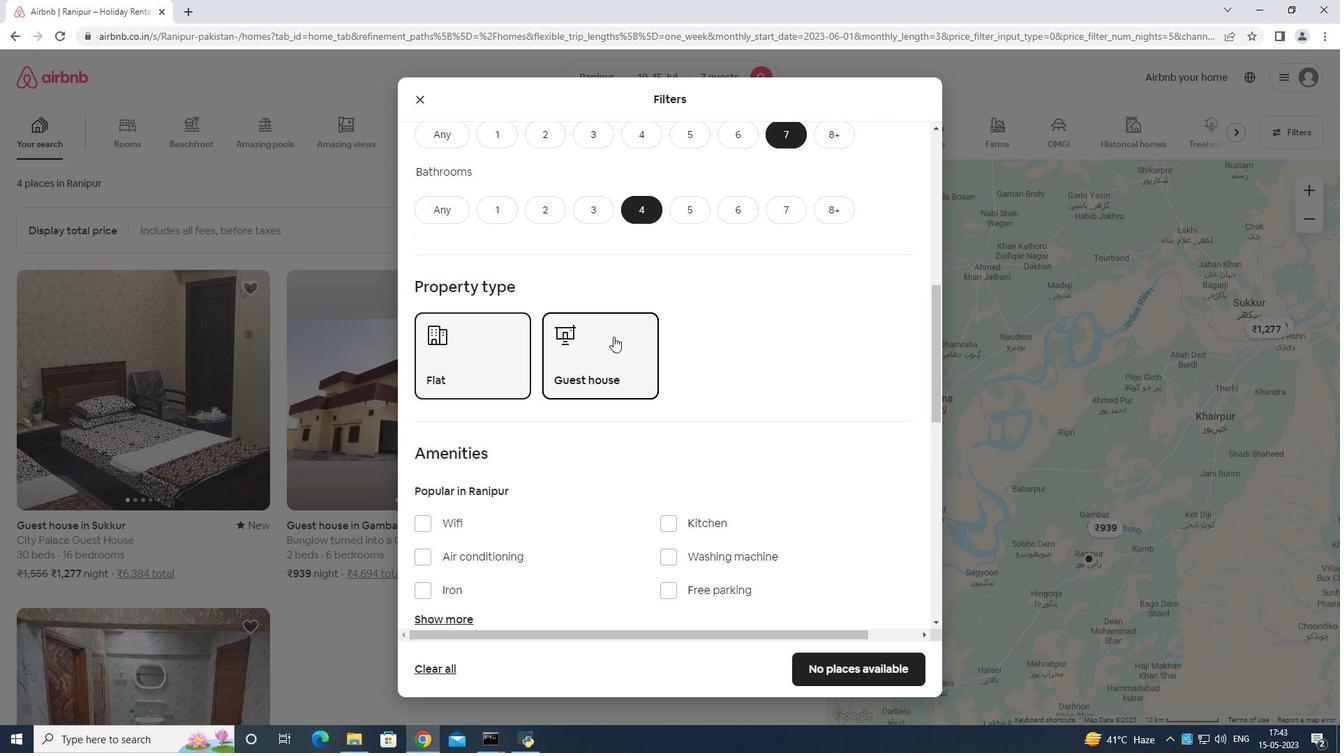 
Action: Mouse scrolled (615, 337) with delta (0, 0)
Screenshot: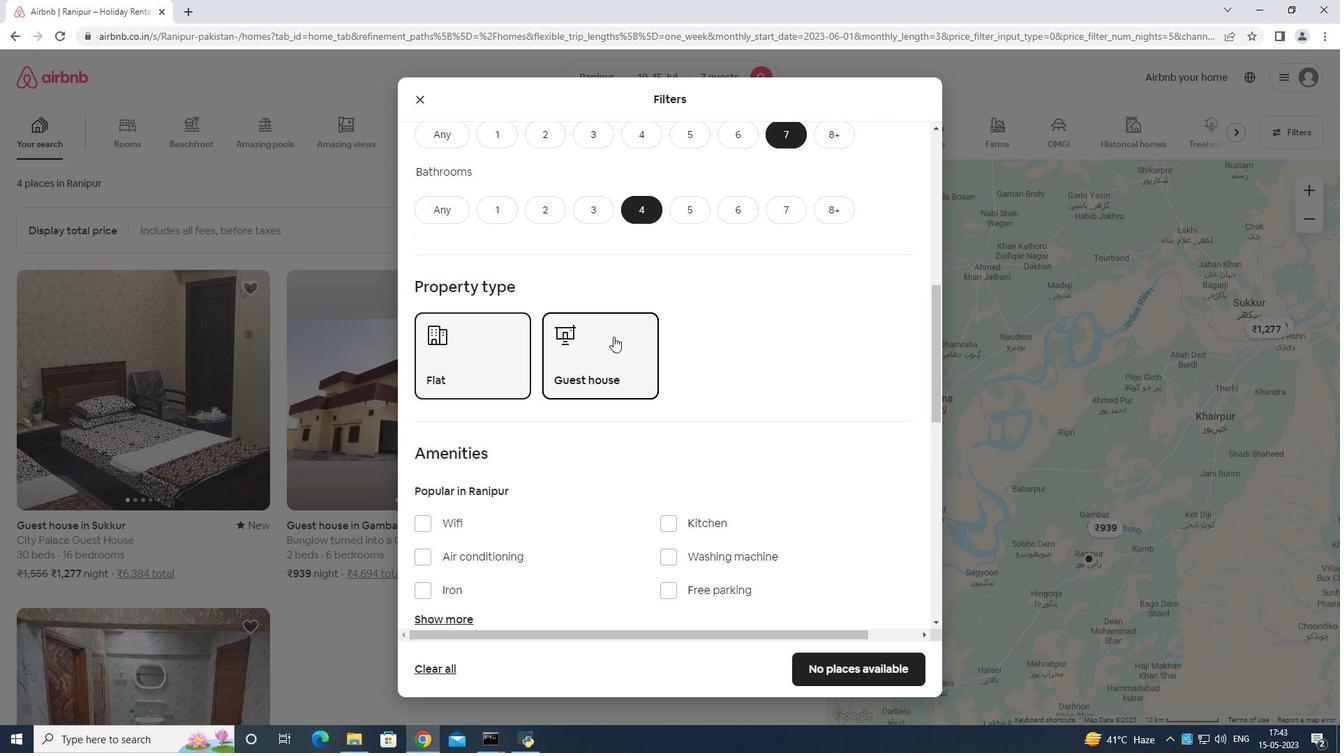 
Action: Mouse moved to (617, 342)
Screenshot: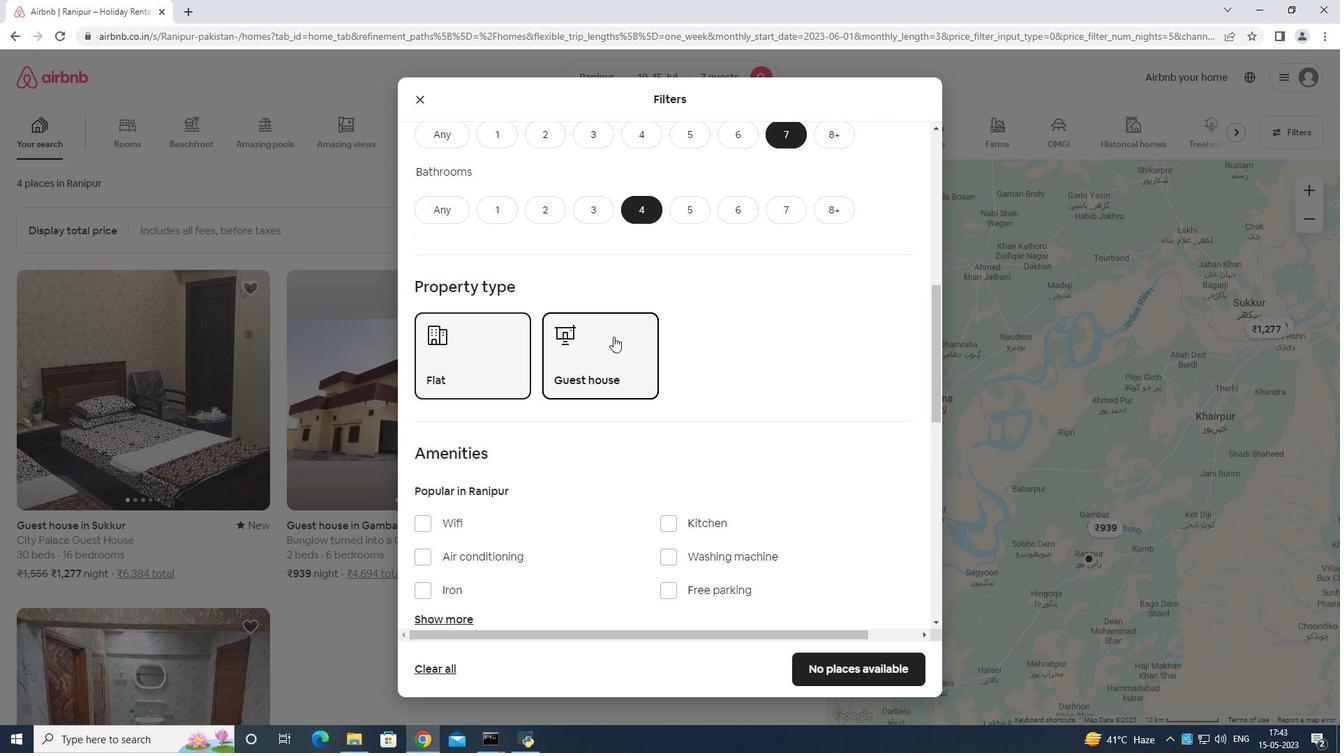 
Action: Mouse scrolled (617, 341) with delta (0, 0)
Screenshot: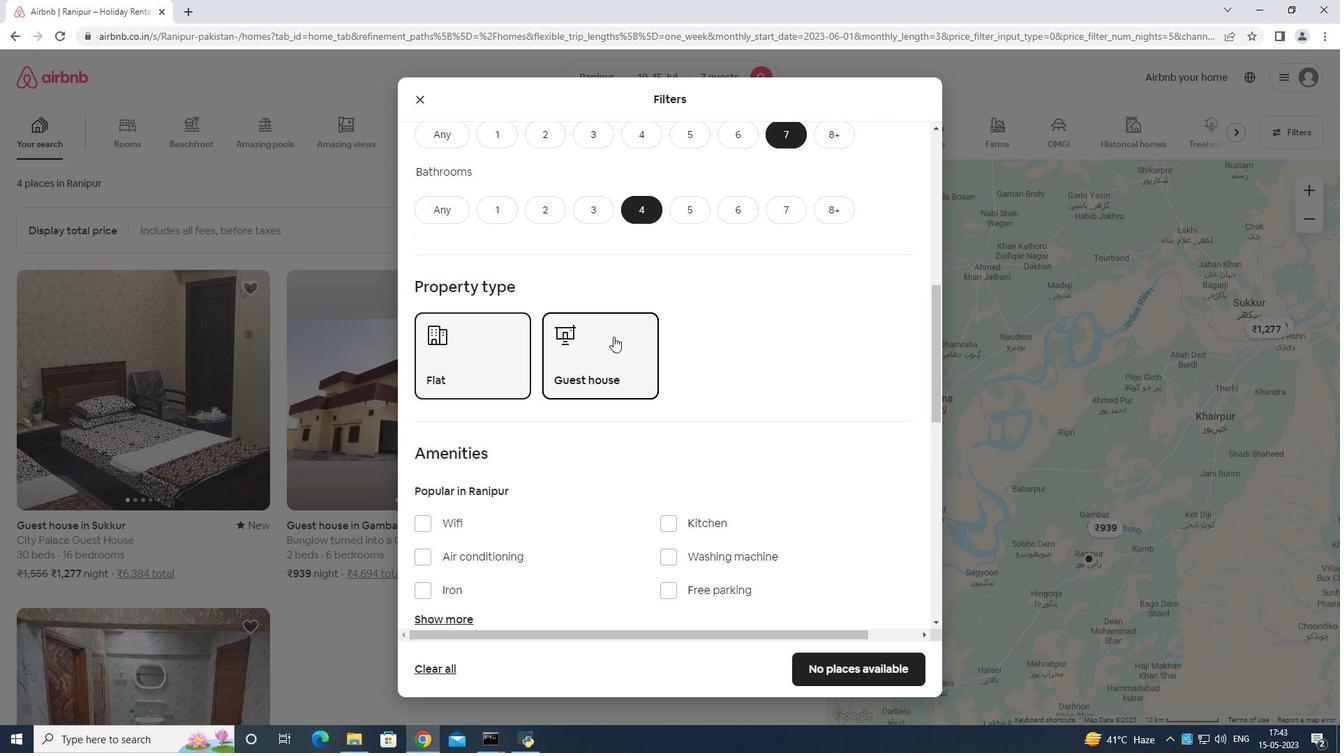 
Action: Mouse moved to (460, 307)
Screenshot: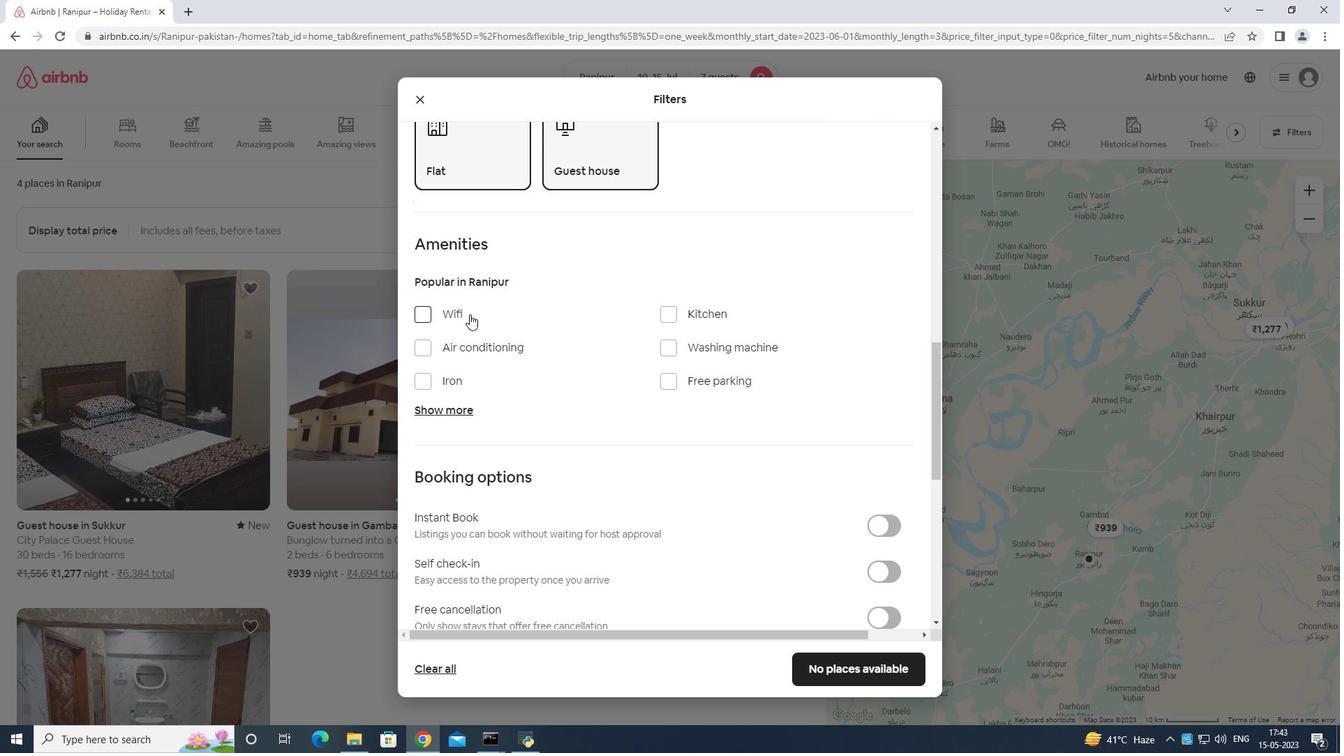 
Action: Mouse pressed left at (460, 307)
Screenshot: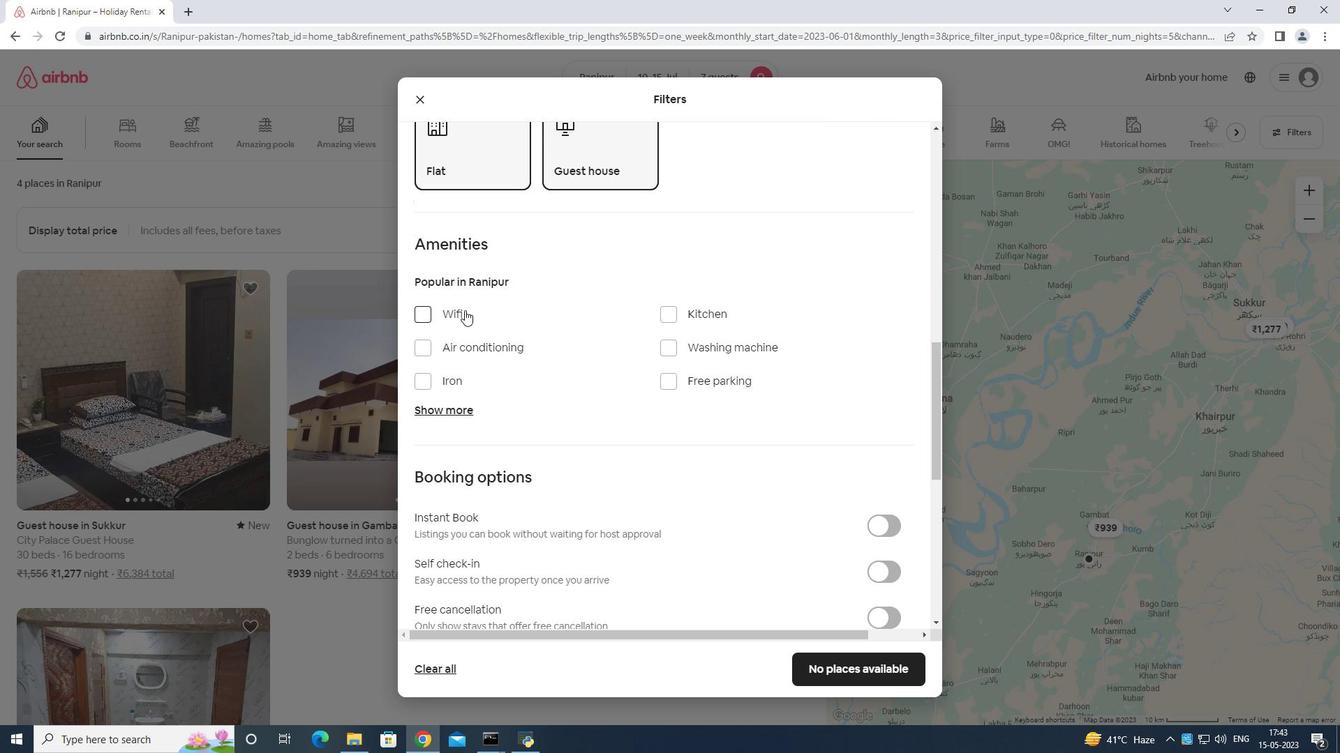 
Action: Mouse moved to (666, 383)
Screenshot: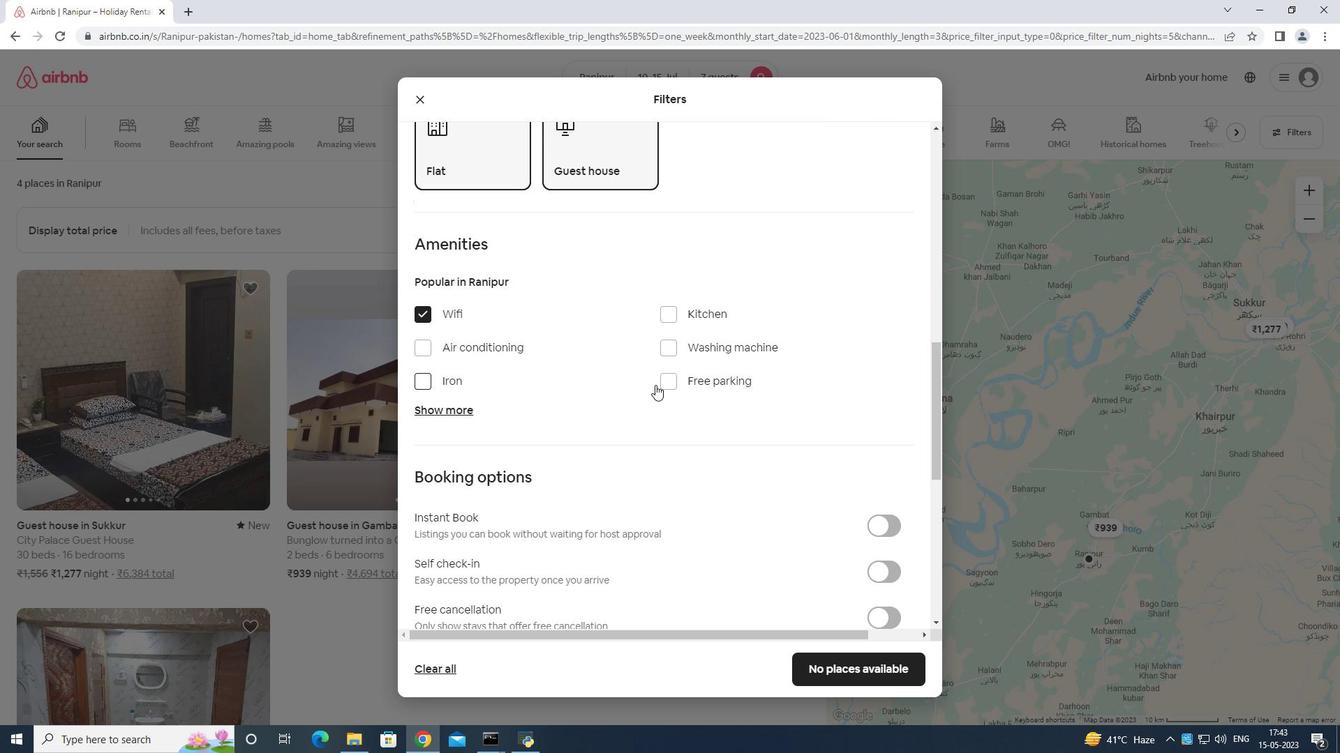 
Action: Mouse pressed left at (666, 383)
Screenshot: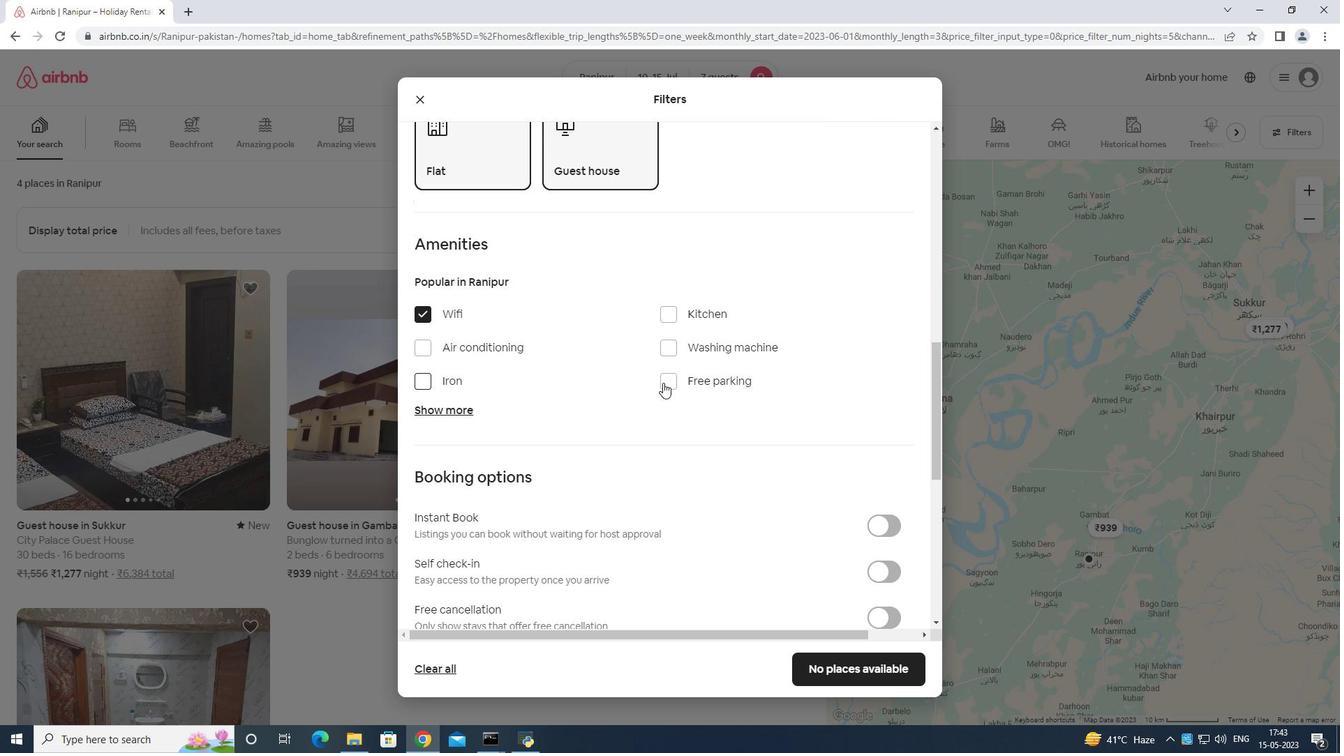 
Action: Mouse moved to (453, 412)
Screenshot: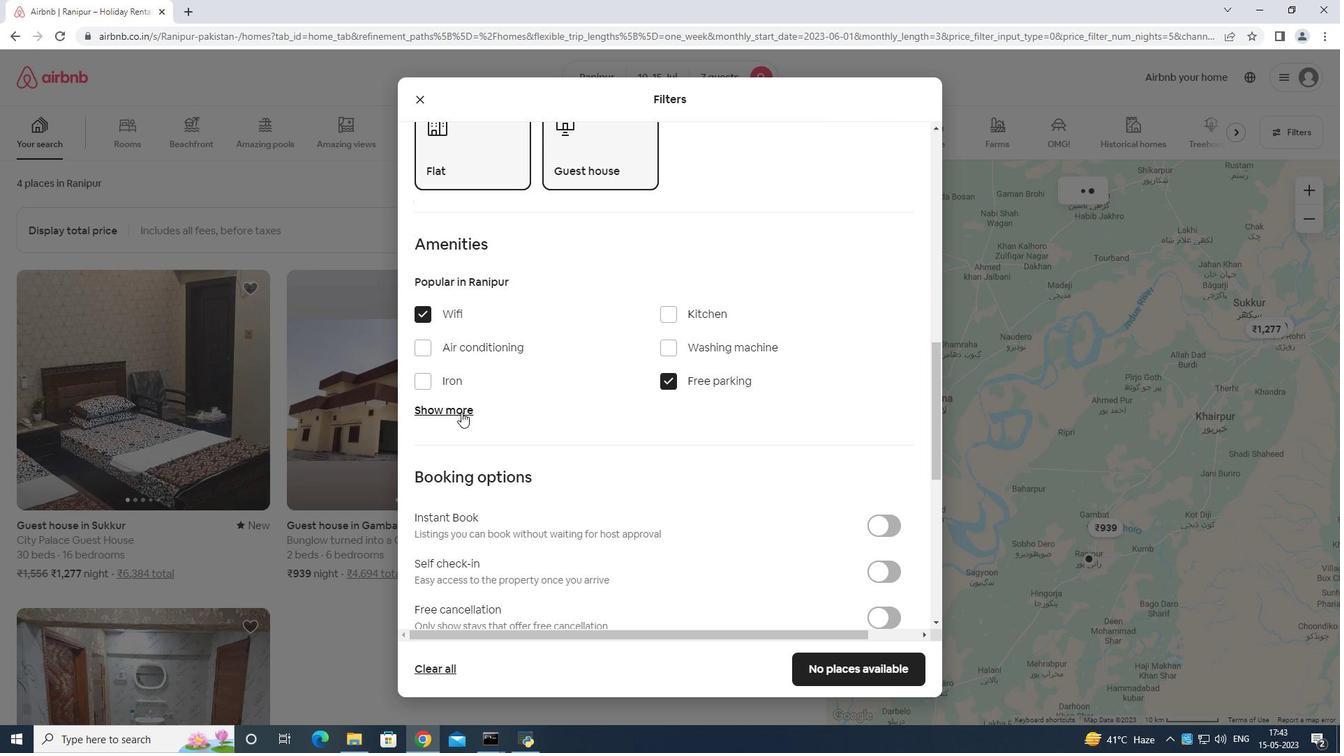 
Action: Mouse pressed left at (453, 412)
Screenshot: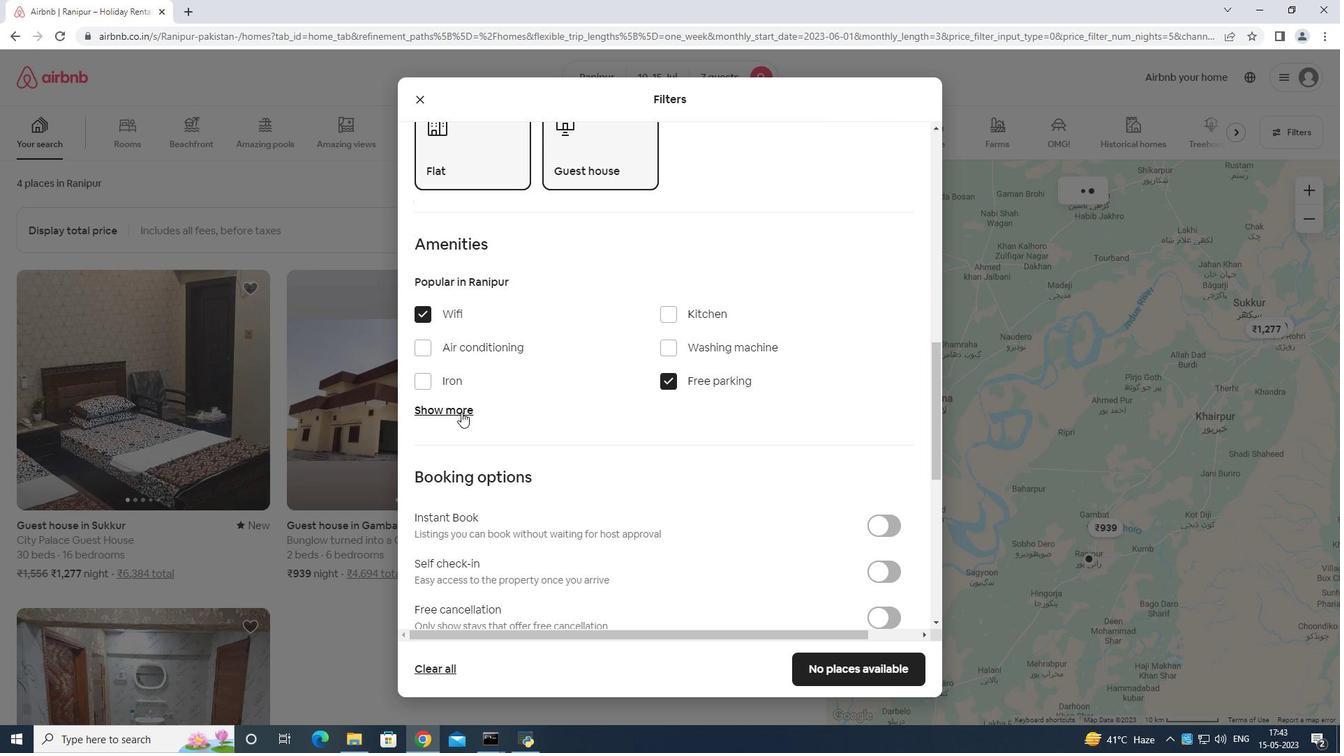 
Action: Mouse moved to (574, 385)
Screenshot: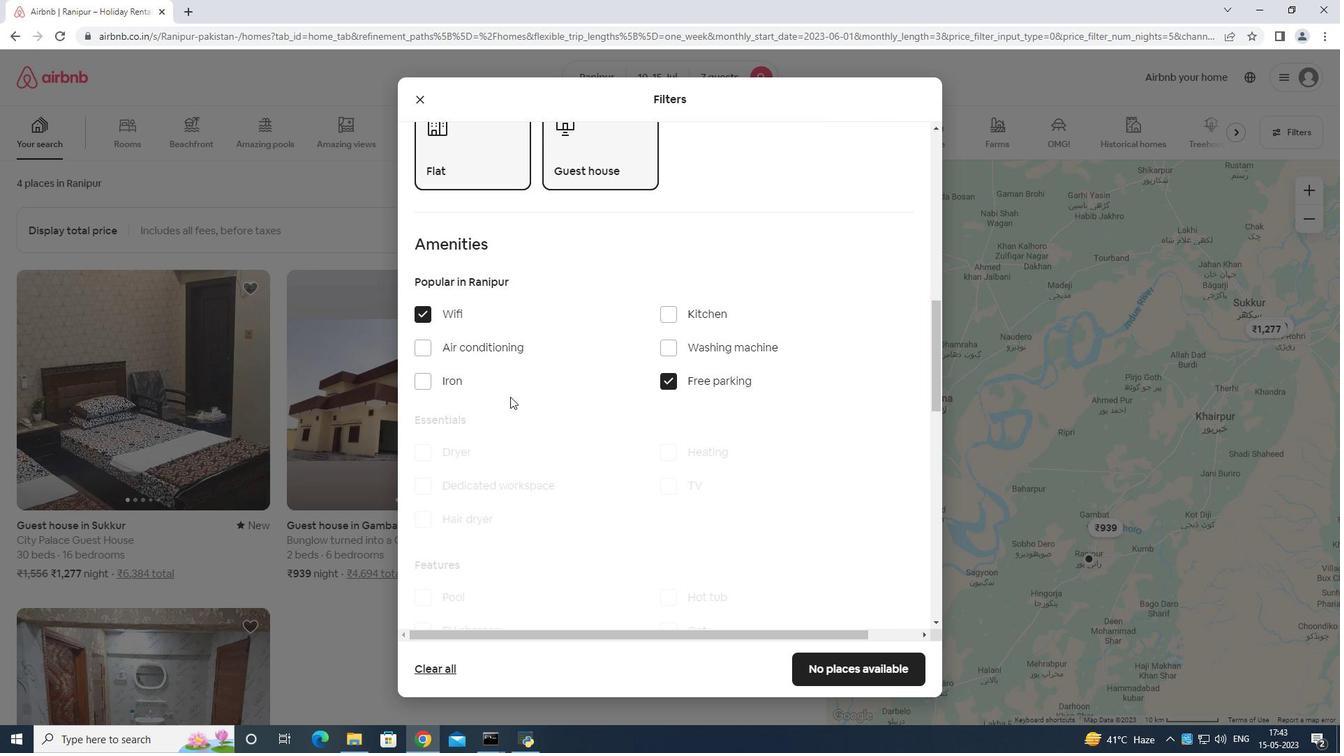 
Action: Mouse scrolled (574, 384) with delta (0, 0)
Screenshot: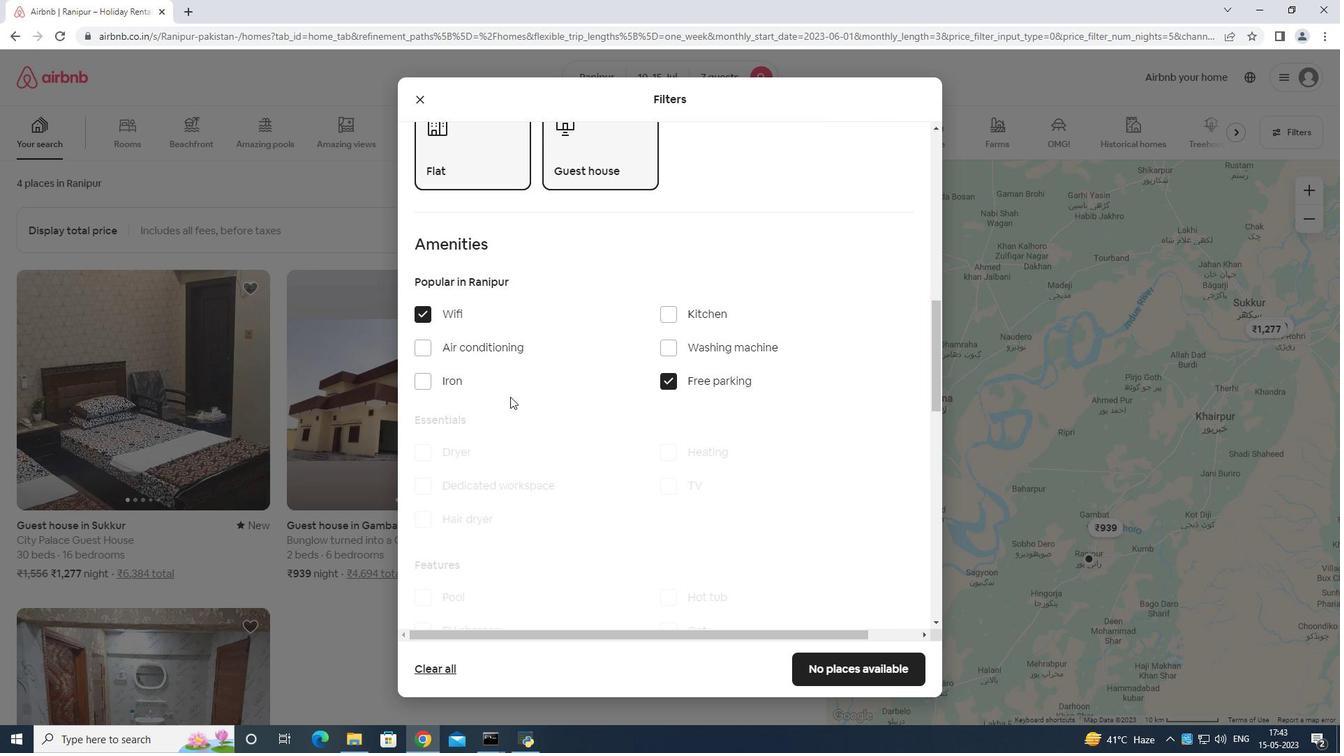 
Action: Mouse moved to (582, 386)
Screenshot: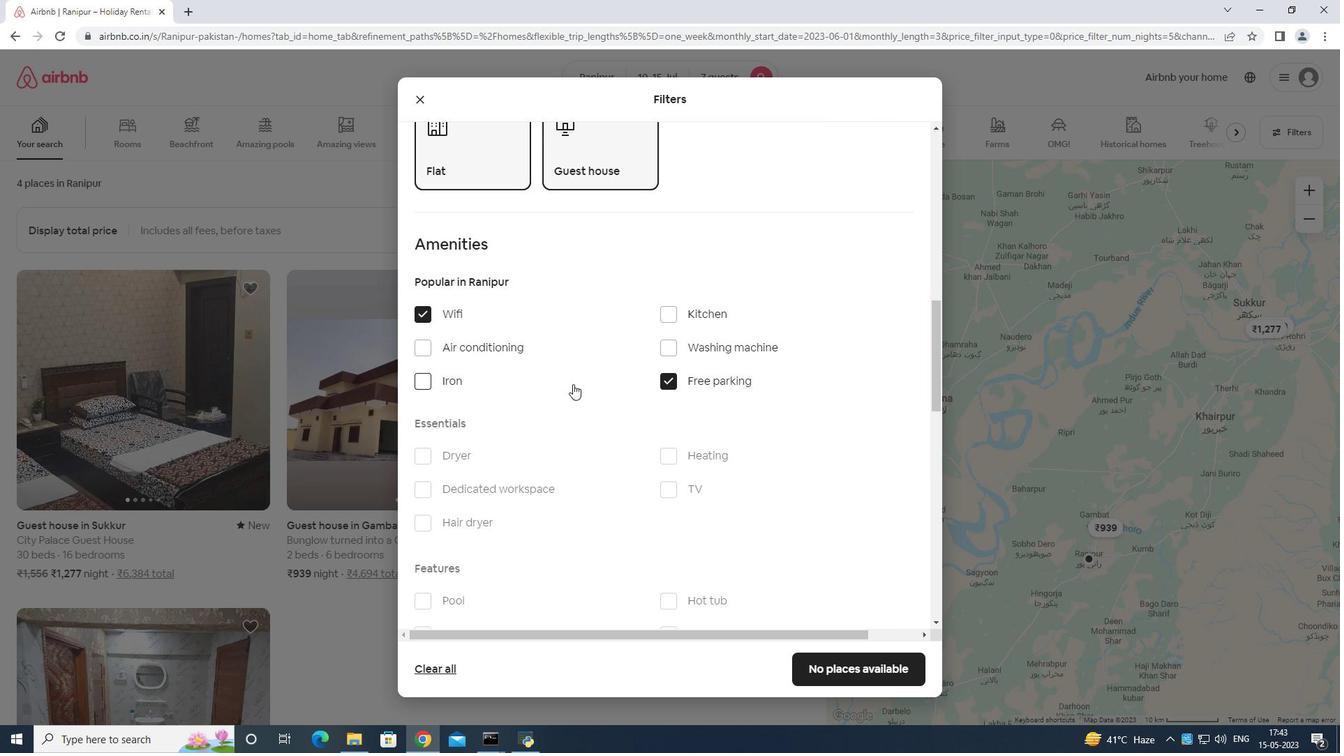 
Action: Mouse scrolled (582, 385) with delta (0, 0)
Screenshot: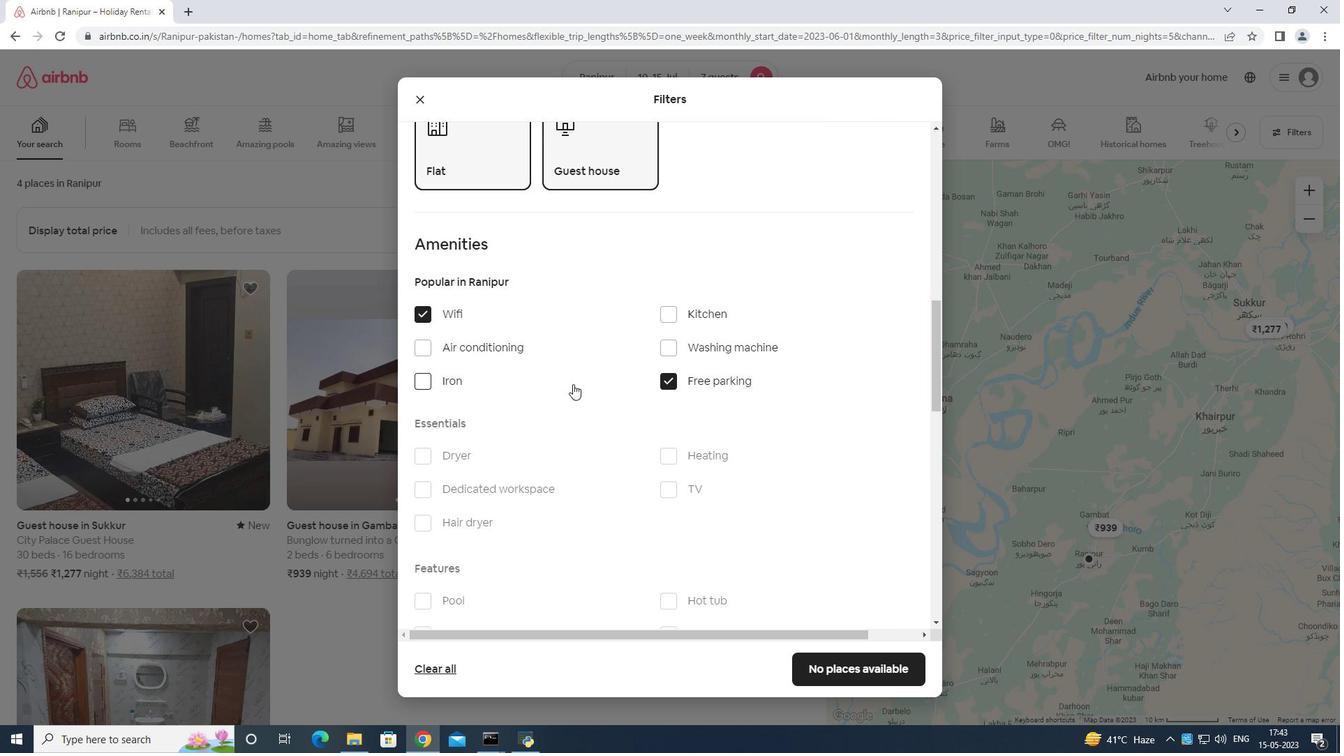 
Action: Mouse moved to (665, 356)
Screenshot: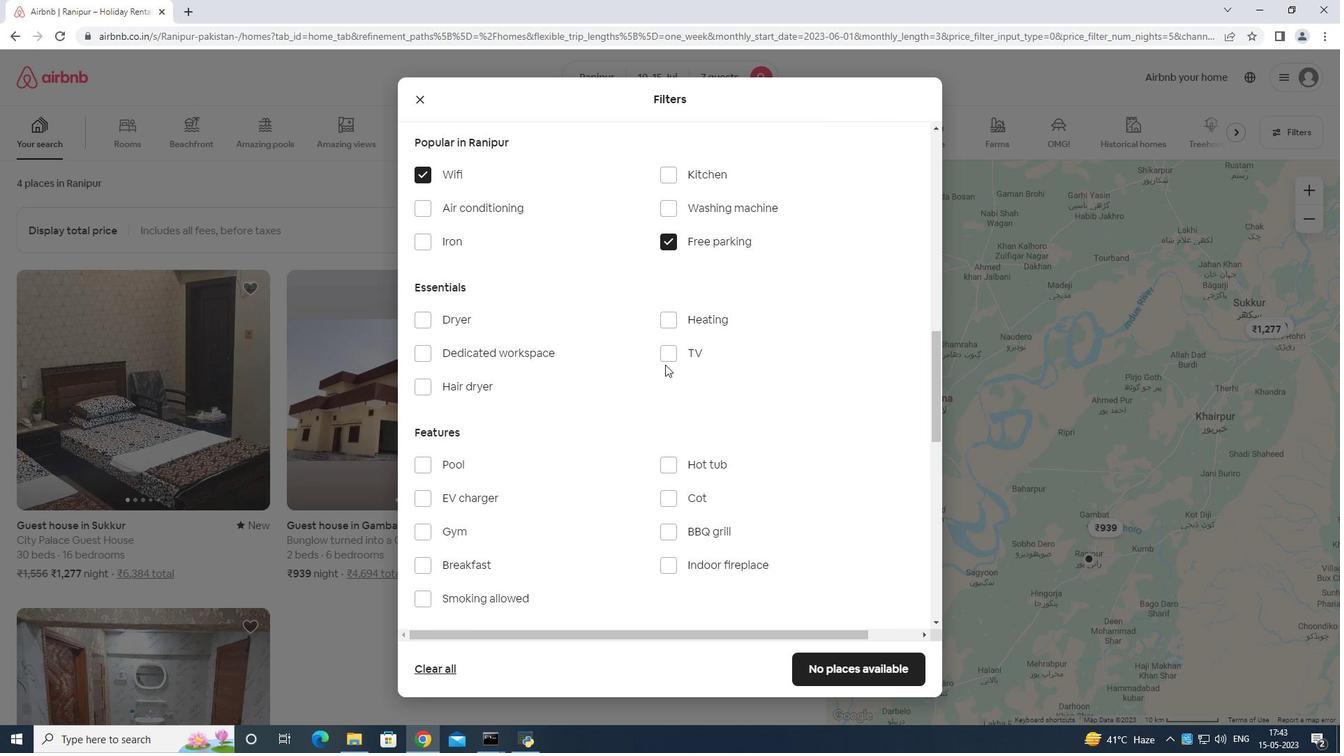 
Action: Mouse pressed left at (665, 356)
Screenshot: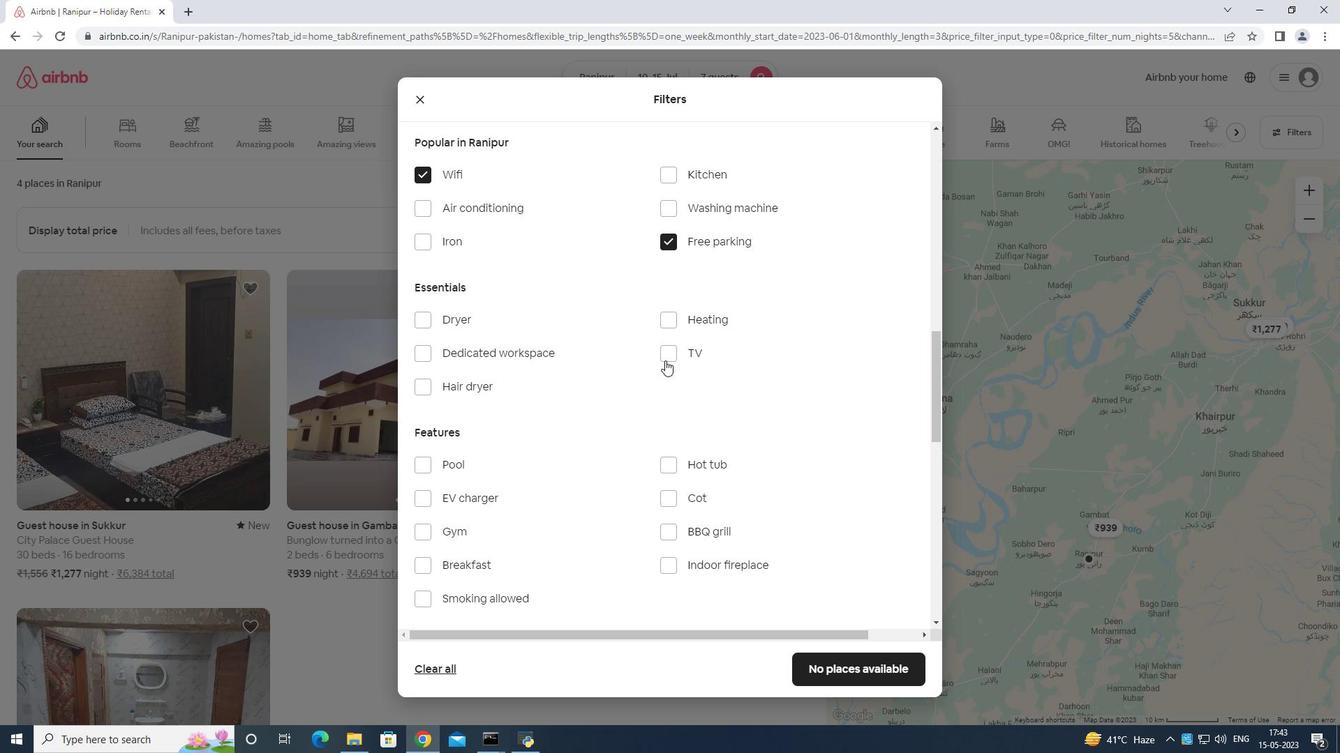 
Action: Mouse moved to (670, 362)
Screenshot: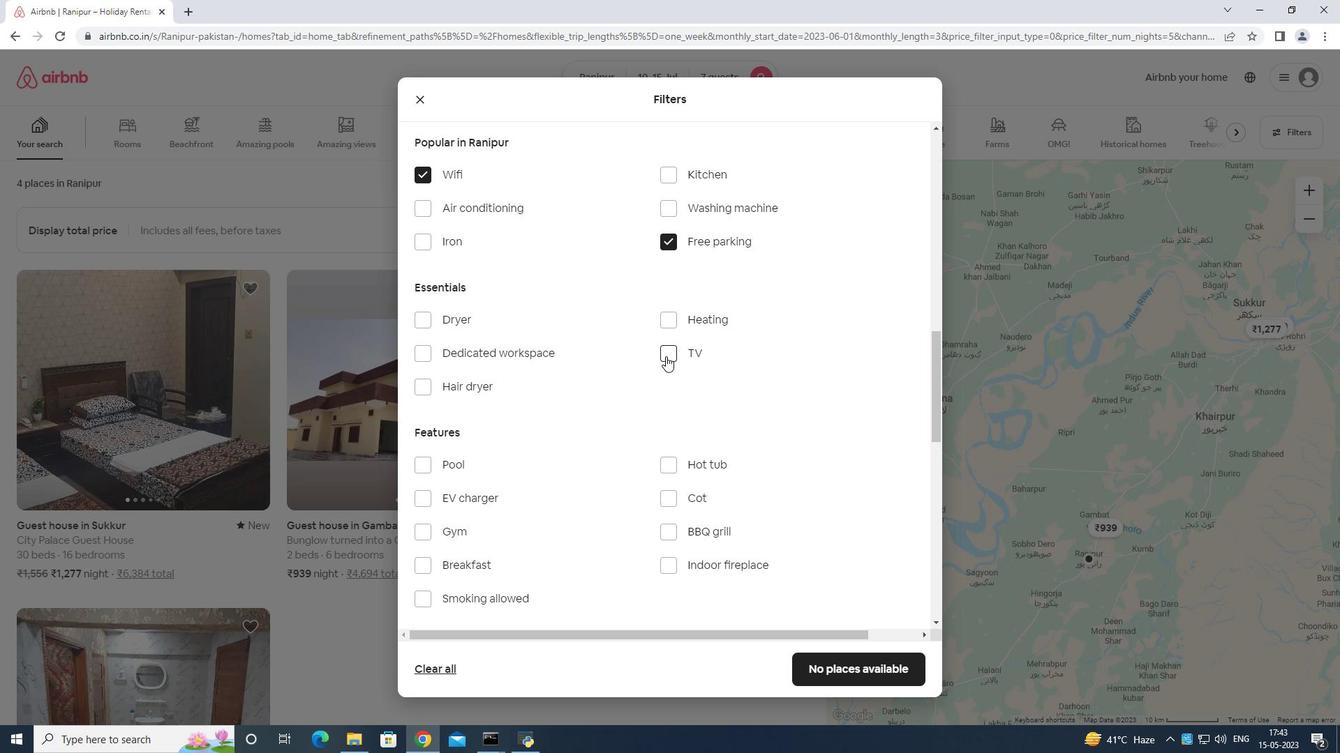 
Action: Mouse scrolled (670, 361) with delta (0, 0)
Screenshot: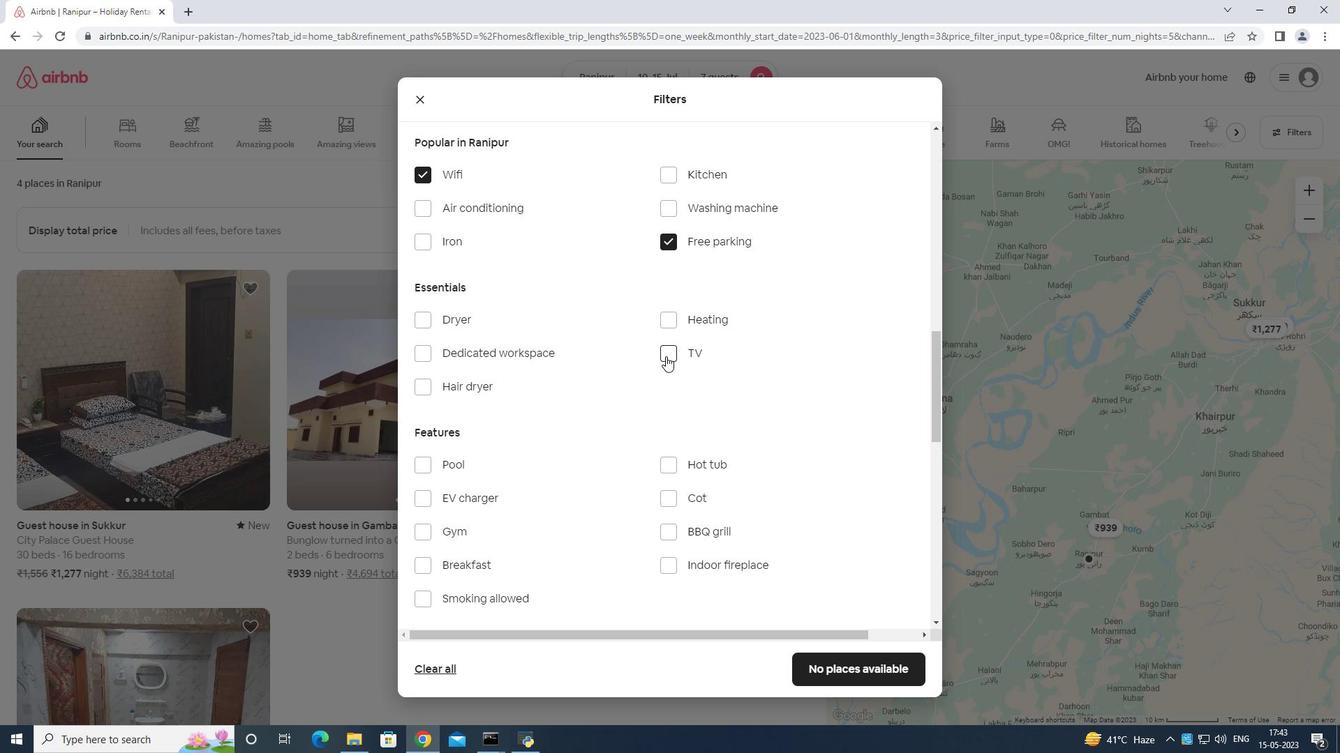 
Action: Mouse moved to (452, 453)
Screenshot: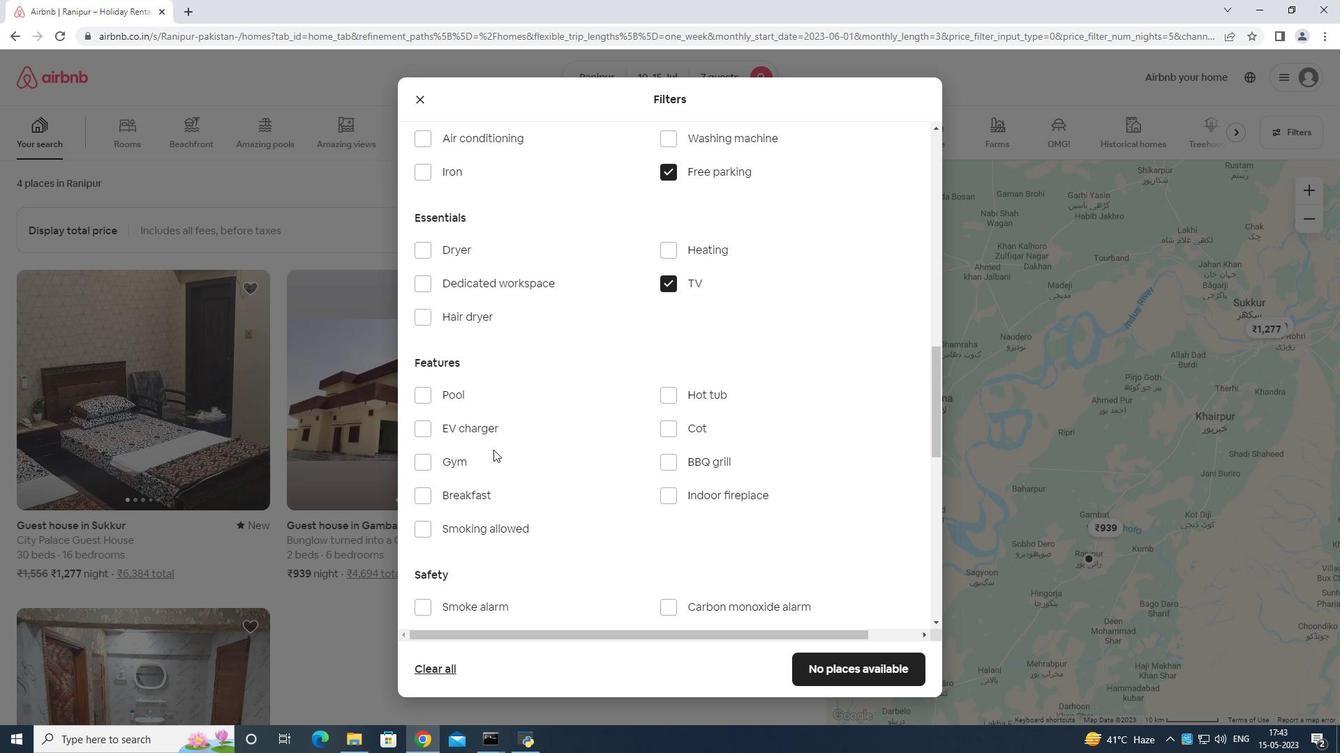 
Action: Mouse pressed left at (452, 453)
Screenshot: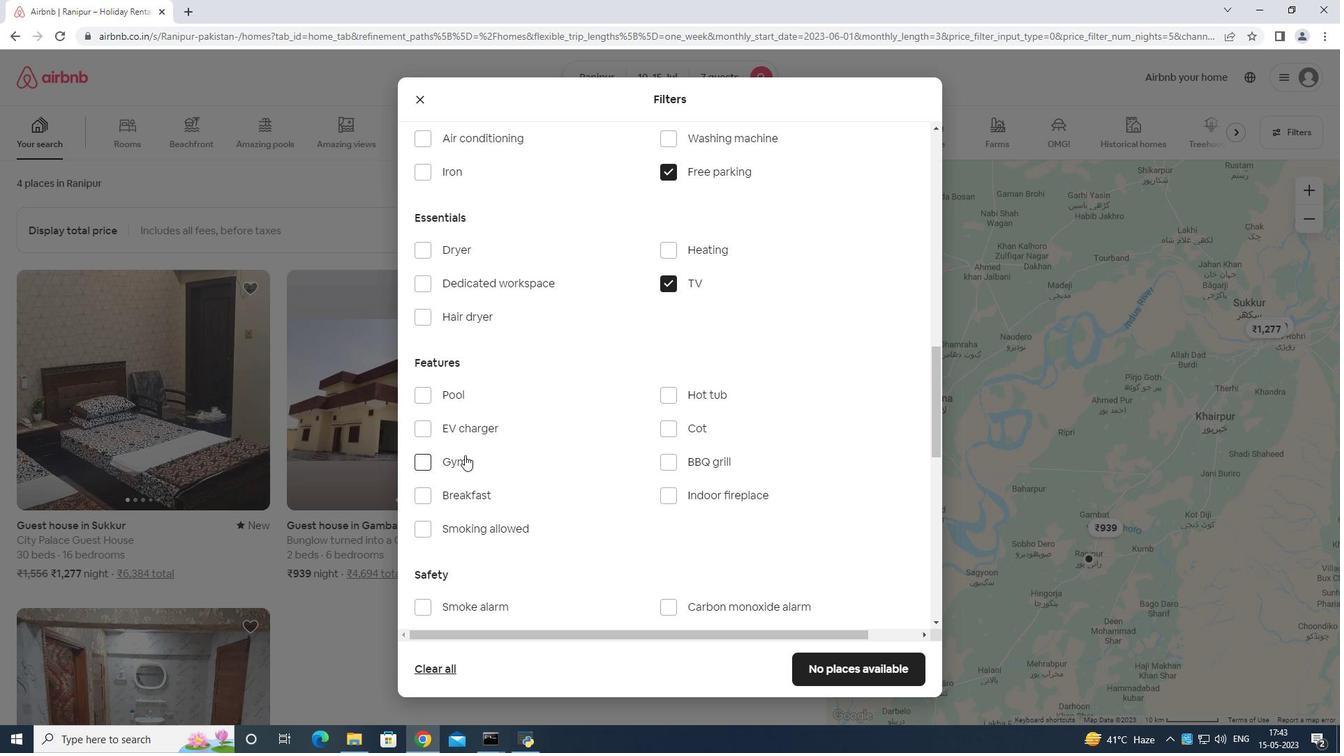 
Action: Mouse moved to (457, 488)
Screenshot: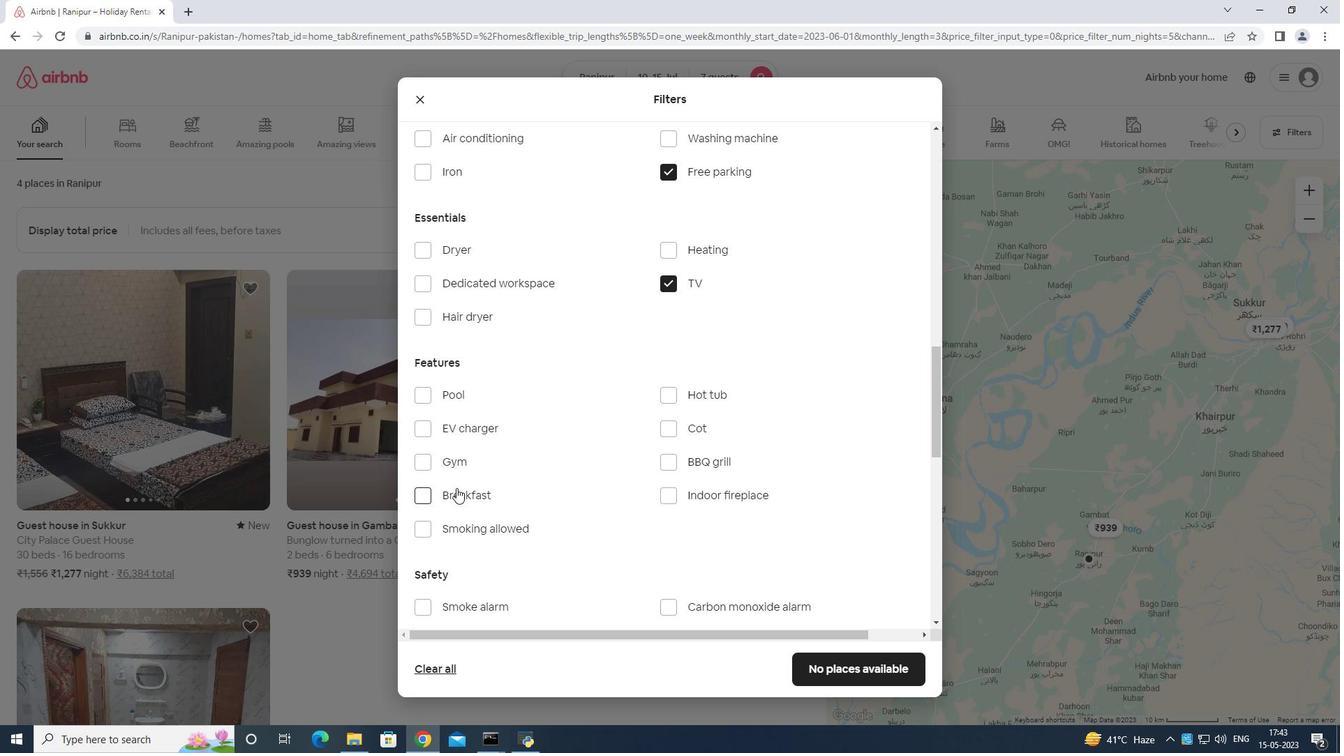 
Action: Mouse pressed left at (457, 488)
Screenshot: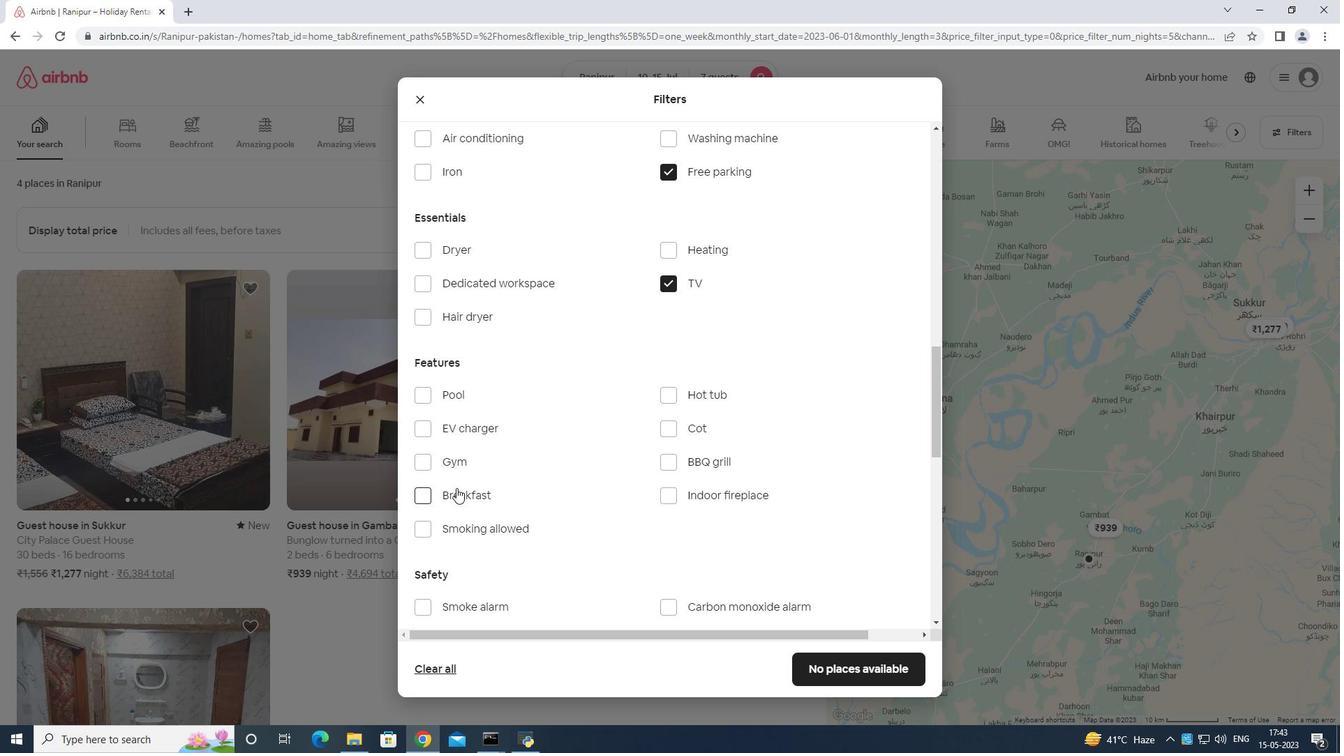 
Action: Mouse moved to (455, 456)
Screenshot: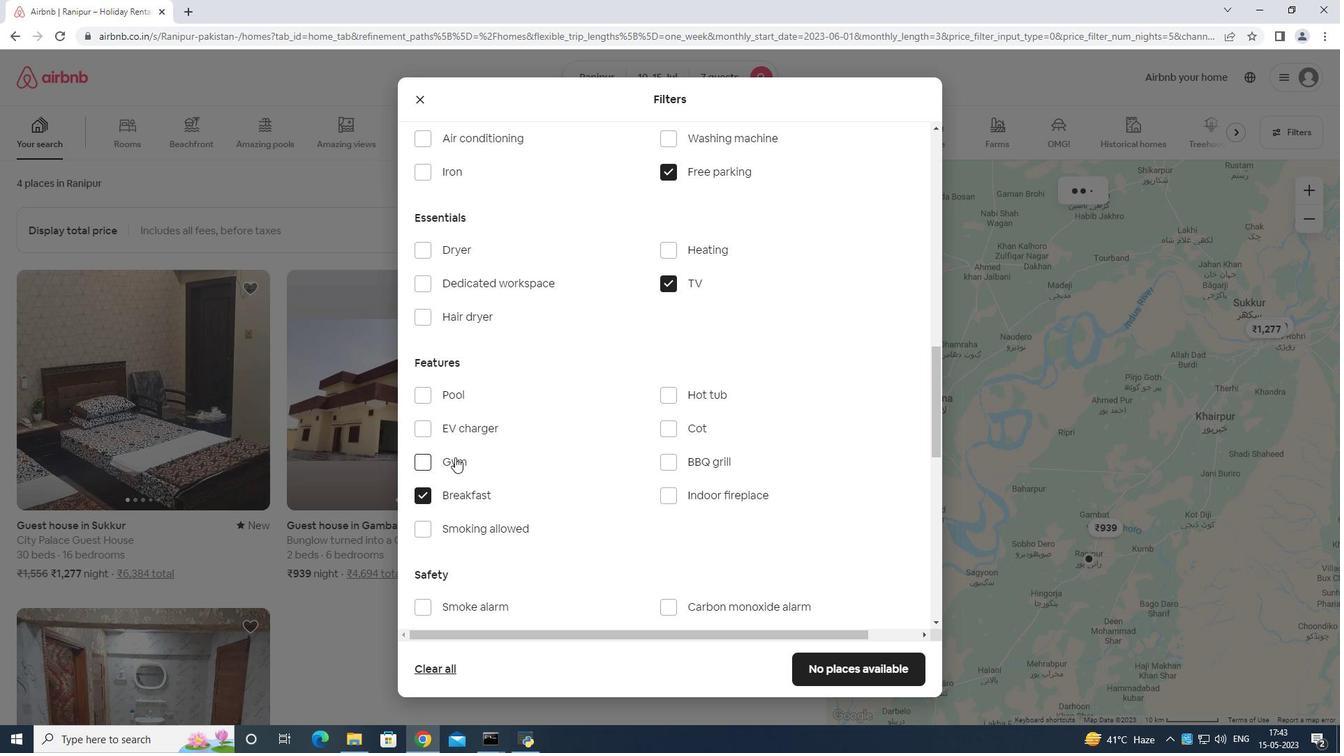 
Action: Mouse pressed left at (455, 456)
Screenshot: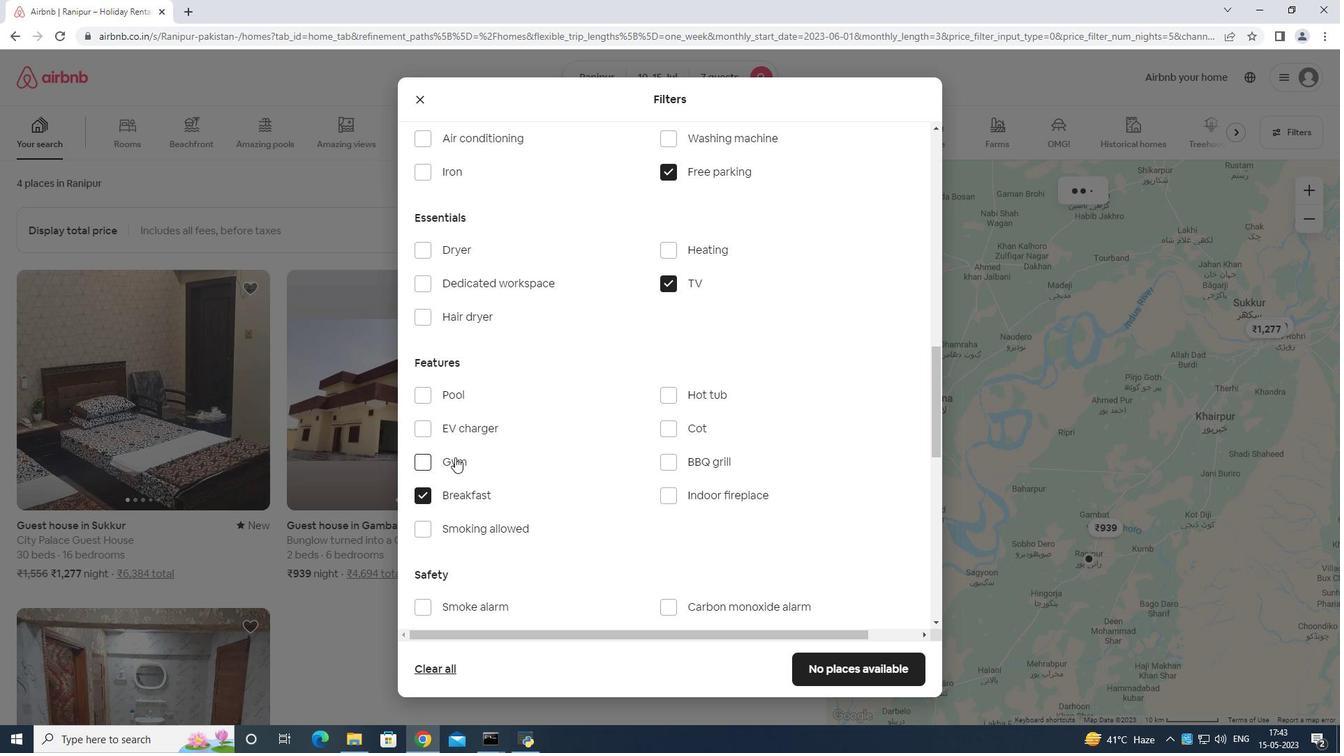 
Action: Mouse moved to (529, 436)
Screenshot: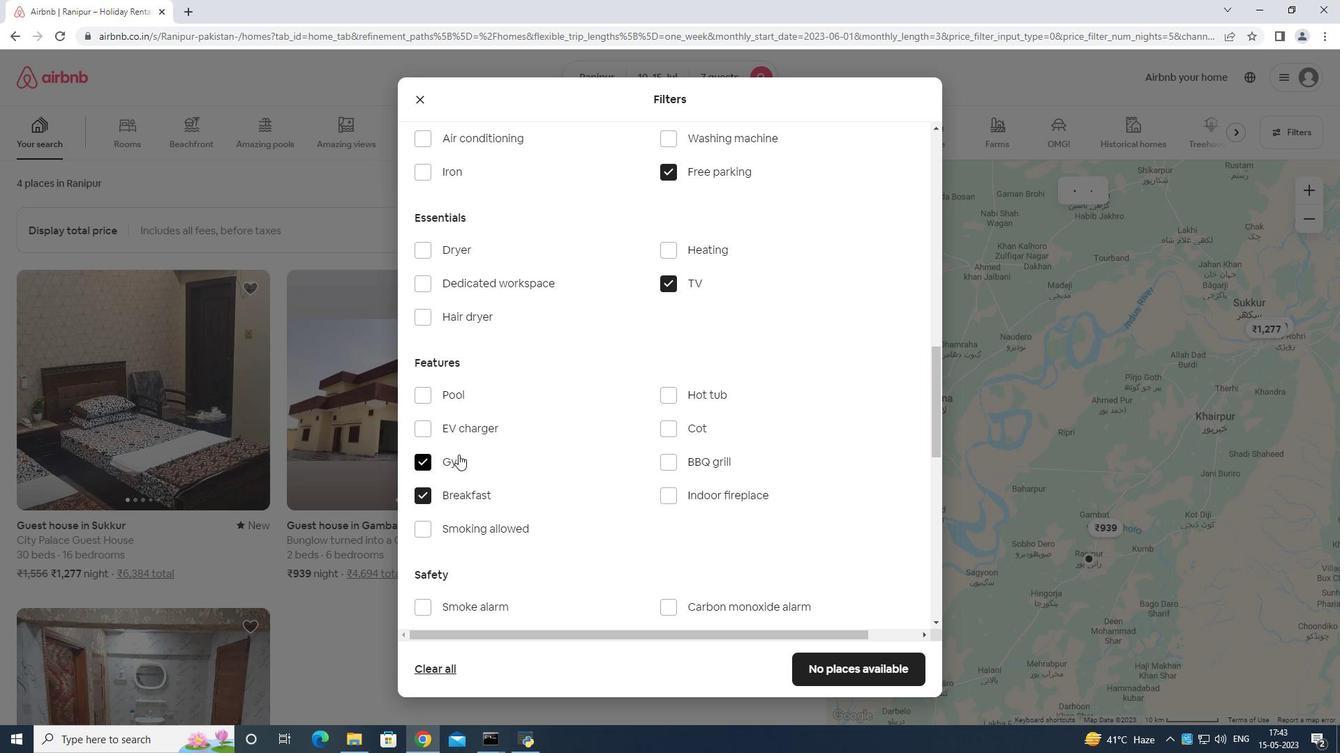 
Action: Mouse scrolled (529, 436) with delta (0, 0)
Screenshot: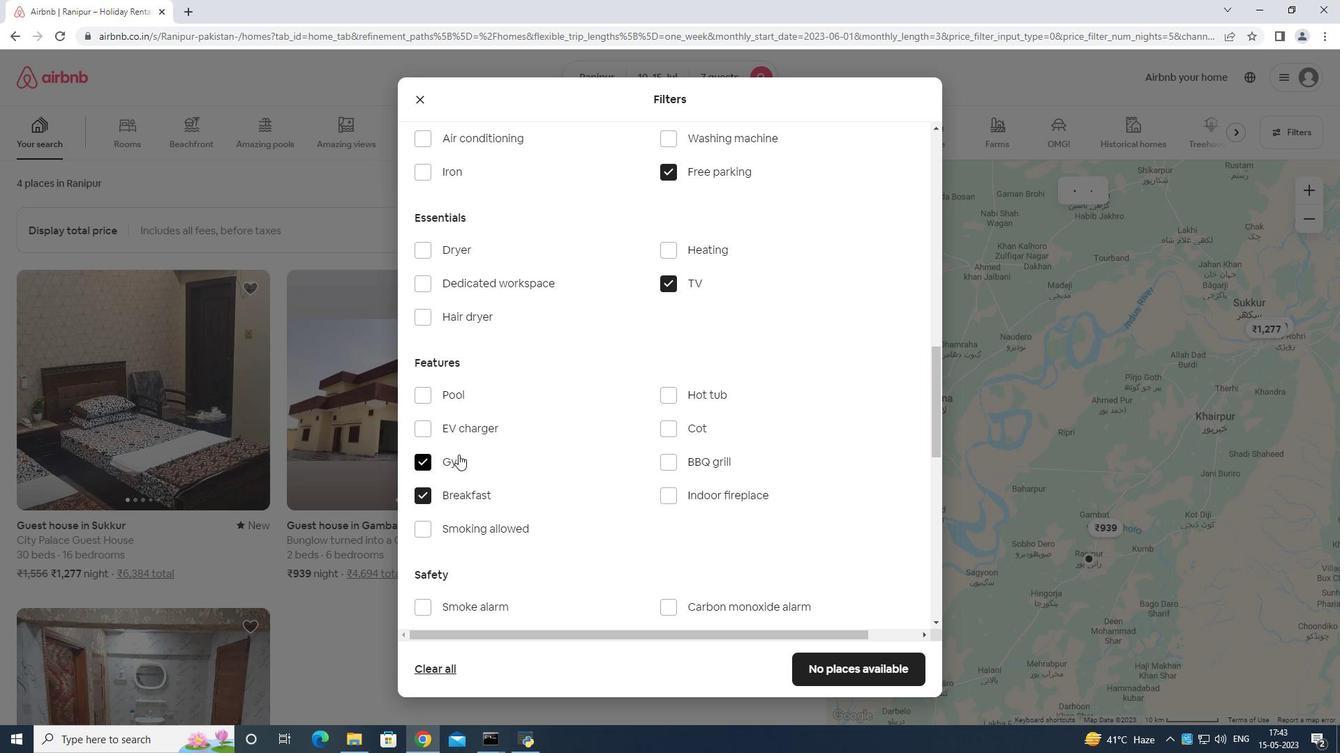 
Action: Mouse moved to (603, 450)
Screenshot: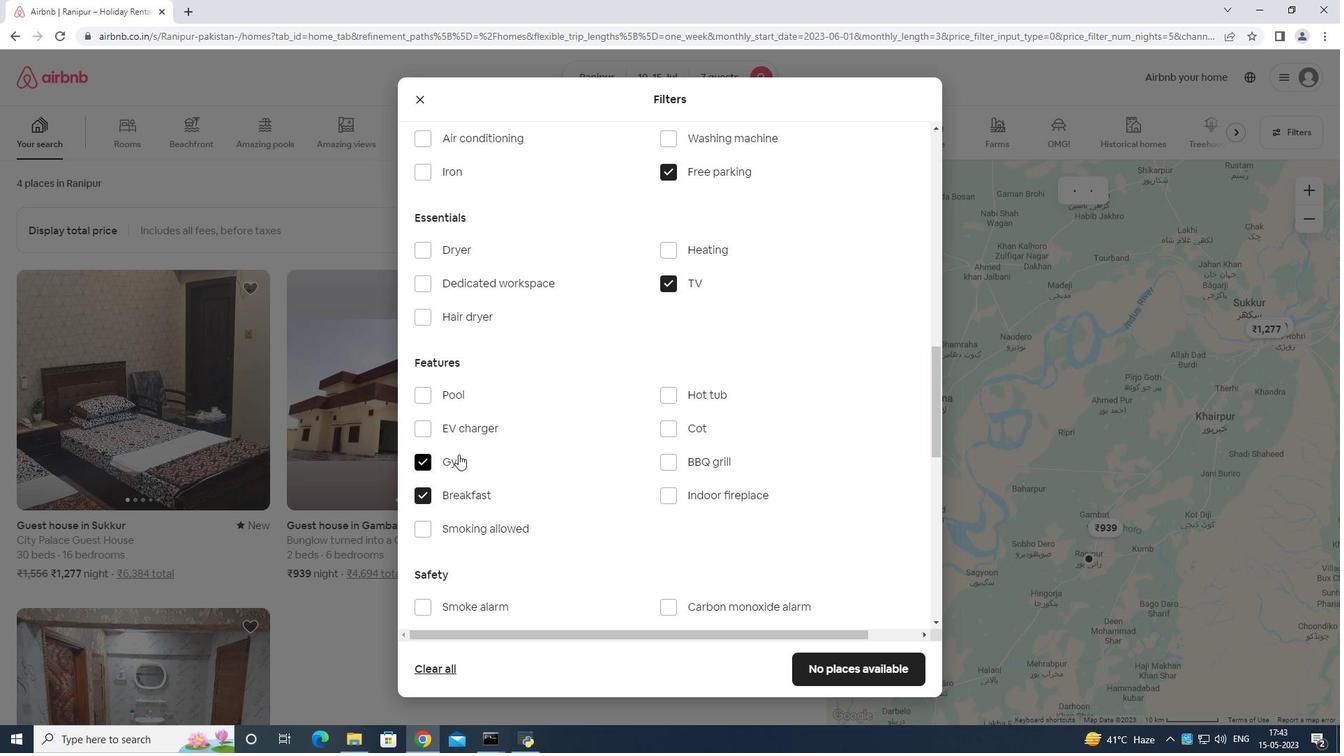 
Action: Mouse scrolled (603, 450) with delta (0, 0)
Screenshot: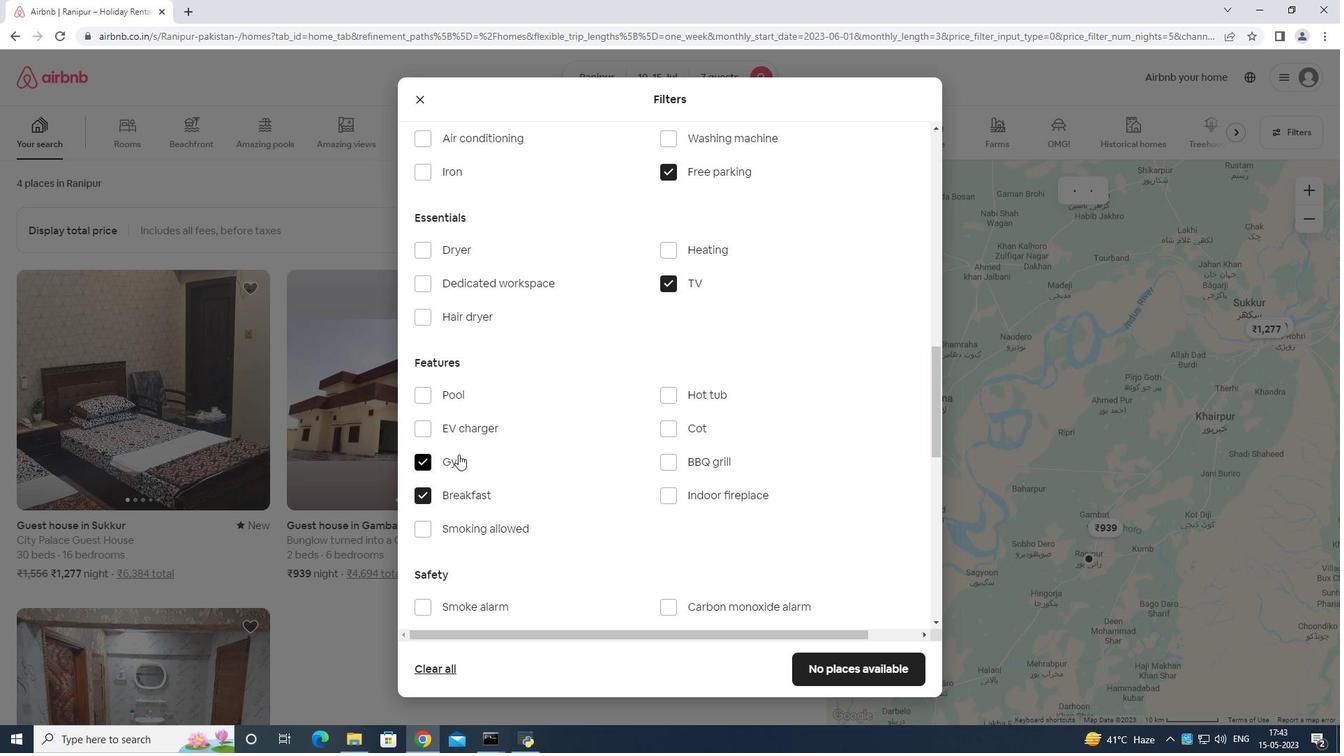 
Action: Mouse moved to (642, 454)
Screenshot: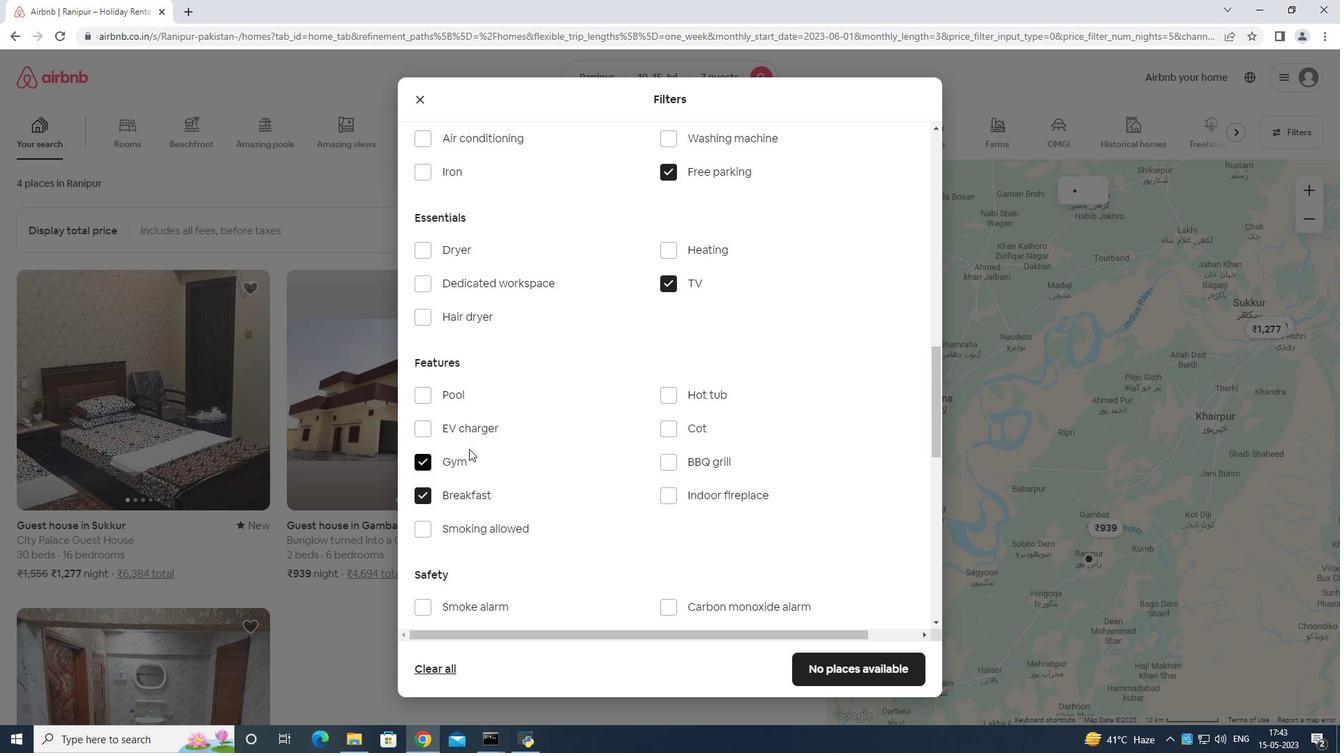 
Action: Mouse scrolled (642, 453) with delta (0, 0)
Screenshot: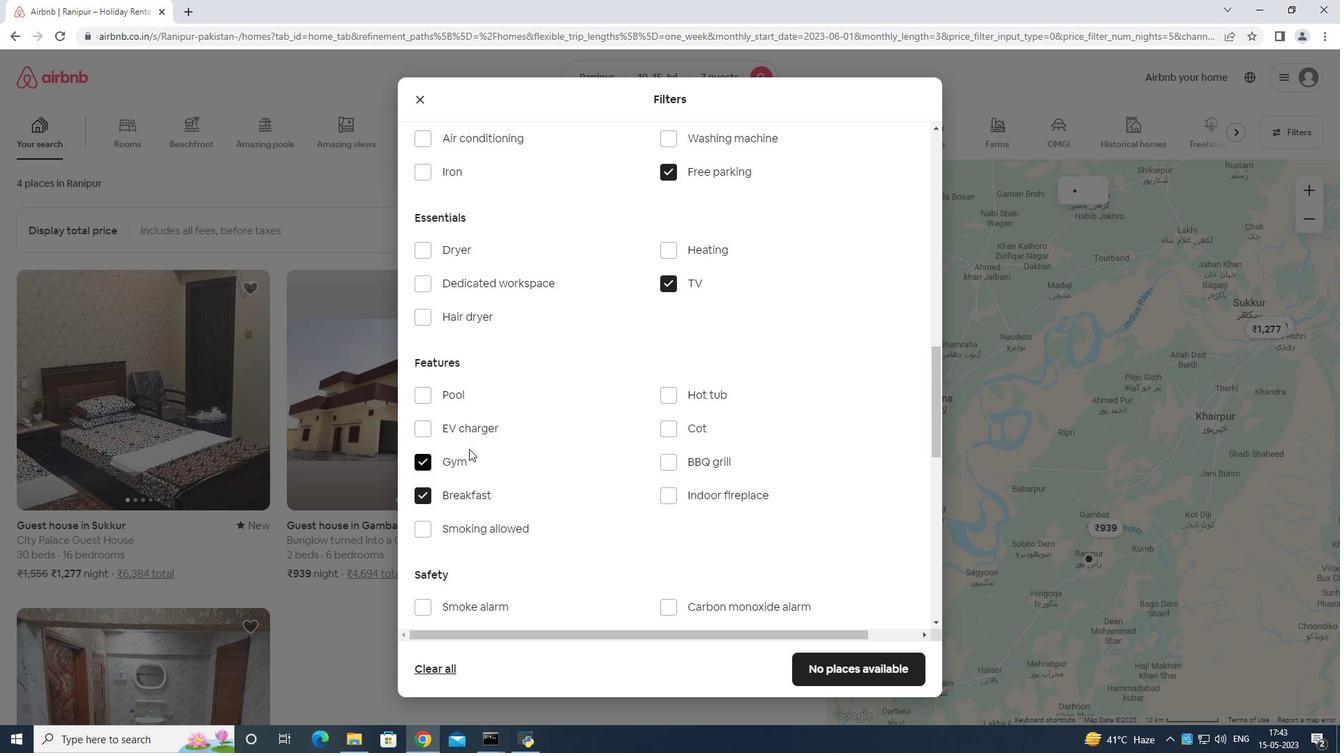 
Action: Mouse moved to (692, 453)
Screenshot: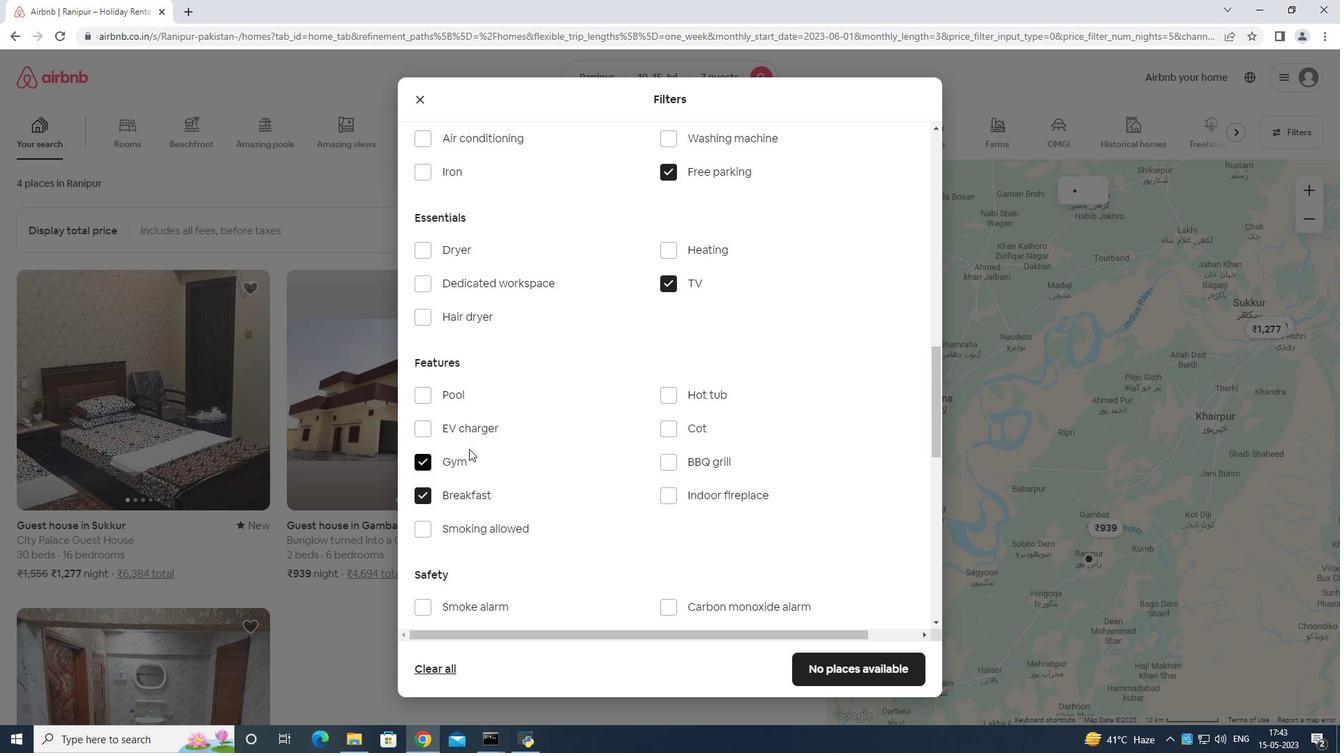 
Action: Mouse scrolled (674, 453) with delta (0, 0)
Screenshot: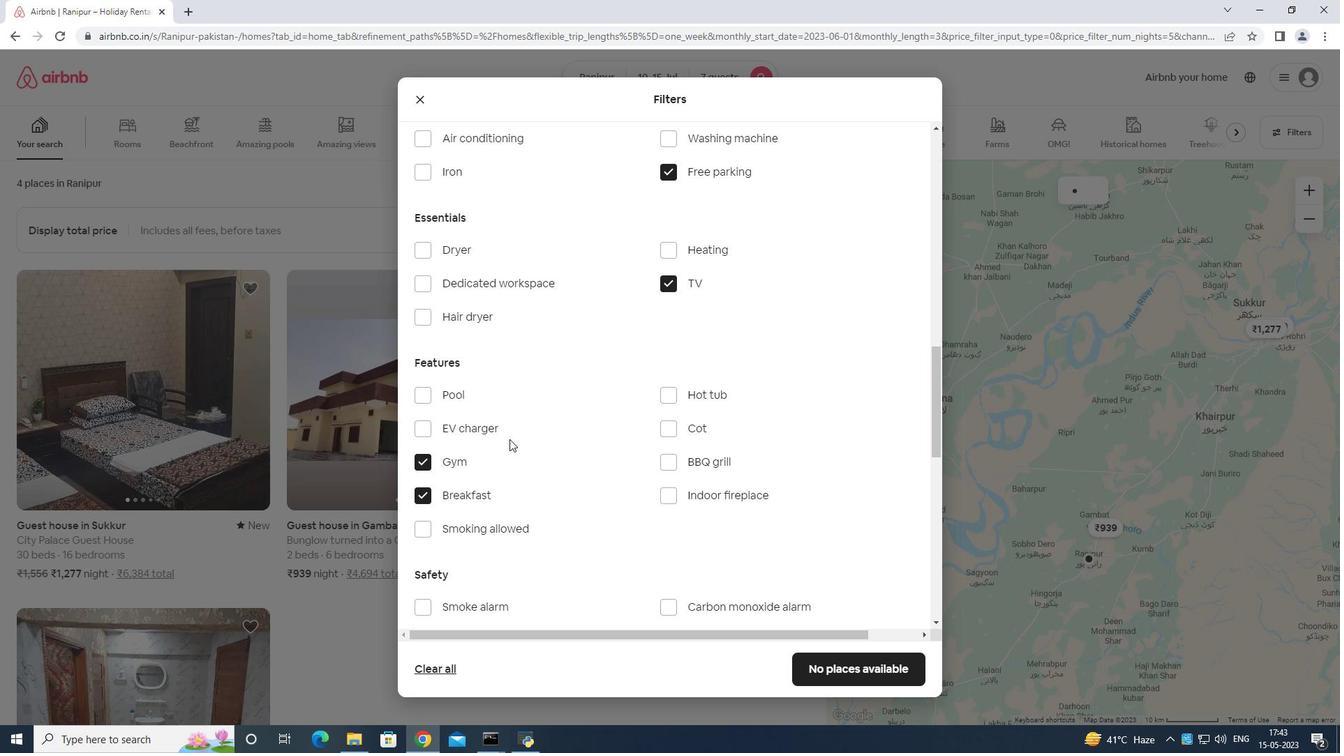 
Action: Mouse moved to (721, 447)
Screenshot: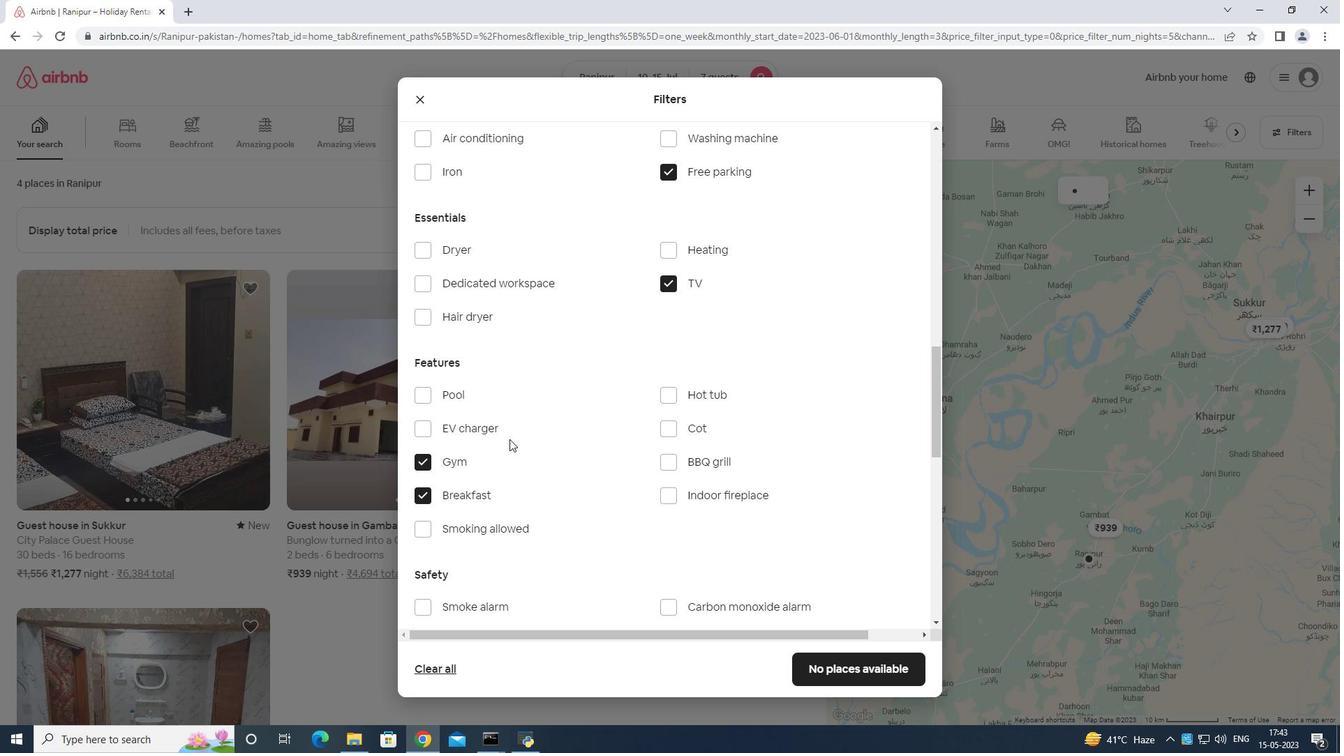 
Action: Mouse scrolled (710, 450) with delta (0, 0)
Screenshot: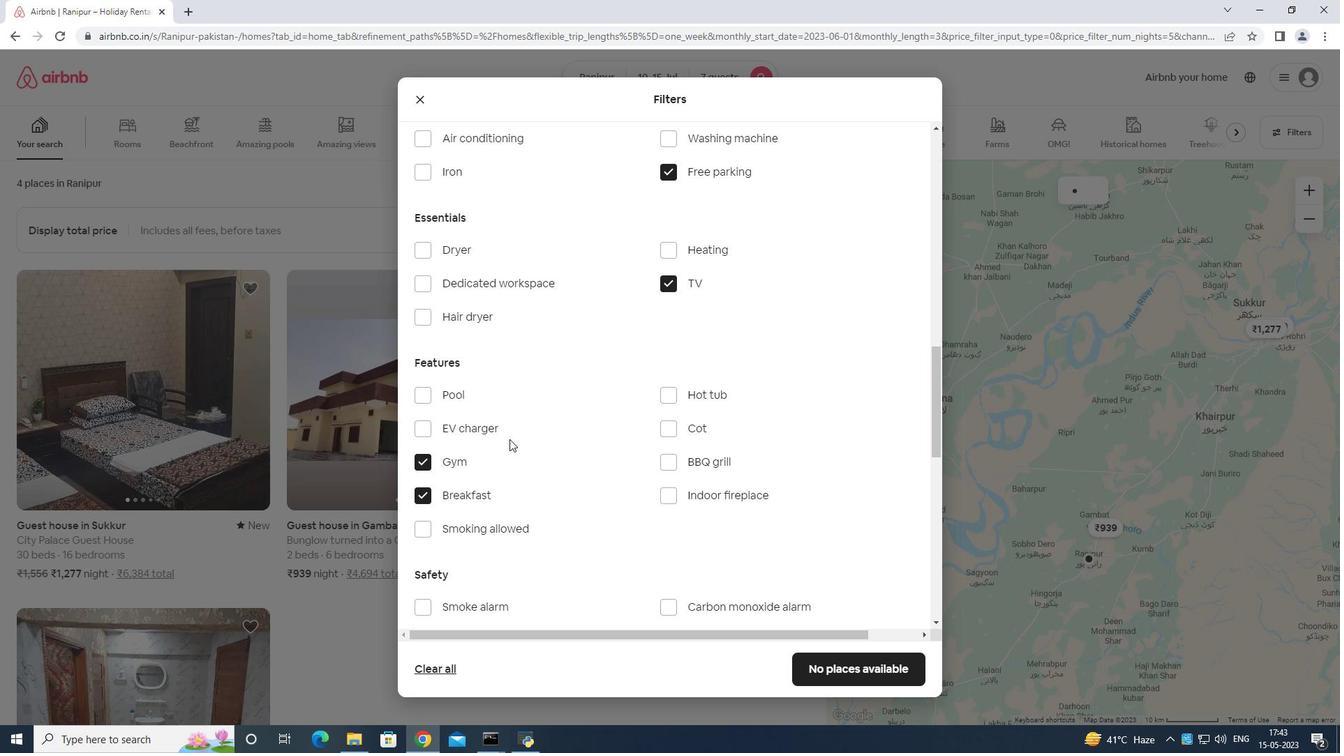 
Action: Mouse moved to (747, 436)
Screenshot: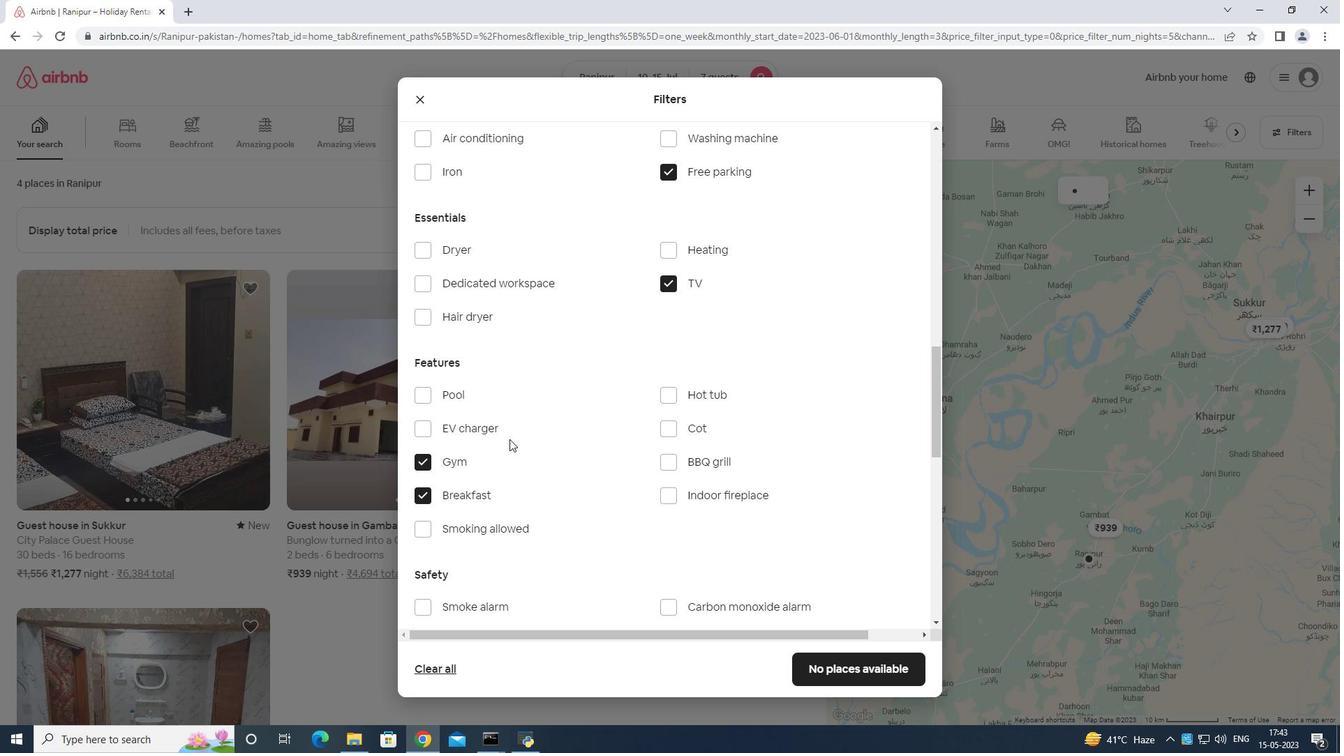 
Action: Mouse scrolled (747, 435) with delta (0, 0)
Screenshot: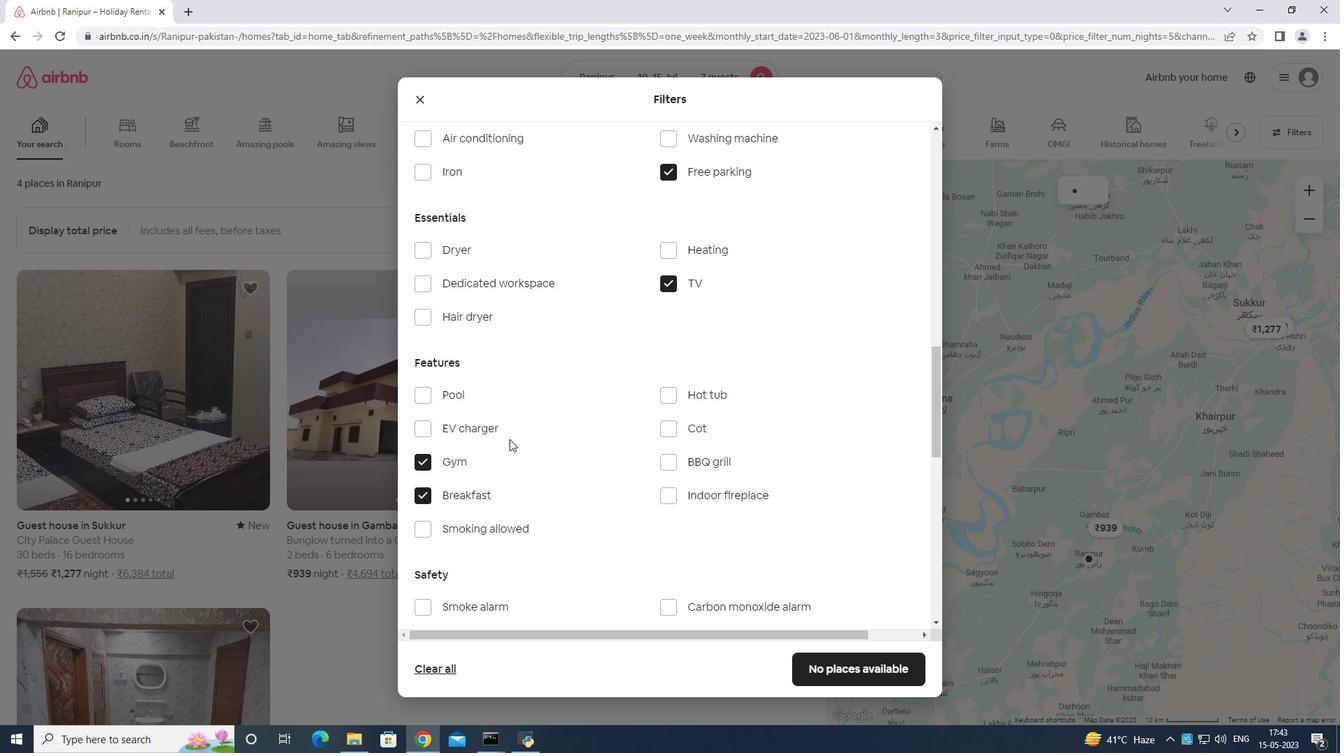 
Action: Mouse moved to (879, 381)
Screenshot: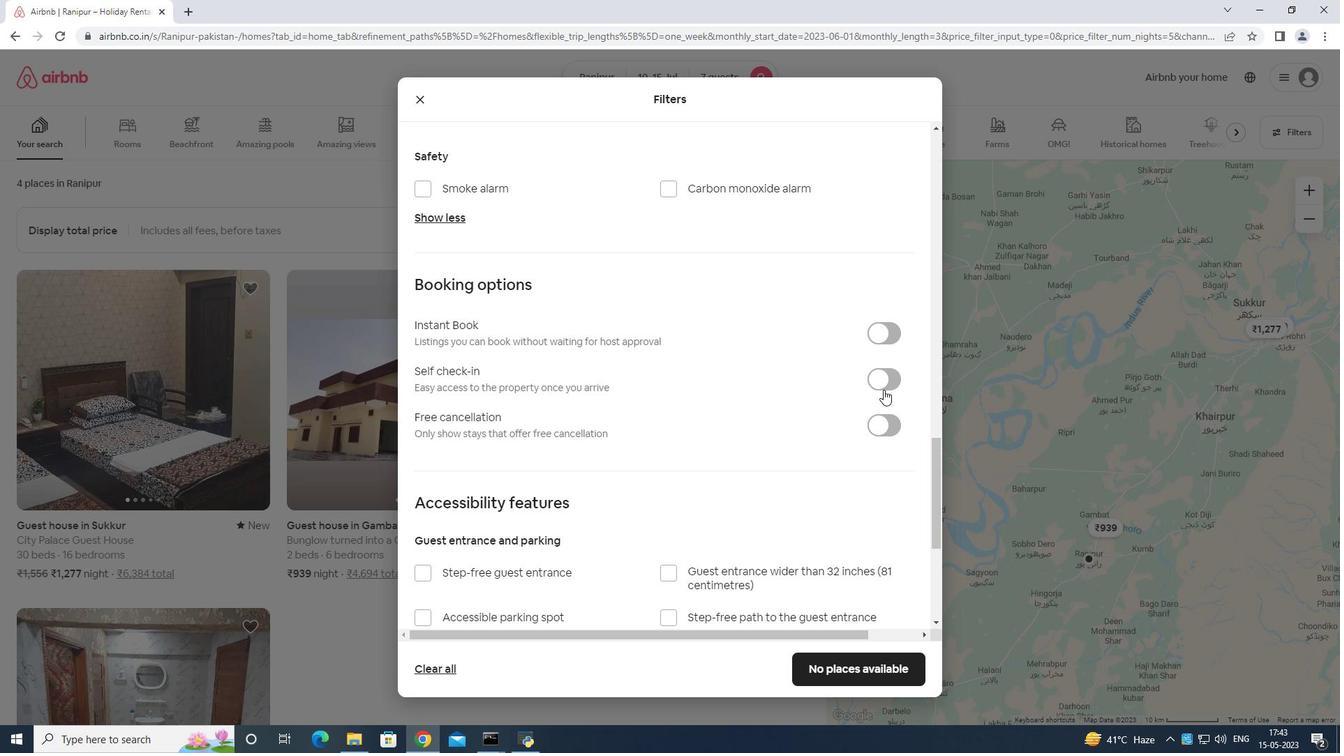 
Action: Mouse pressed left at (879, 381)
Screenshot: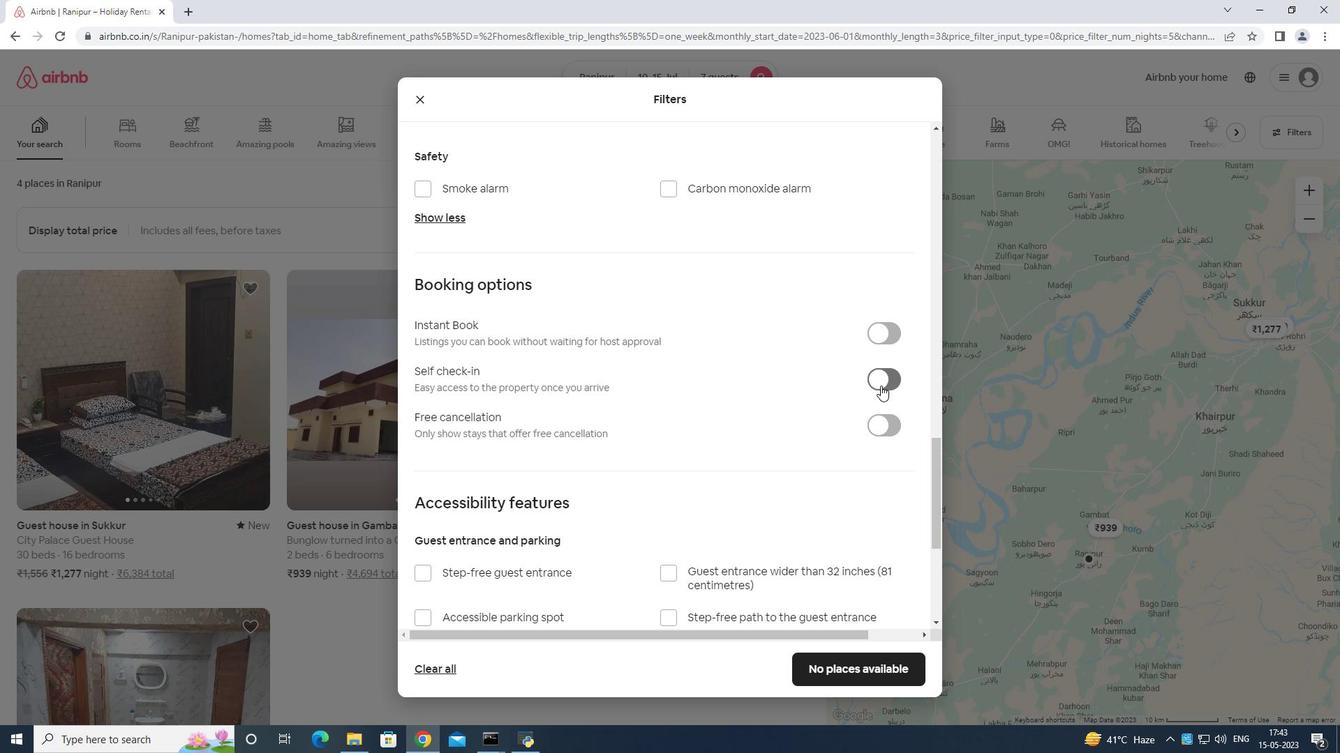 
Action: Mouse moved to (857, 390)
Screenshot: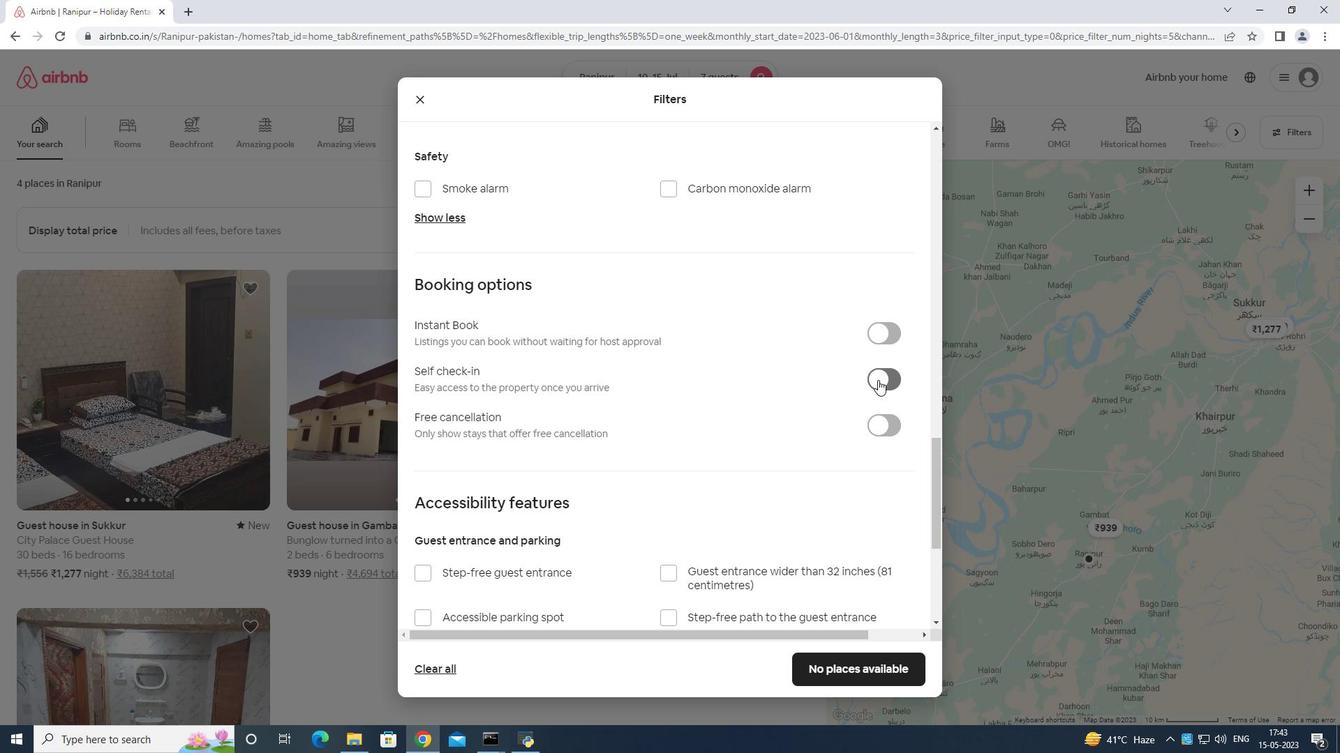 
Action: Mouse scrolled (857, 390) with delta (0, 0)
Screenshot: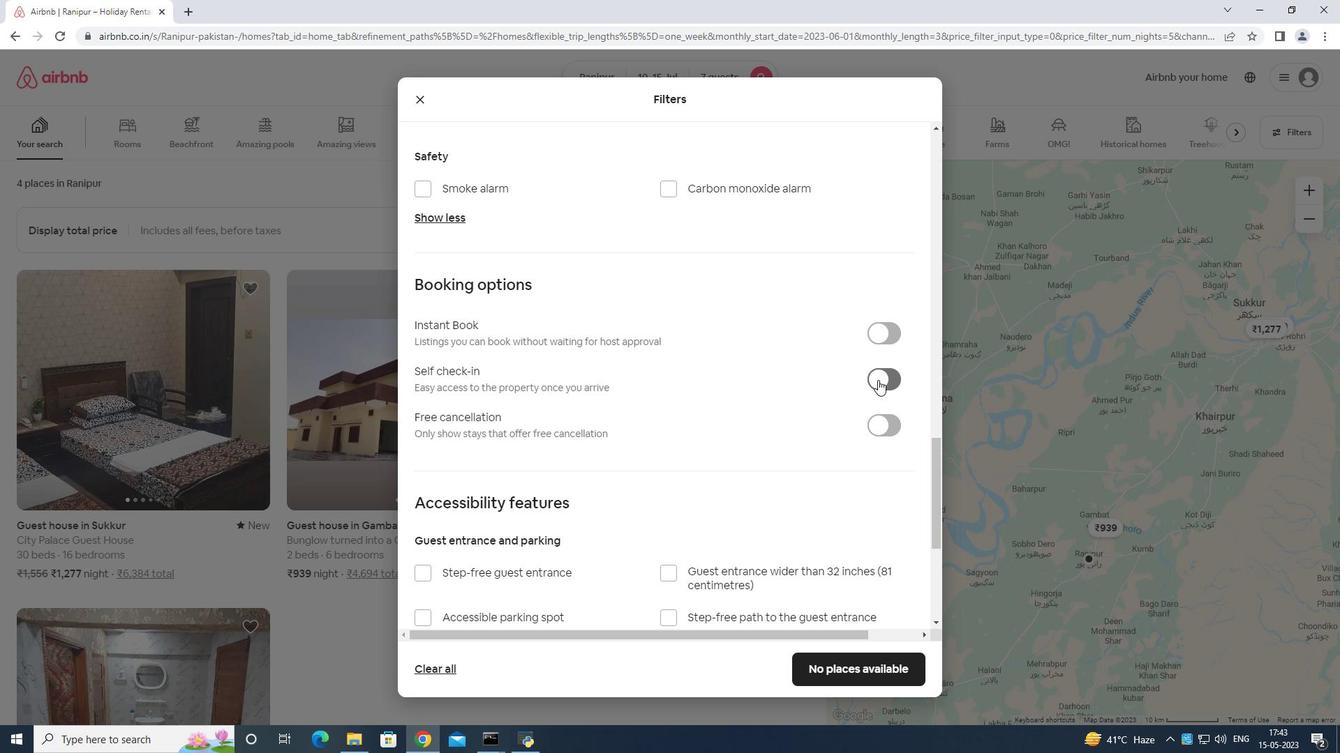 
Action: Mouse moved to (857, 393)
Screenshot: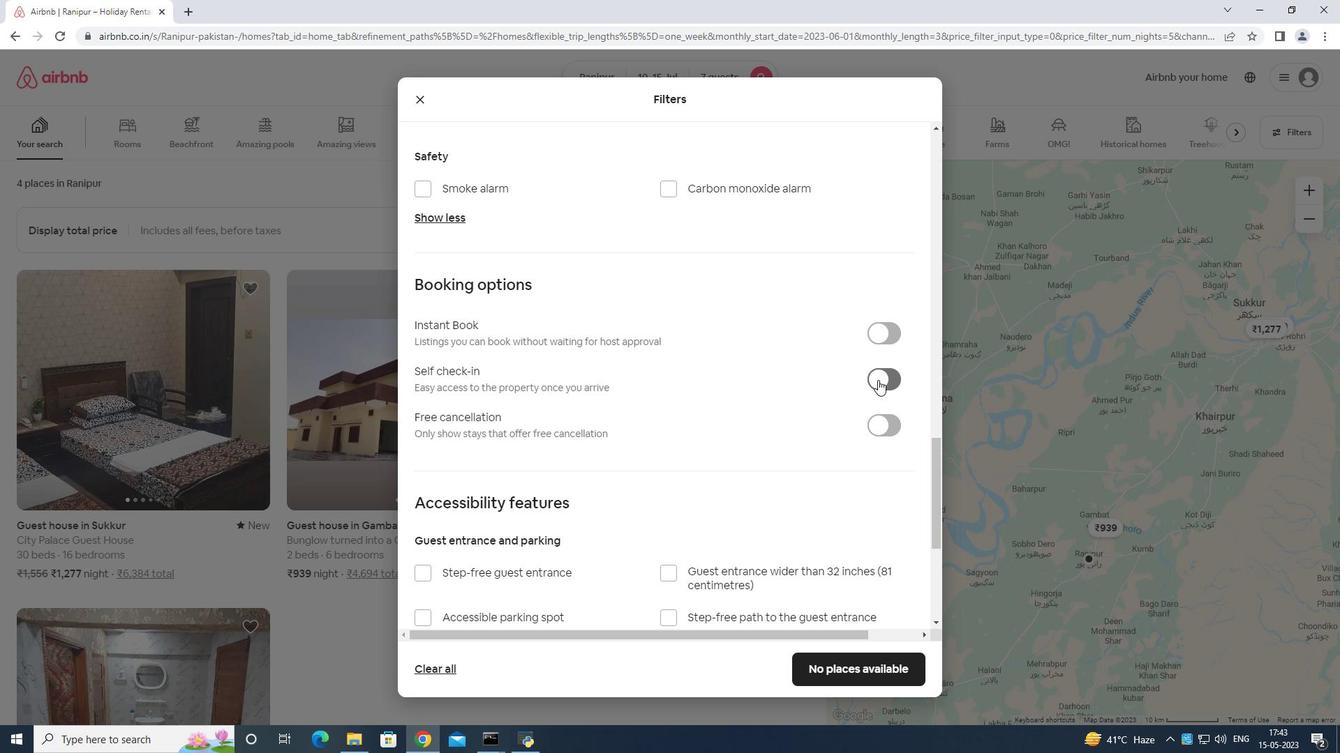 
Action: Mouse scrolled (857, 393) with delta (0, 0)
Screenshot: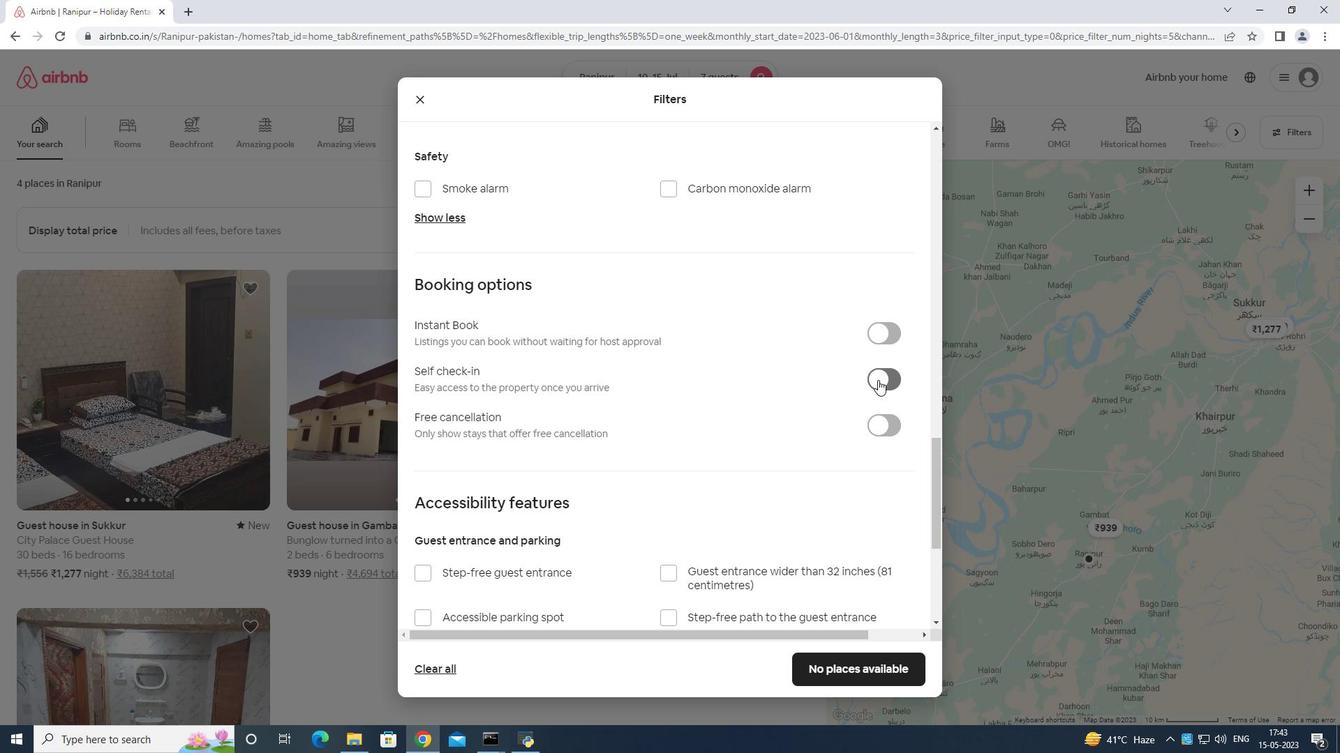
Action: Mouse scrolled (857, 393) with delta (0, 0)
Screenshot: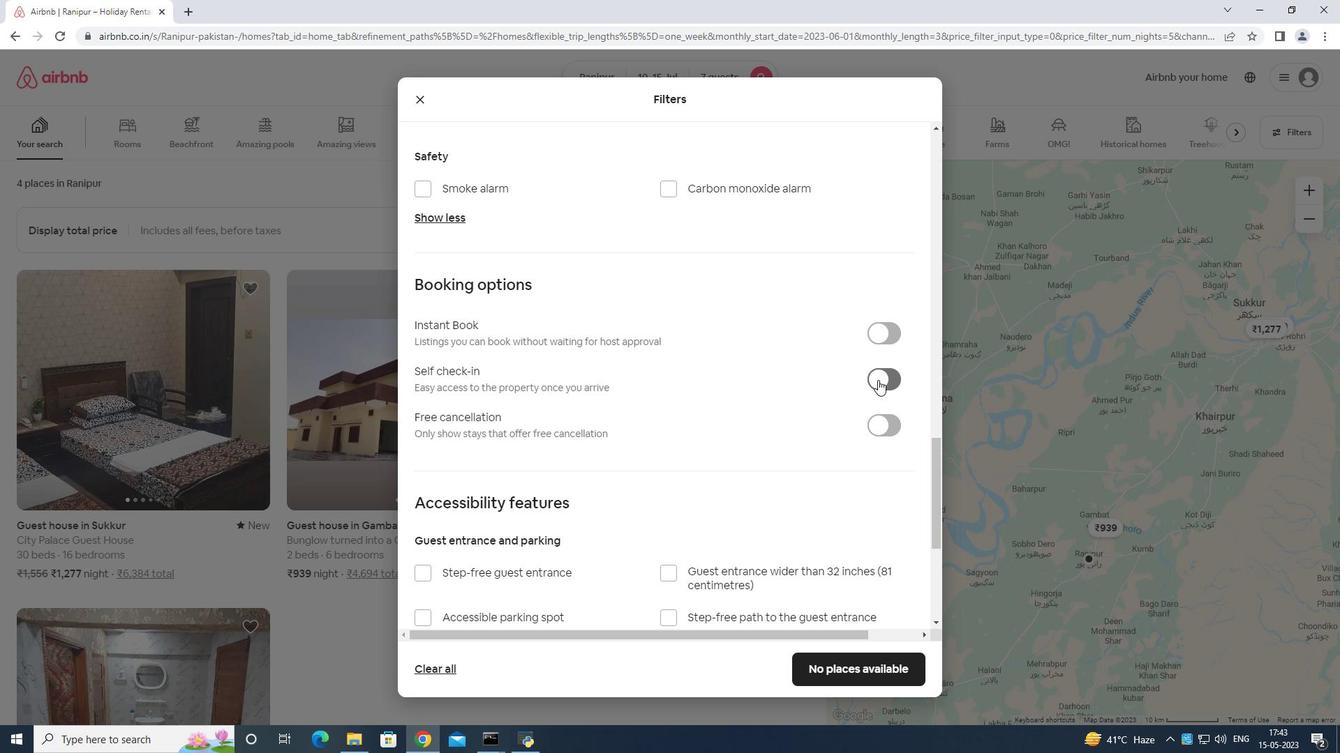 
Action: Mouse scrolled (857, 393) with delta (0, 0)
Screenshot: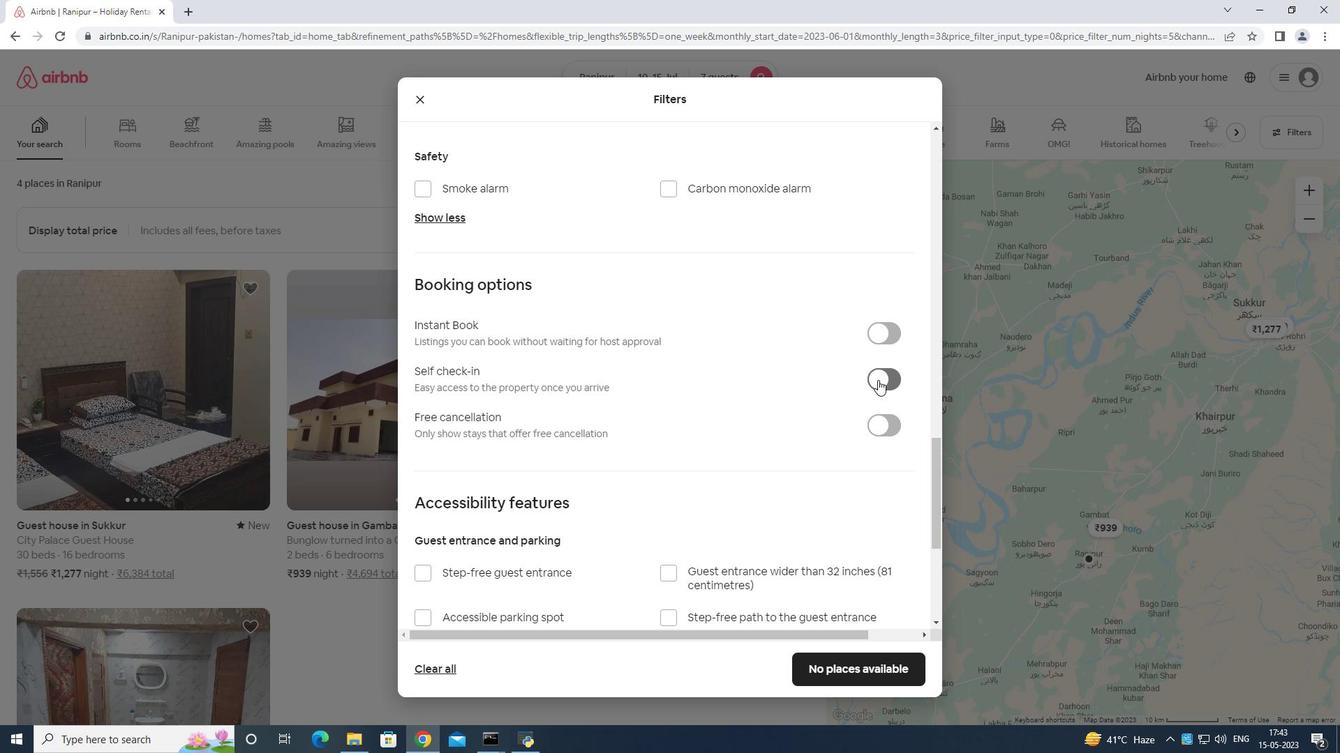 
Action: Mouse scrolled (857, 393) with delta (0, 0)
Screenshot: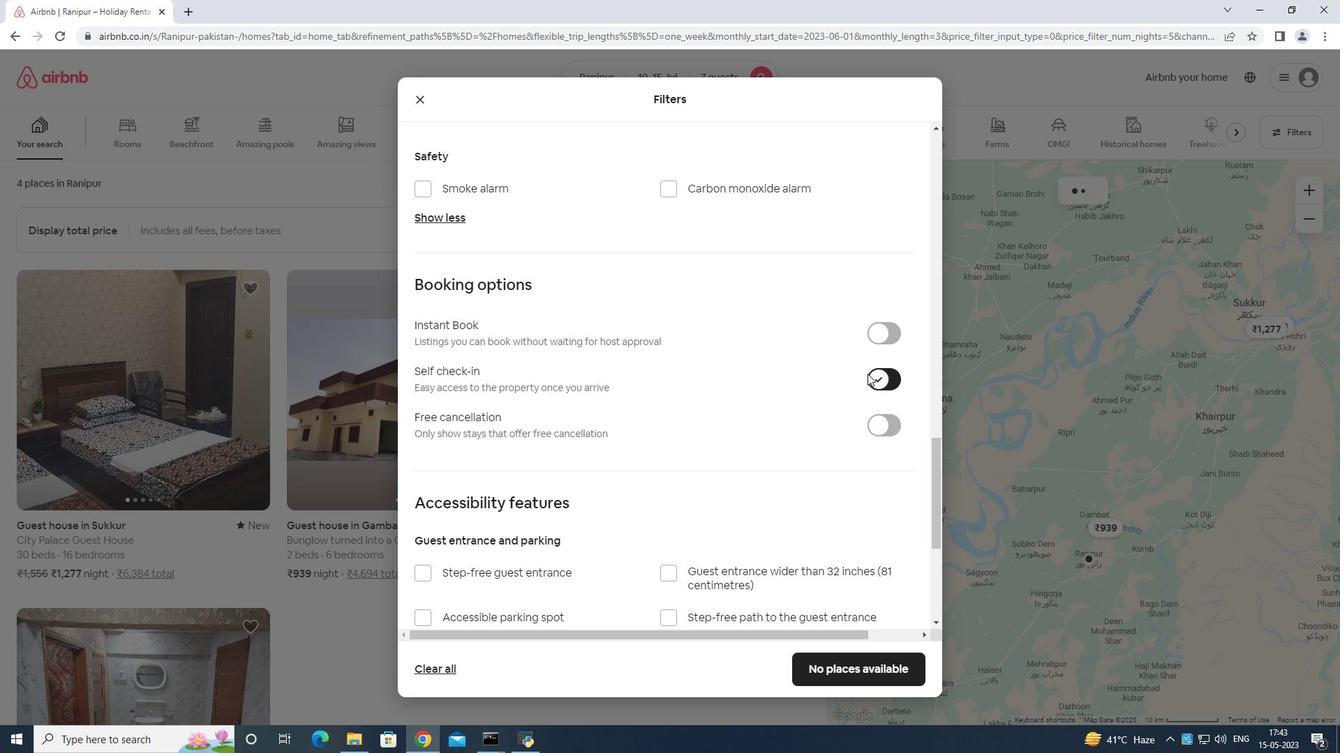 
Action: Mouse moved to (847, 410)
Screenshot: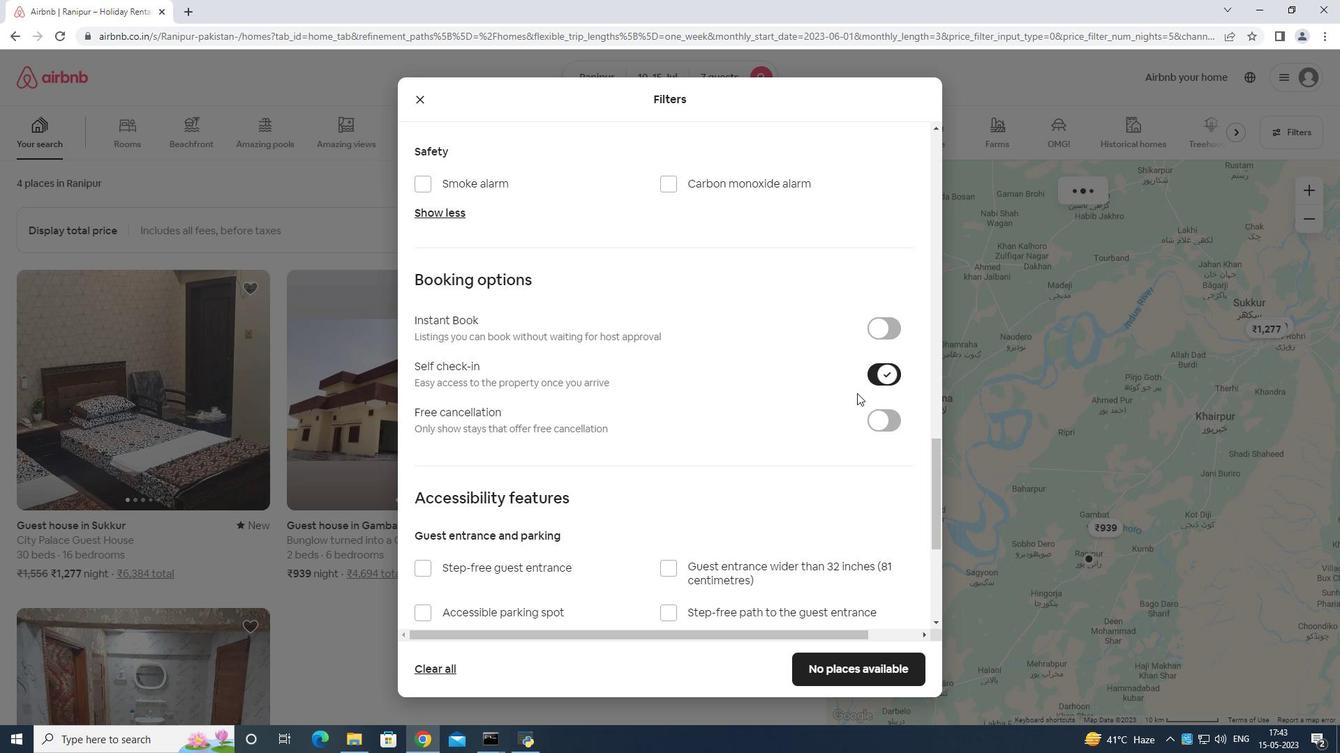 
Action: Mouse scrolled (847, 409) with delta (0, 0)
Screenshot: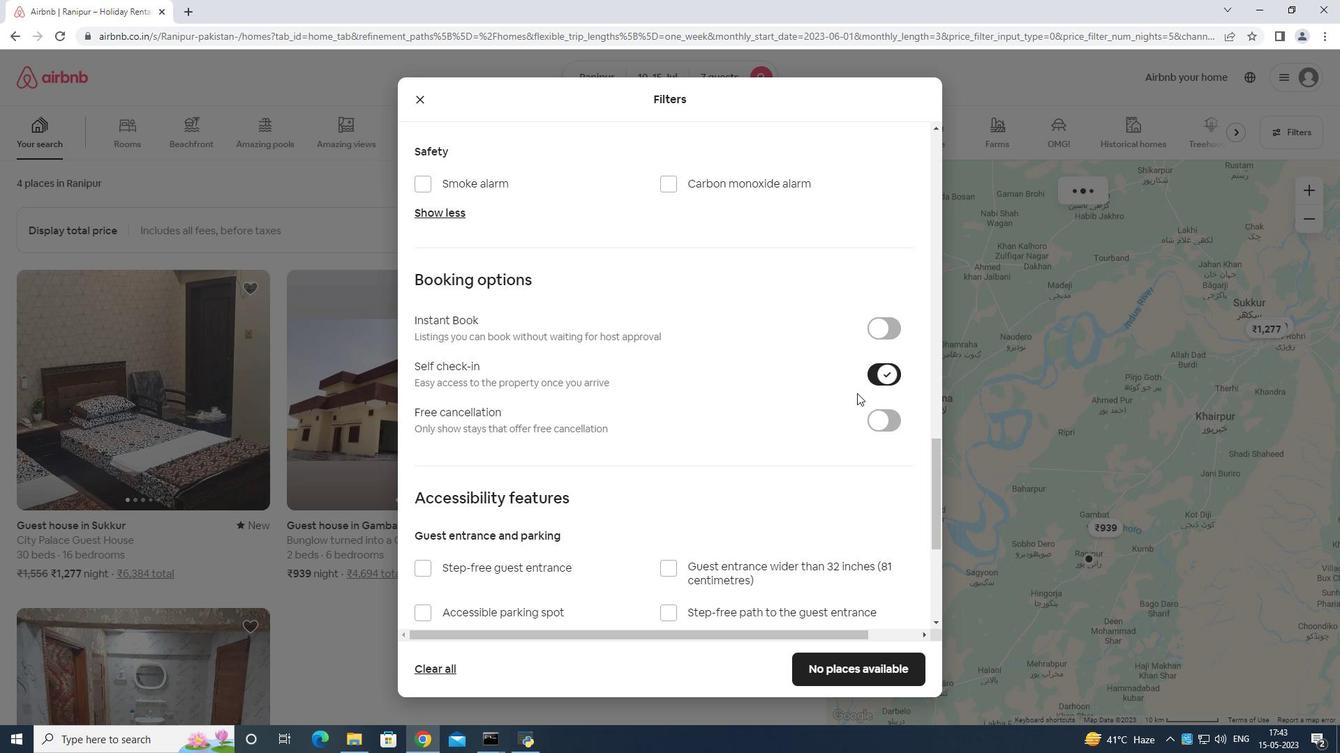 
Action: Mouse moved to (846, 416)
Screenshot: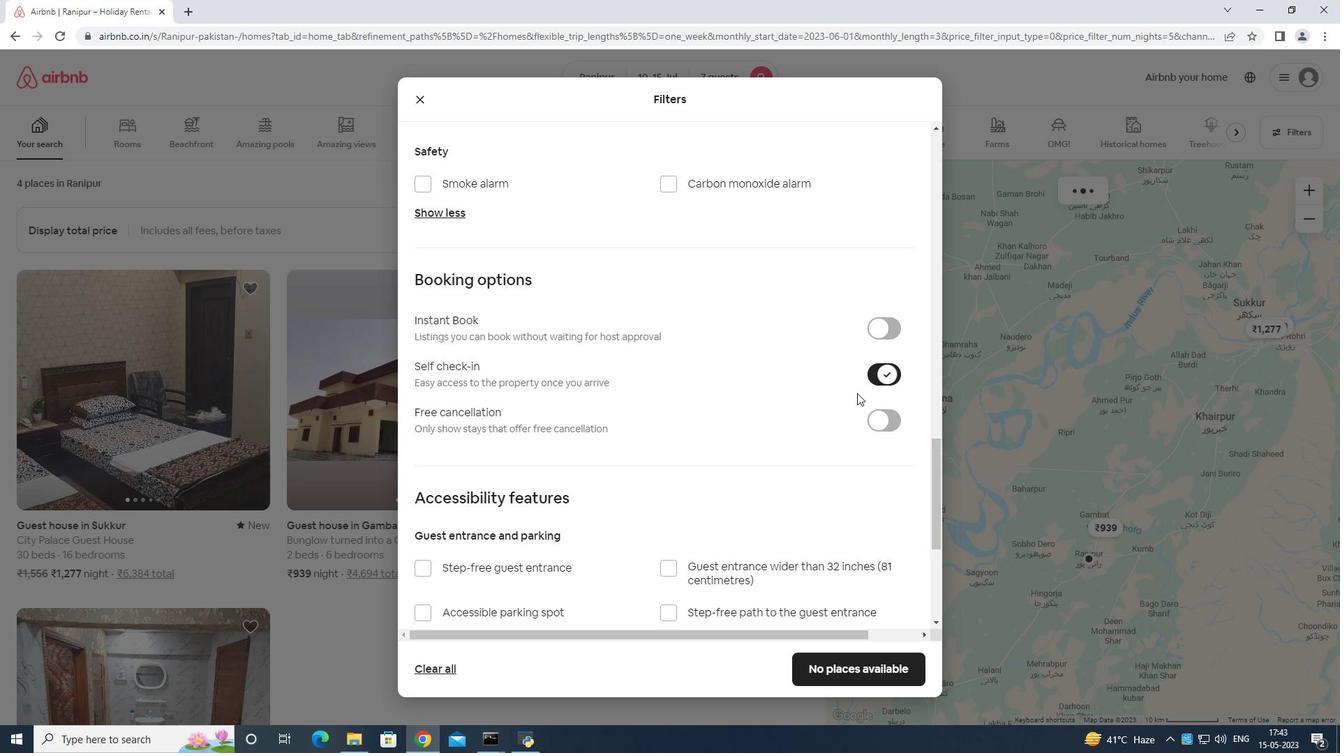 
Action: Mouse scrolled (846, 415) with delta (0, 0)
Screenshot: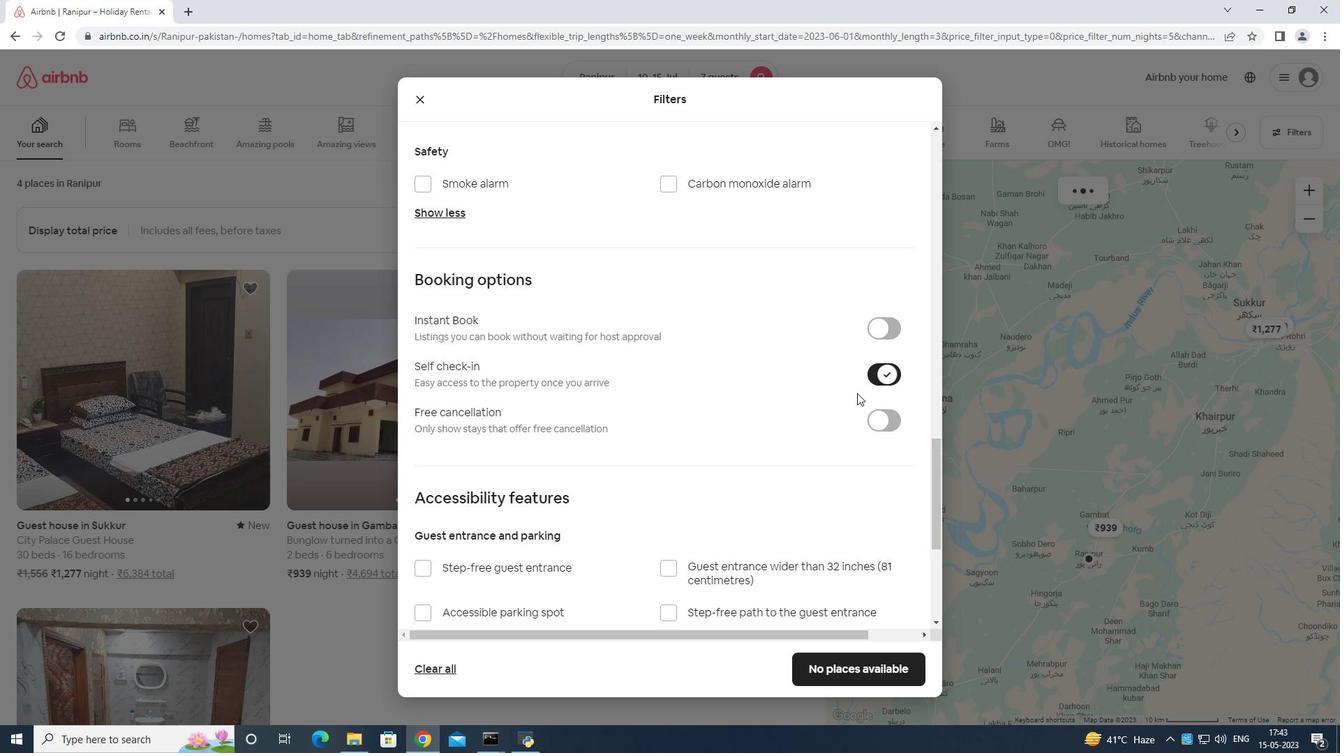 
Action: Mouse moved to (845, 417)
Screenshot: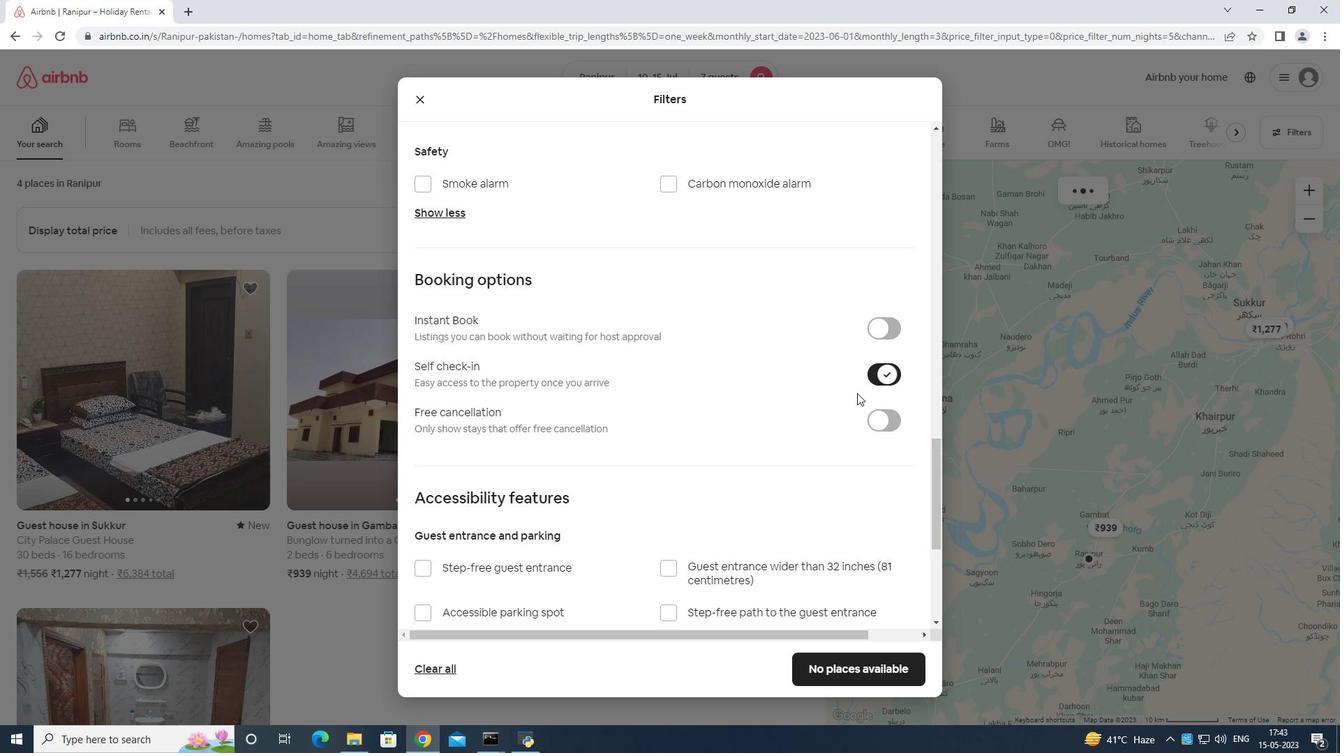 
Action: Mouse scrolled (845, 416) with delta (0, 0)
Screenshot: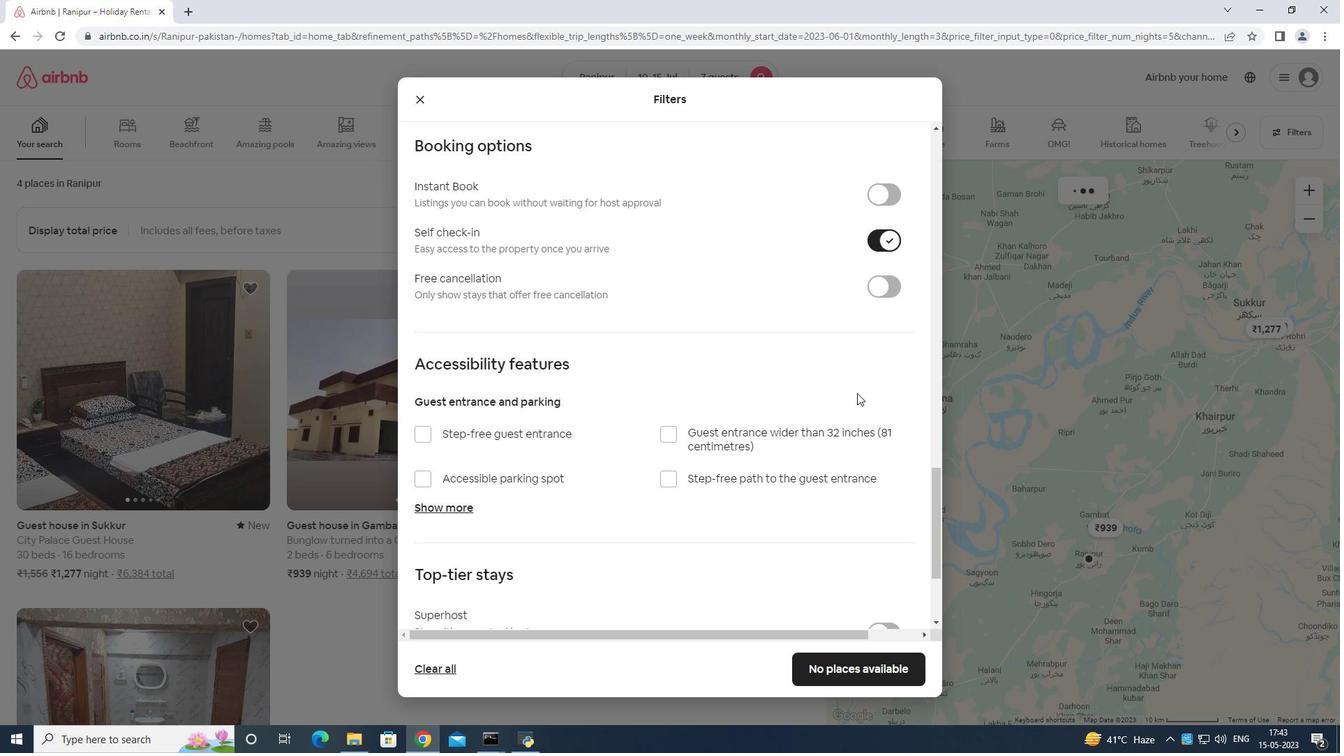 
Action: Mouse scrolled (845, 416) with delta (0, 0)
Screenshot: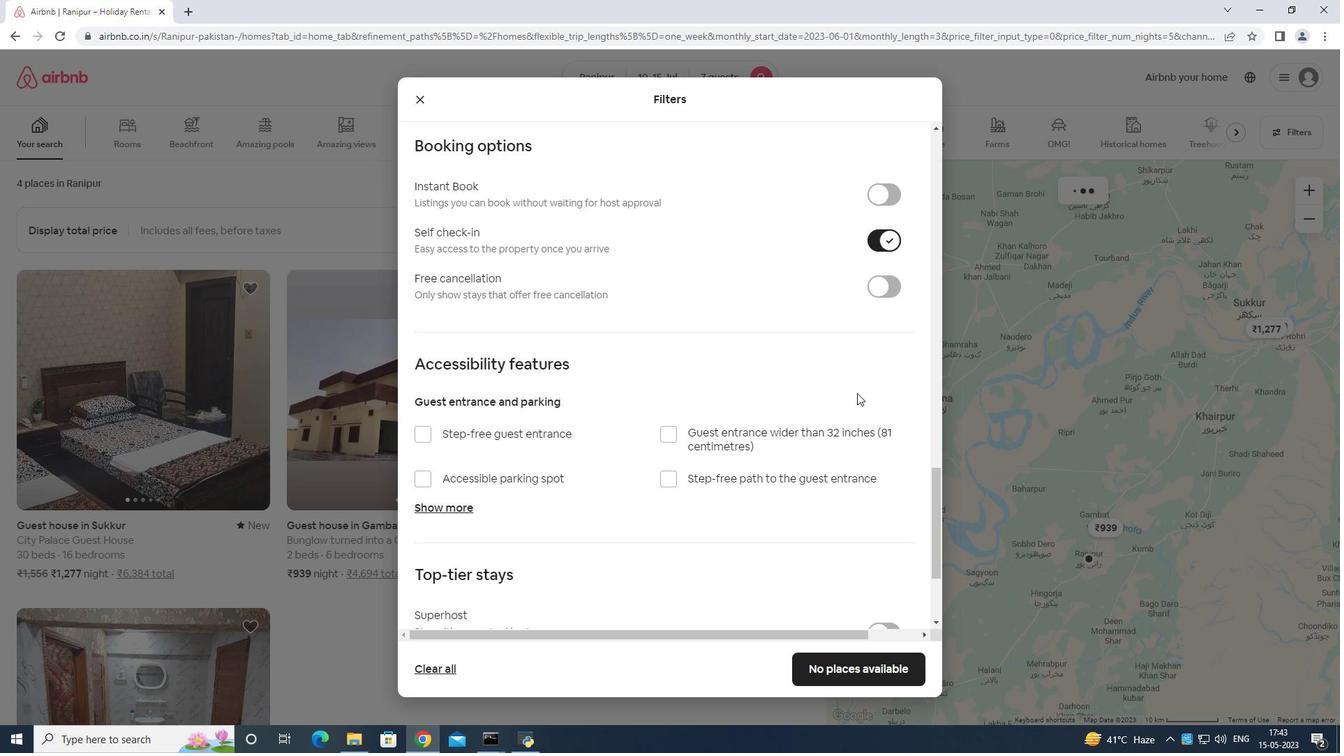 
Action: Mouse moved to (845, 419)
Screenshot: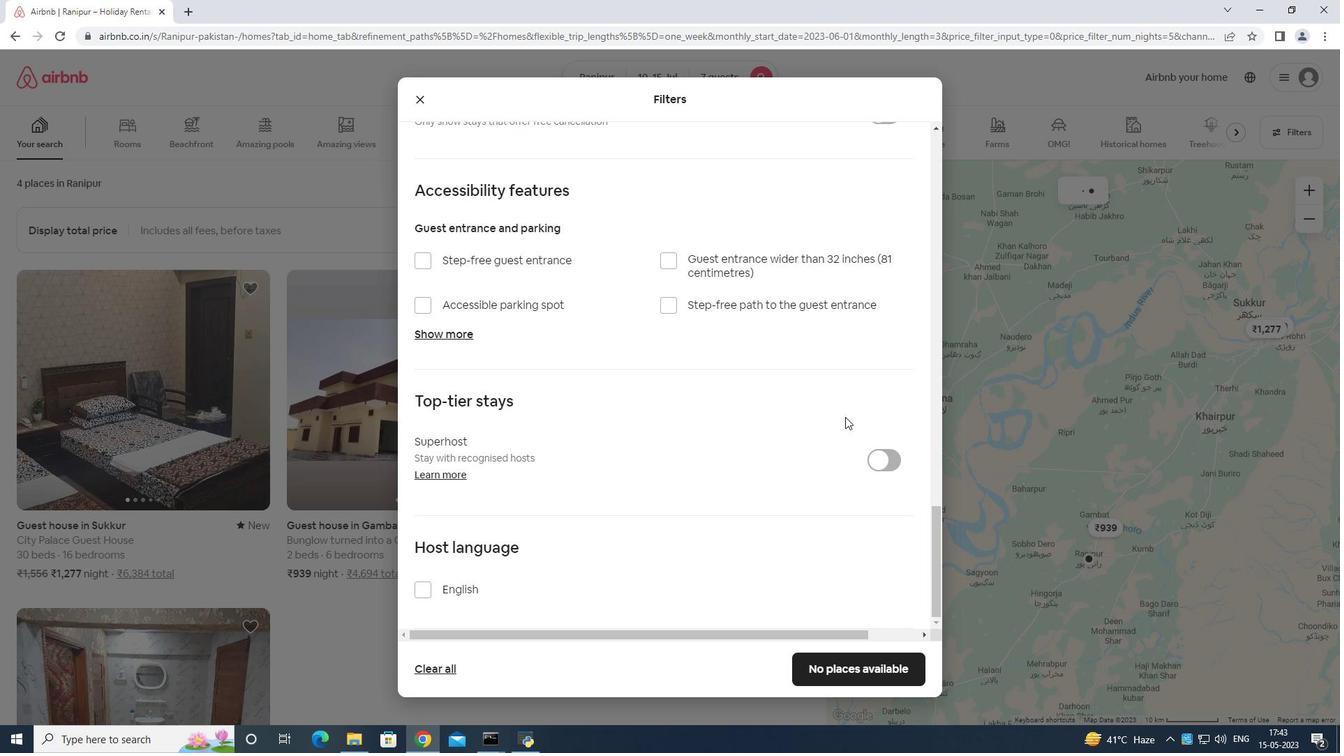 
Action: Mouse scrolled (845, 418) with delta (0, 0)
Screenshot: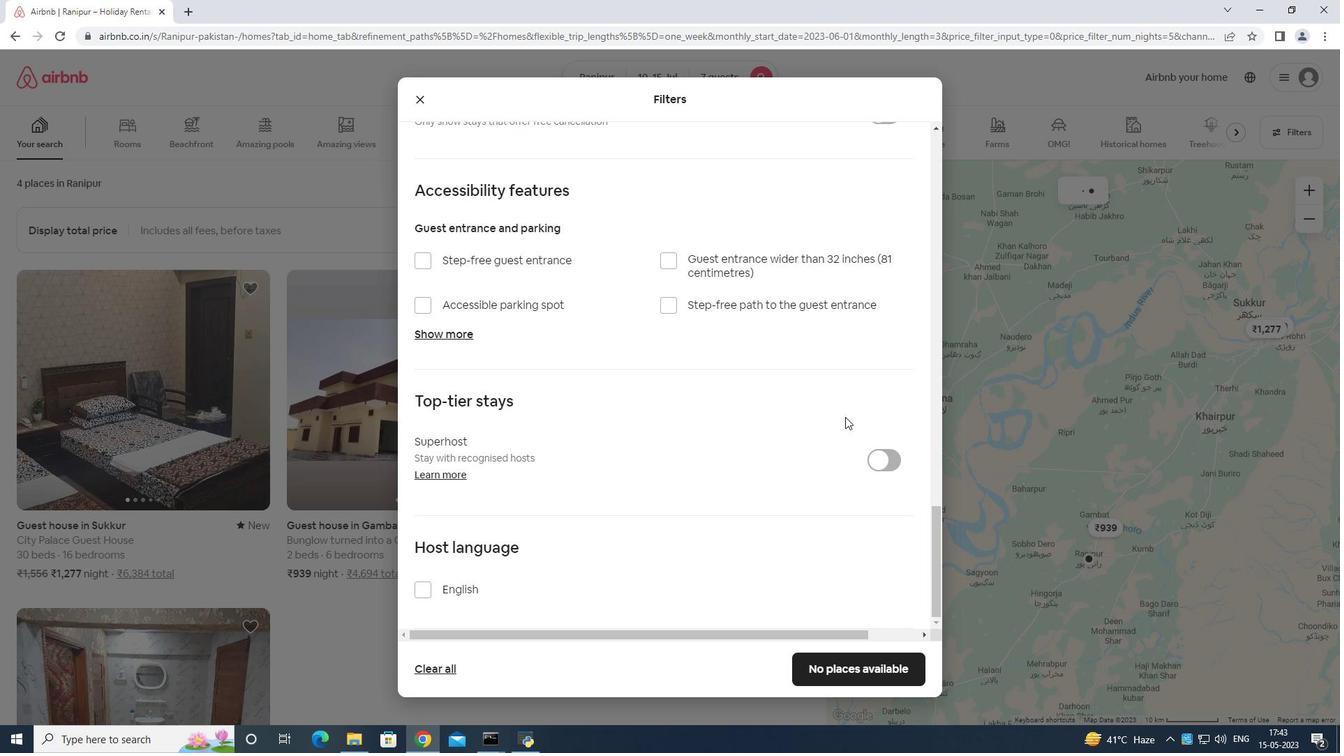 
Action: Mouse moved to (843, 423)
Screenshot: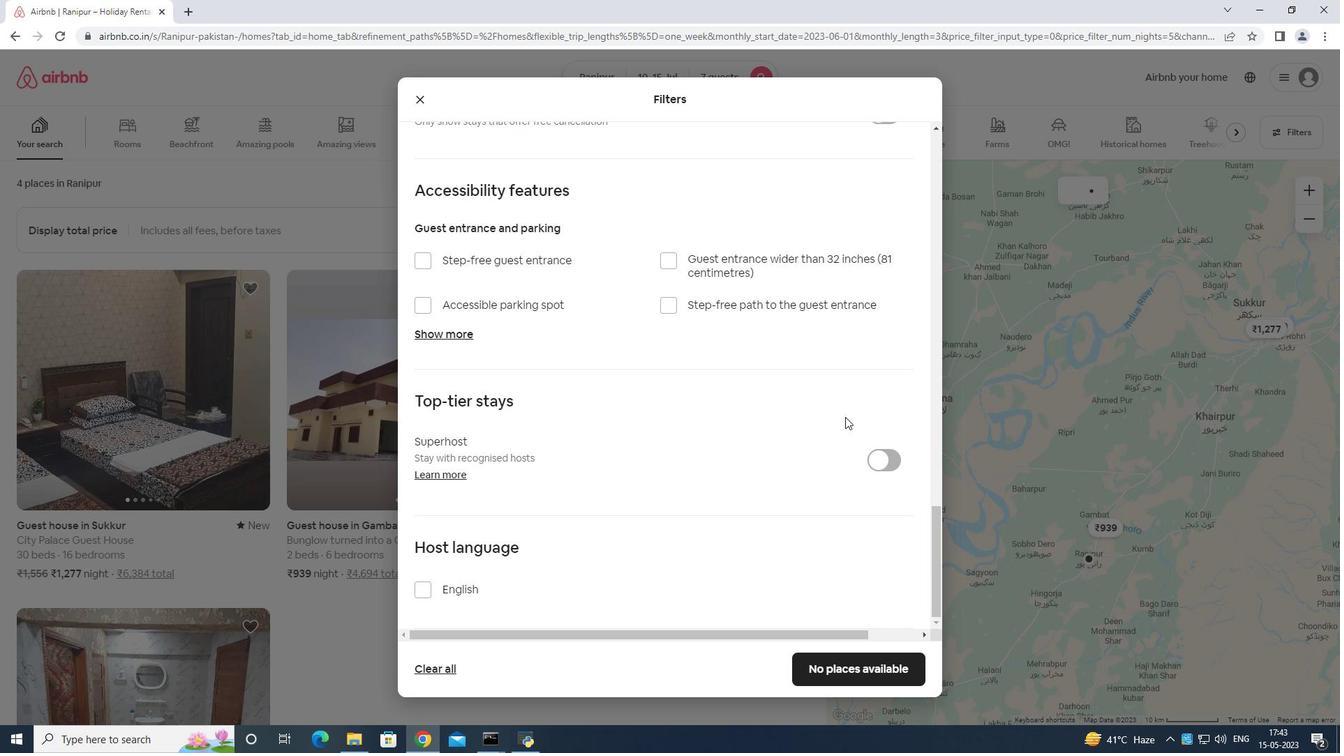 
Action: Mouse scrolled (843, 423) with delta (0, 0)
Screenshot: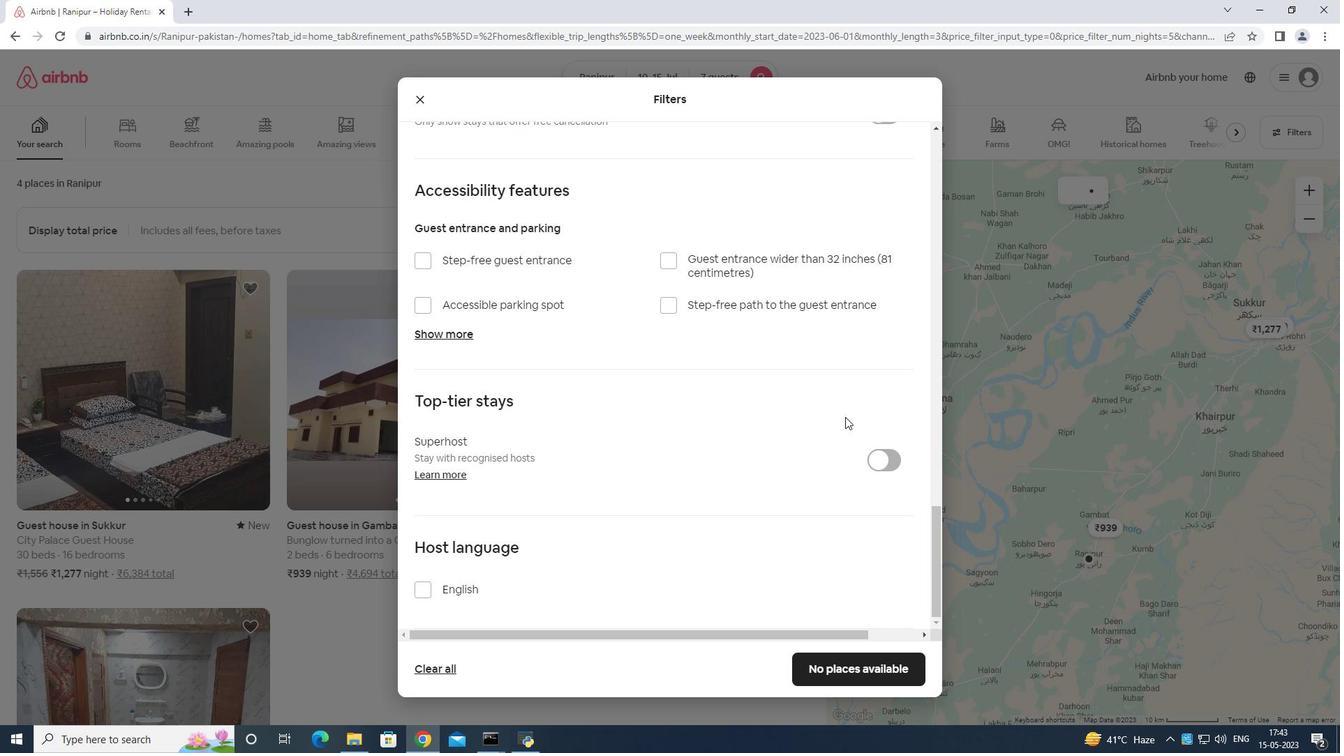 
Action: Mouse moved to (462, 587)
Screenshot: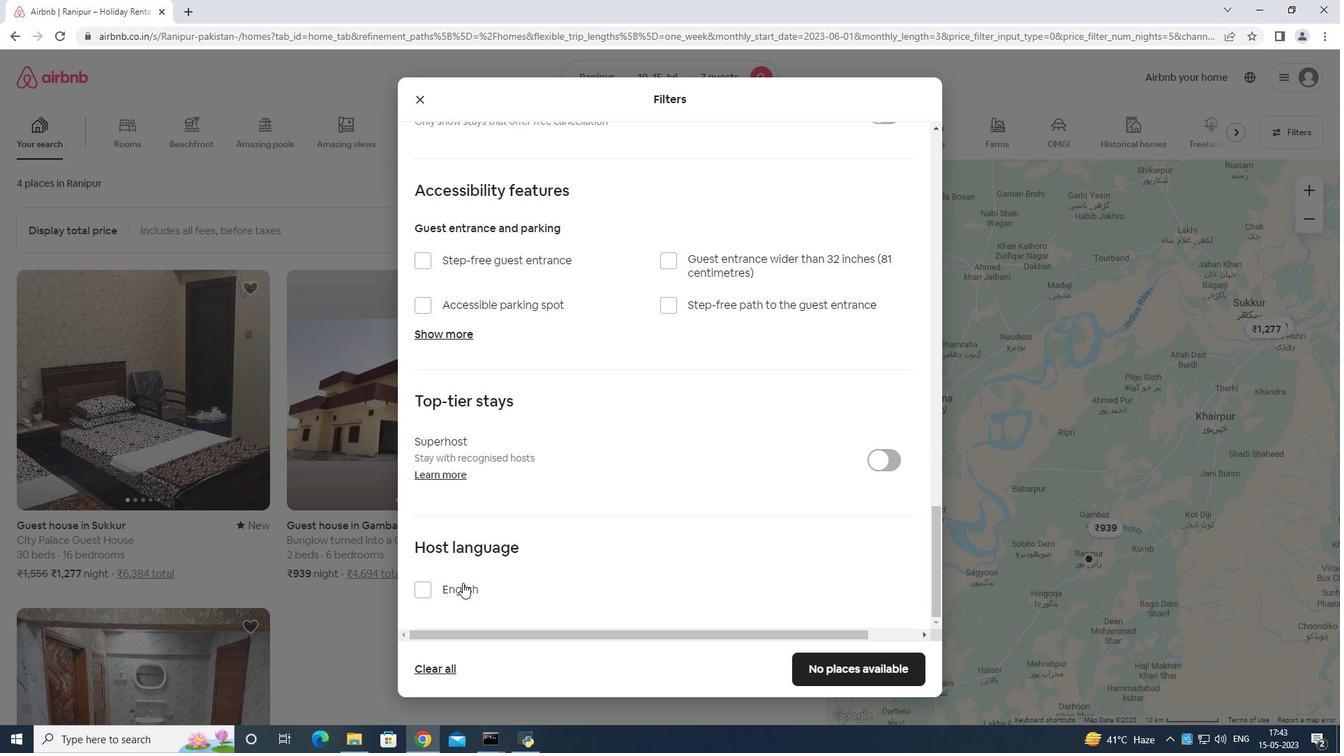 
Action: Mouse pressed left at (462, 587)
Screenshot: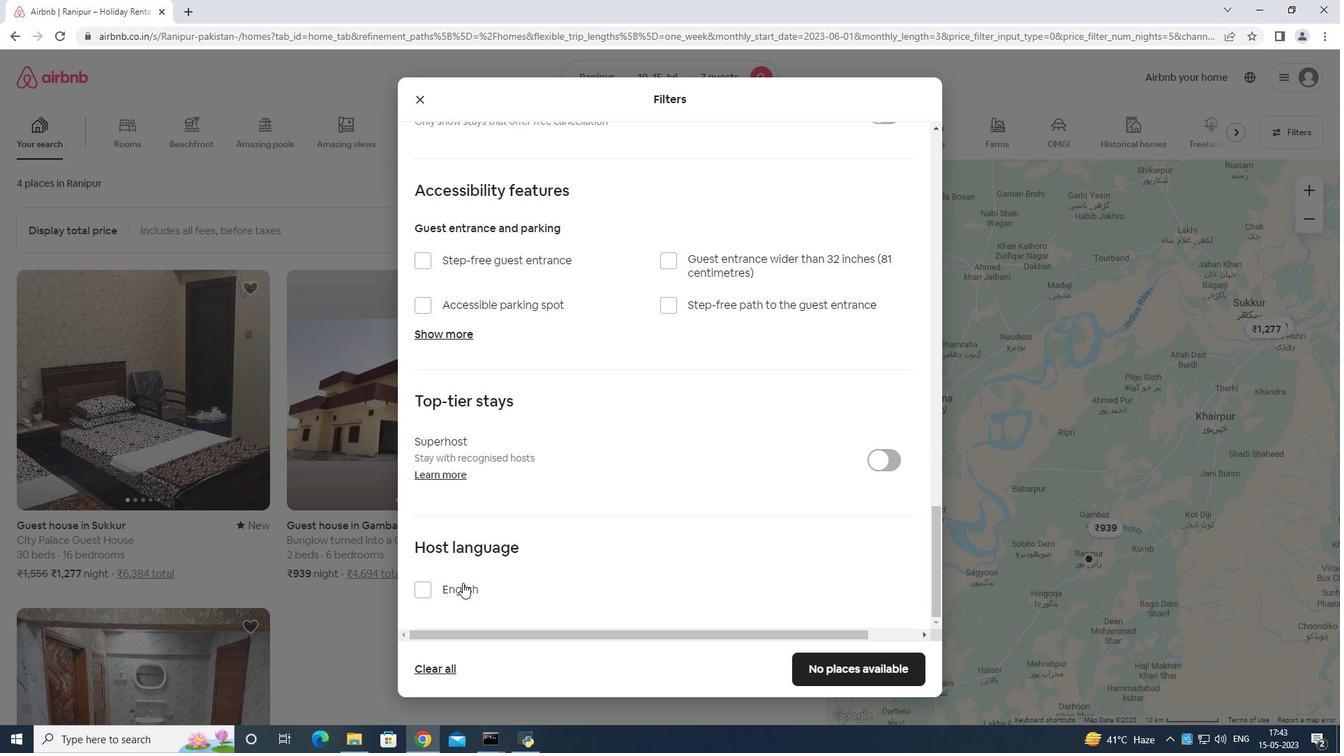 
Action: Mouse moved to (853, 664)
Screenshot: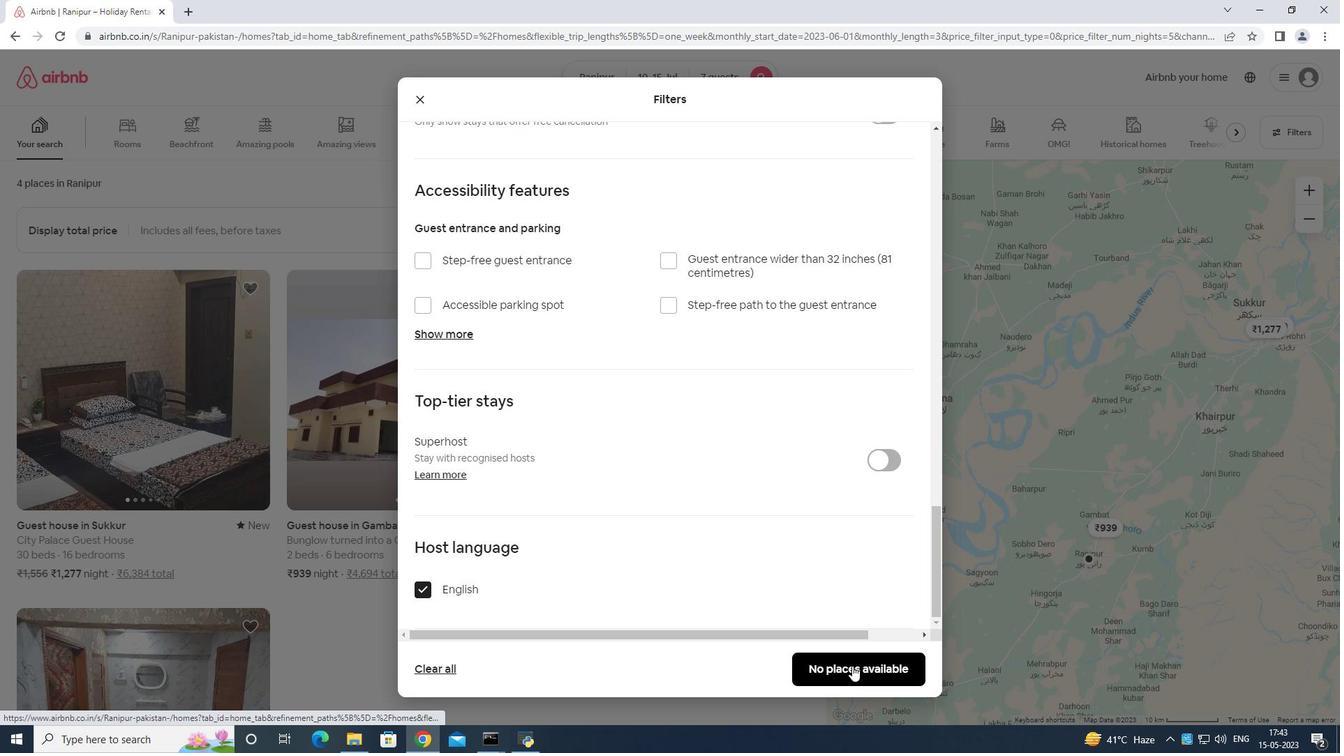 
